 Task: Check the percentage active listings of double oven in the last 3 years.
Action: Mouse moved to (1169, 285)
Screenshot: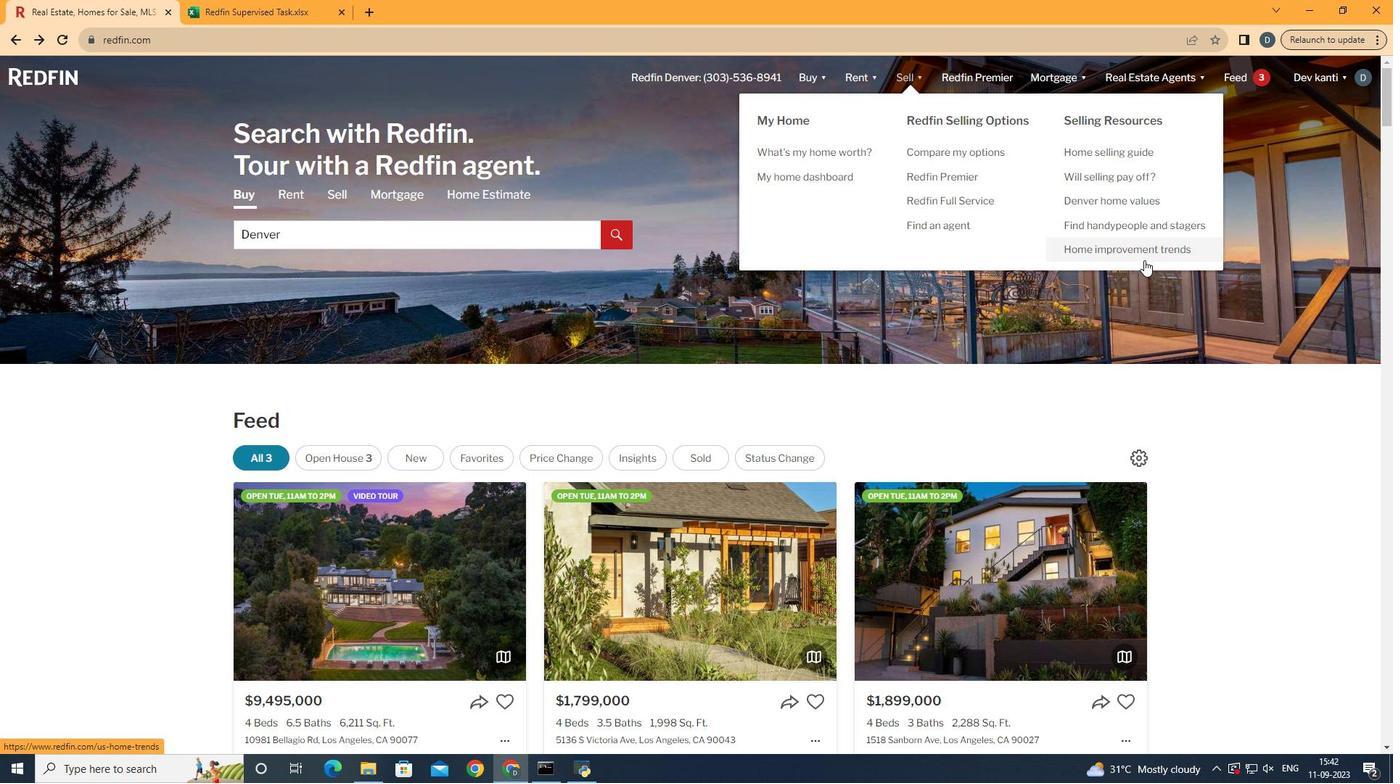 
Action: Mouse pressed left at (1169, 285)
Screenshot: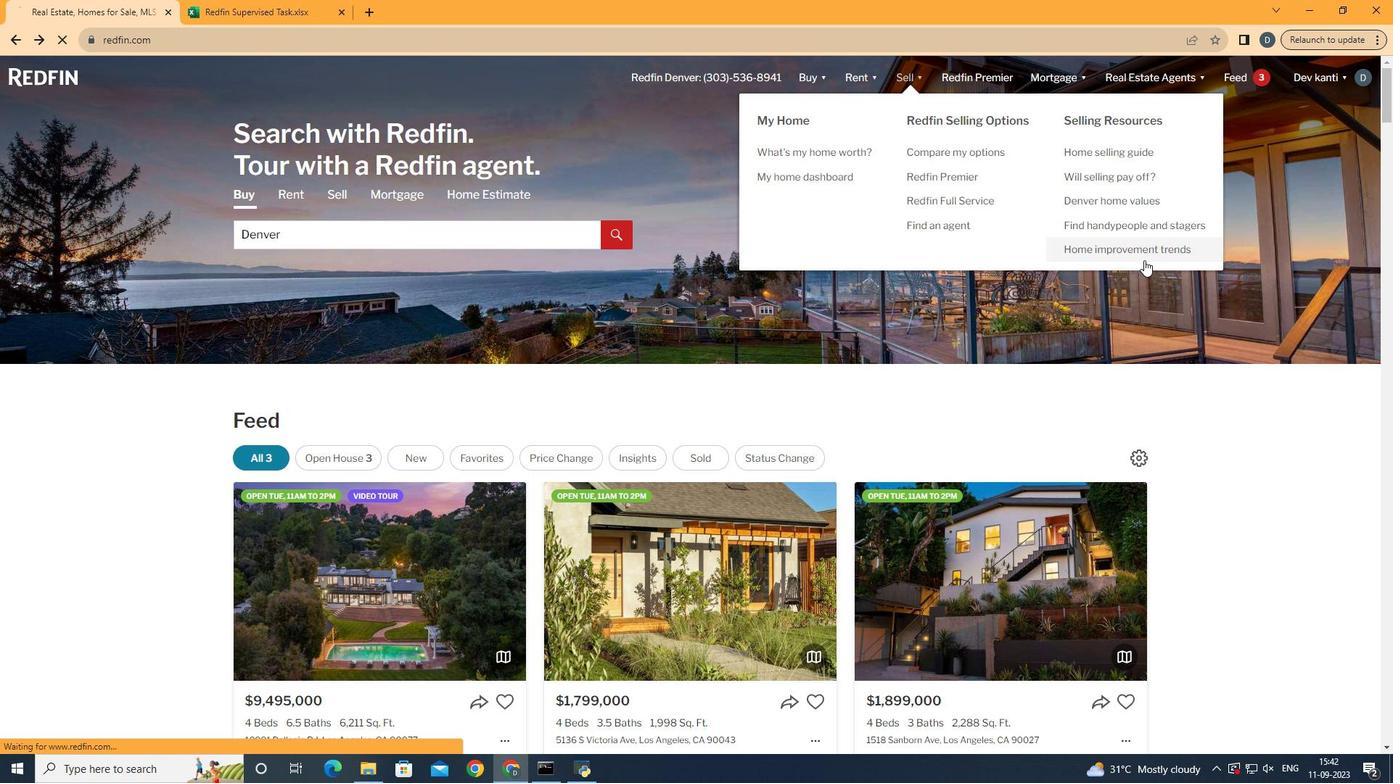 
Action: Mouse moved to (382, 300)
Screenshot: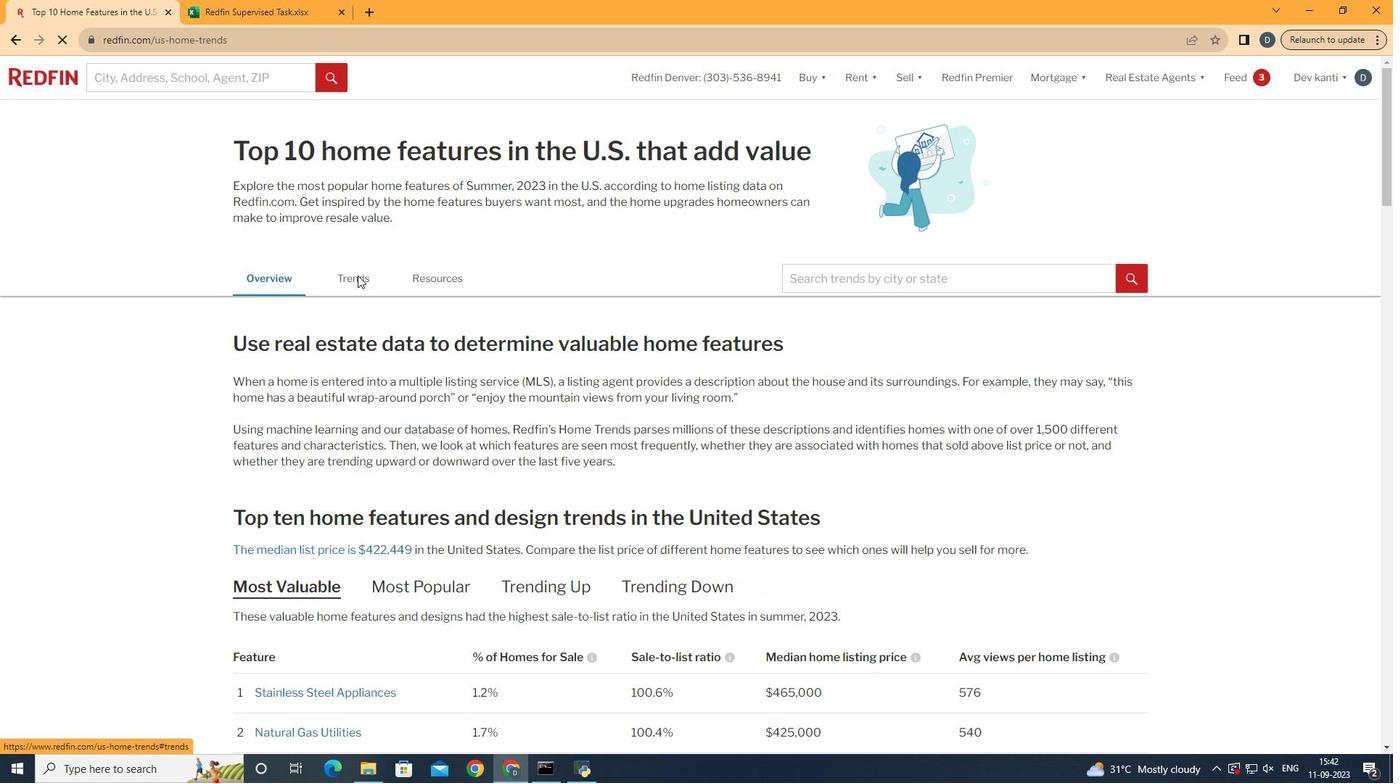 
Action: Mouse pressed left at (382, 300)
Screenshot: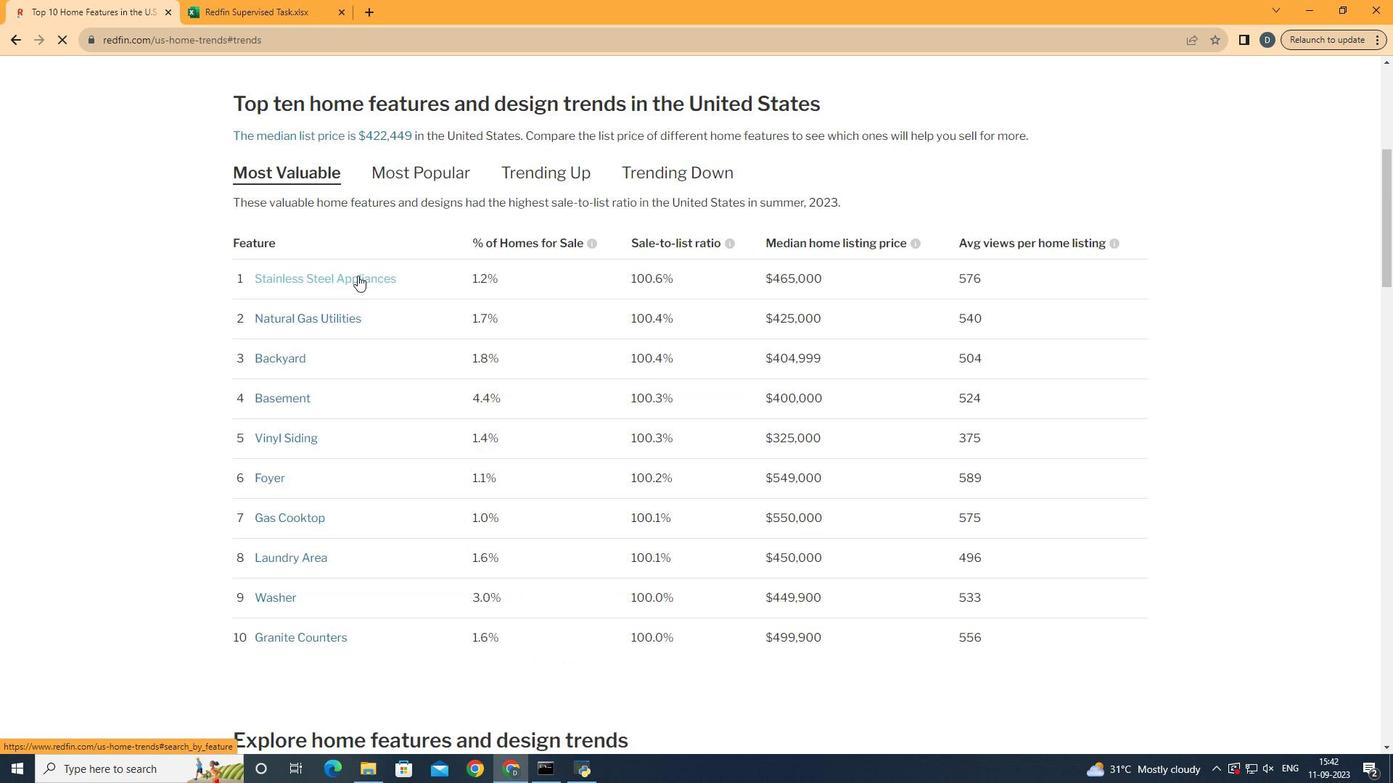 
Action: Mouse moved to (381, 302)
Screenshot: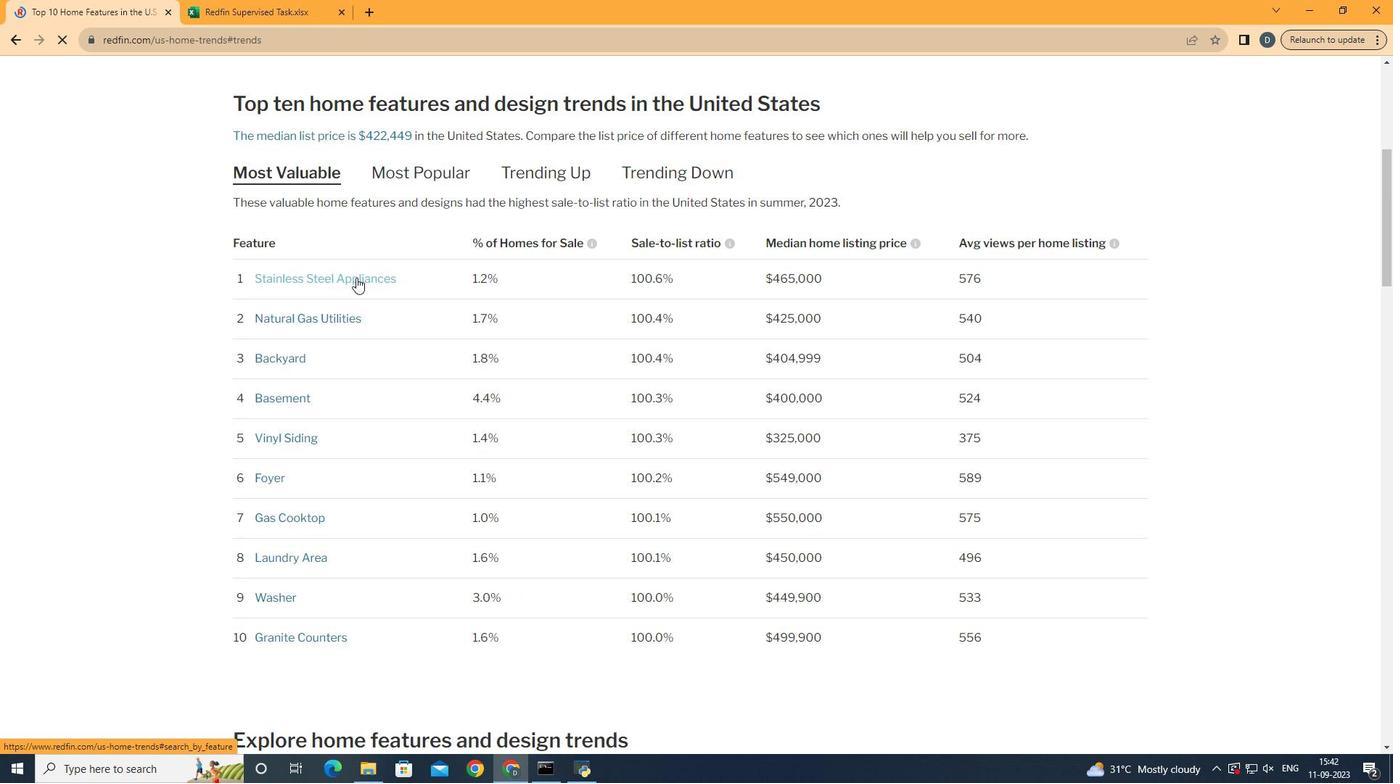 
Action: Mouse scrolled (381, 301) with delta (0, 0)
Screenshot: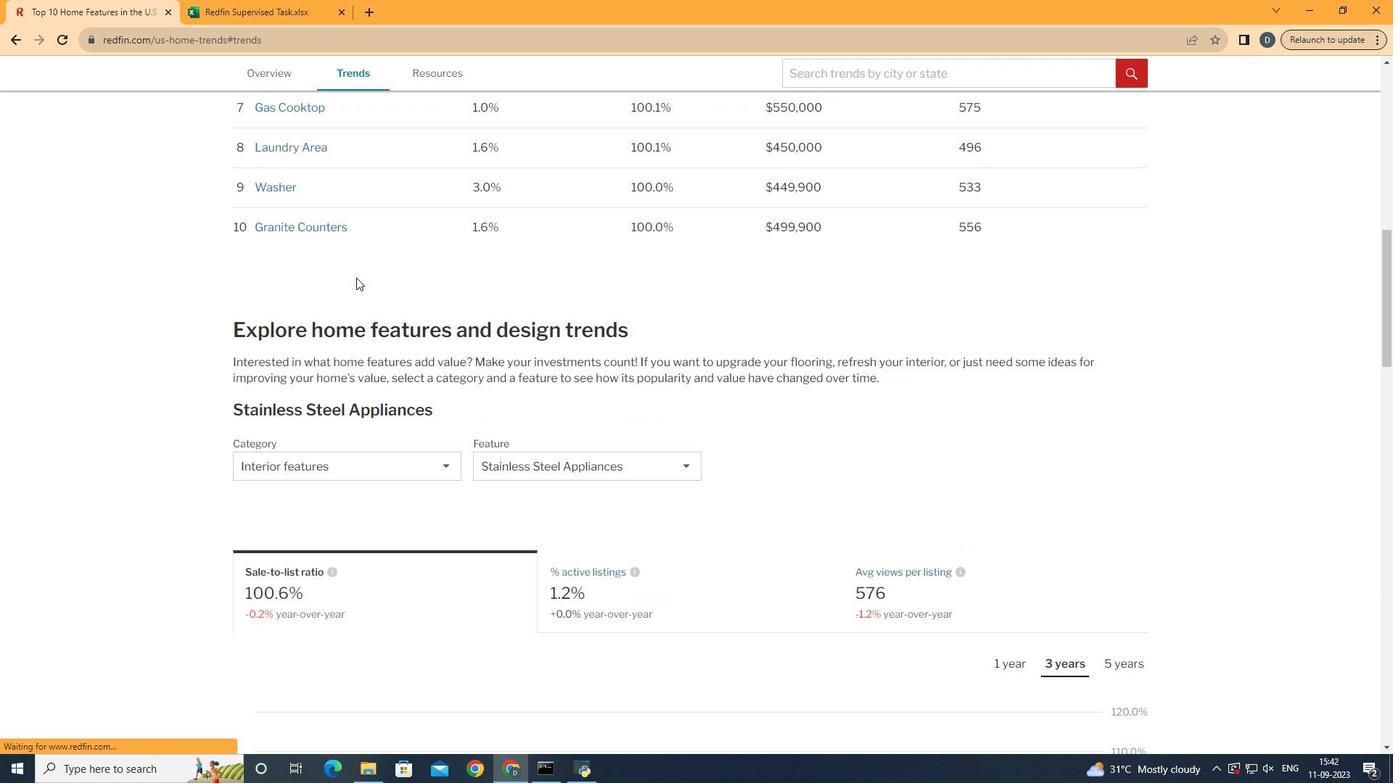 
Action: Mouse scrolled (381, 301) with delta (0, 0)
Screenshot: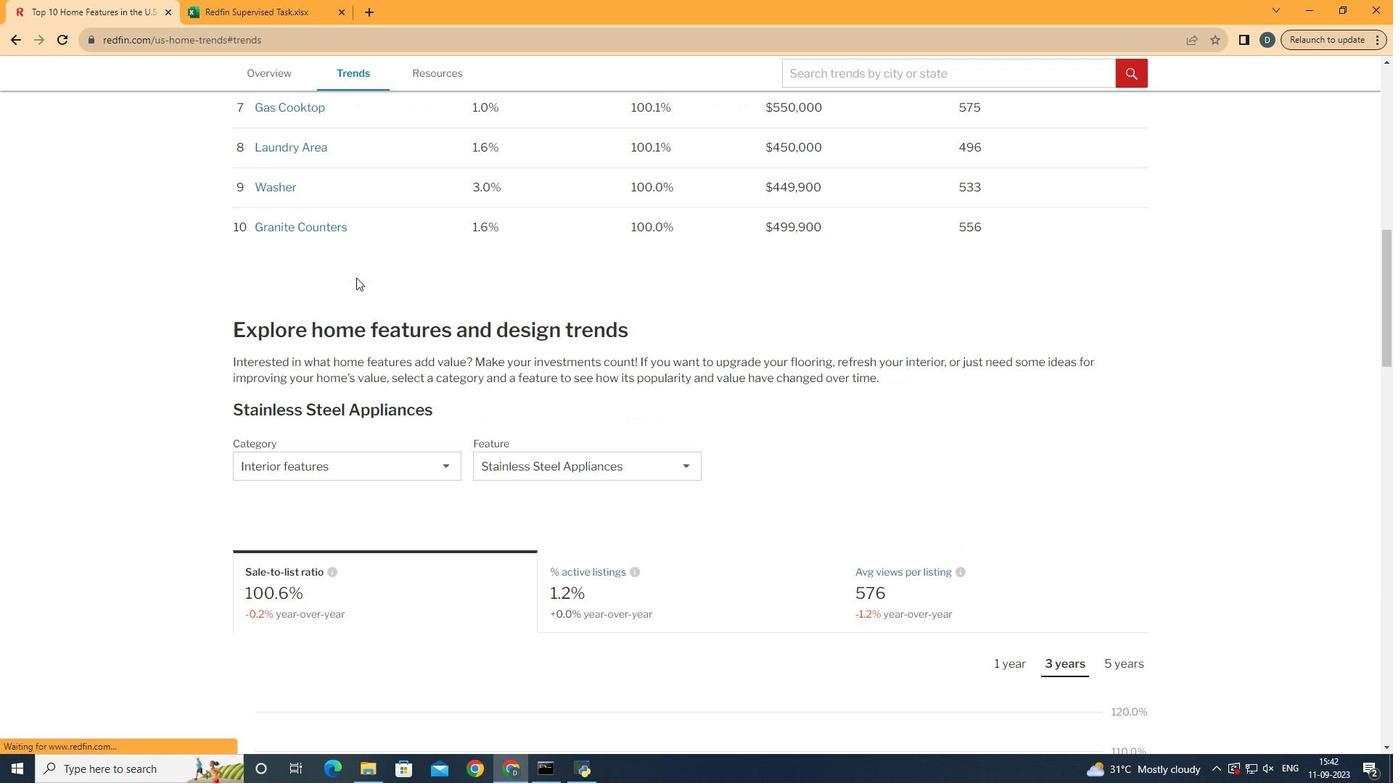 
Action: Mouse scrolled (381, 301) with delta (0, 0)
Screenshot: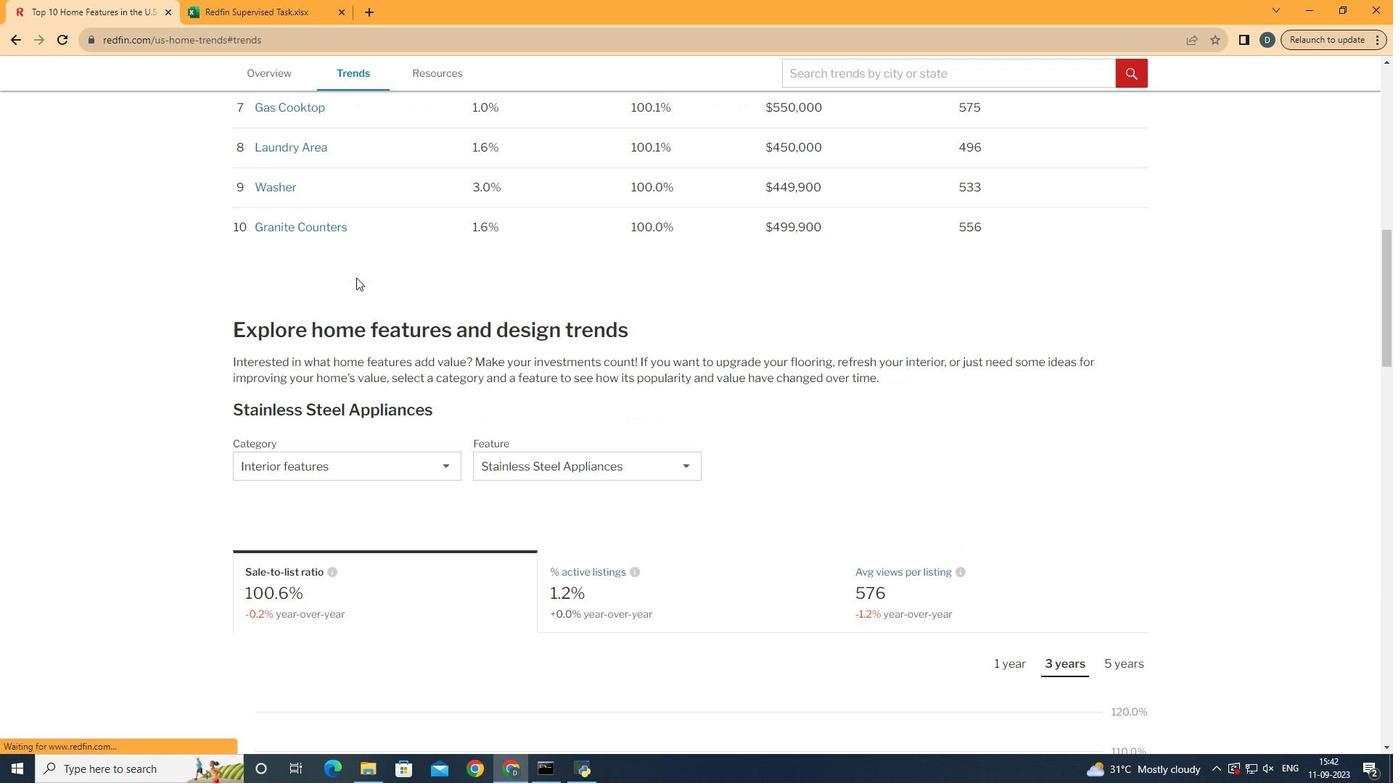 
Action: Mouse scrolled (381, 301) with delta (0, 0)
Screenshot: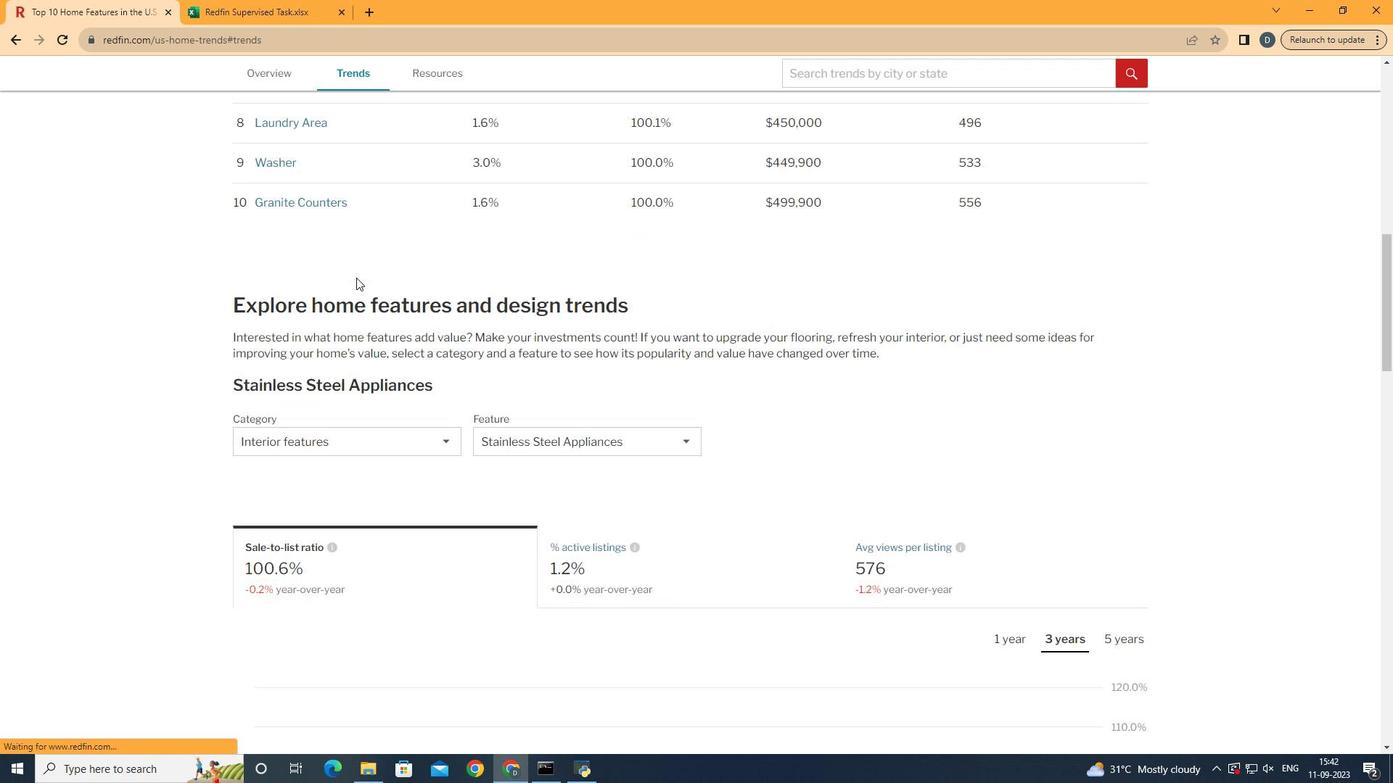 
Action: Mouse scrolled (381, 301) with delta (0, 0)
Screenshot: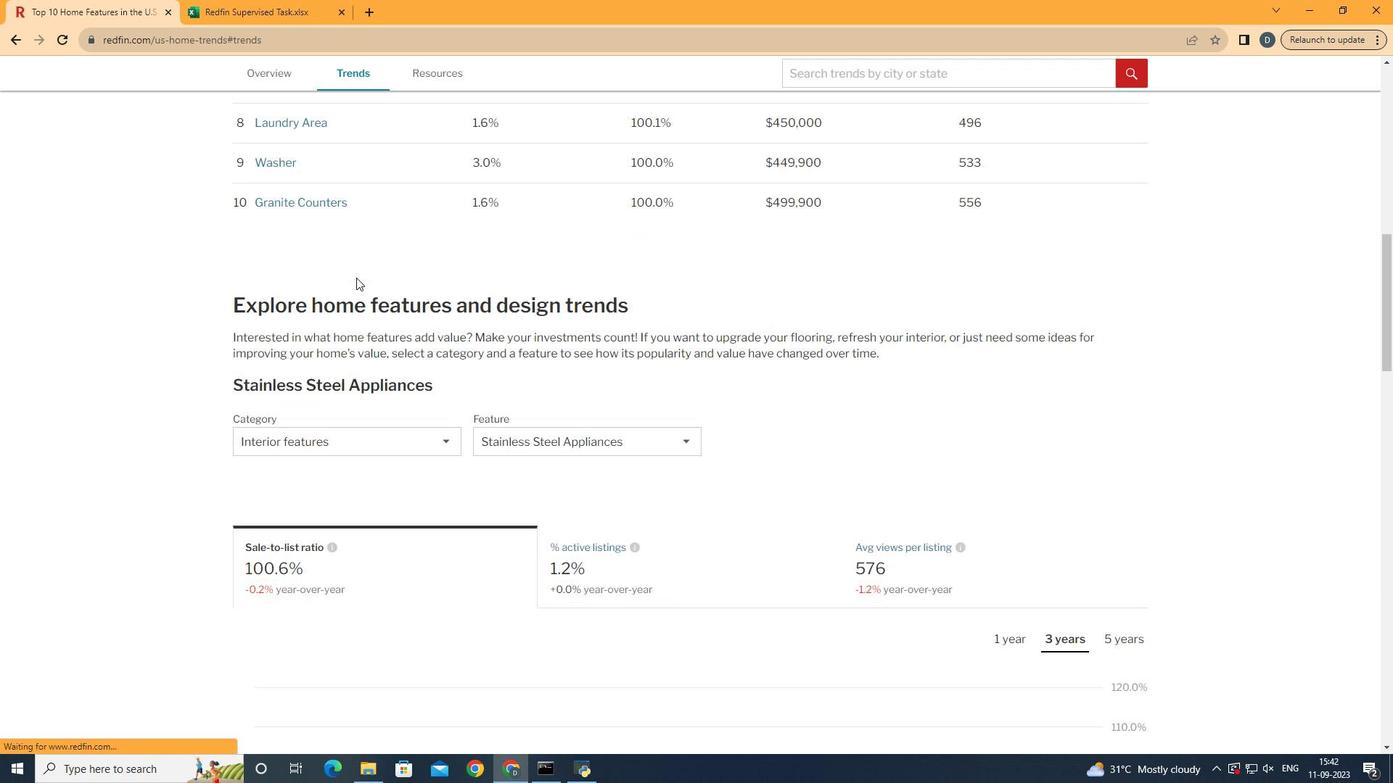 
Action: Mouse scrolled (381, 301) with delta (0, 0)
Screenshot: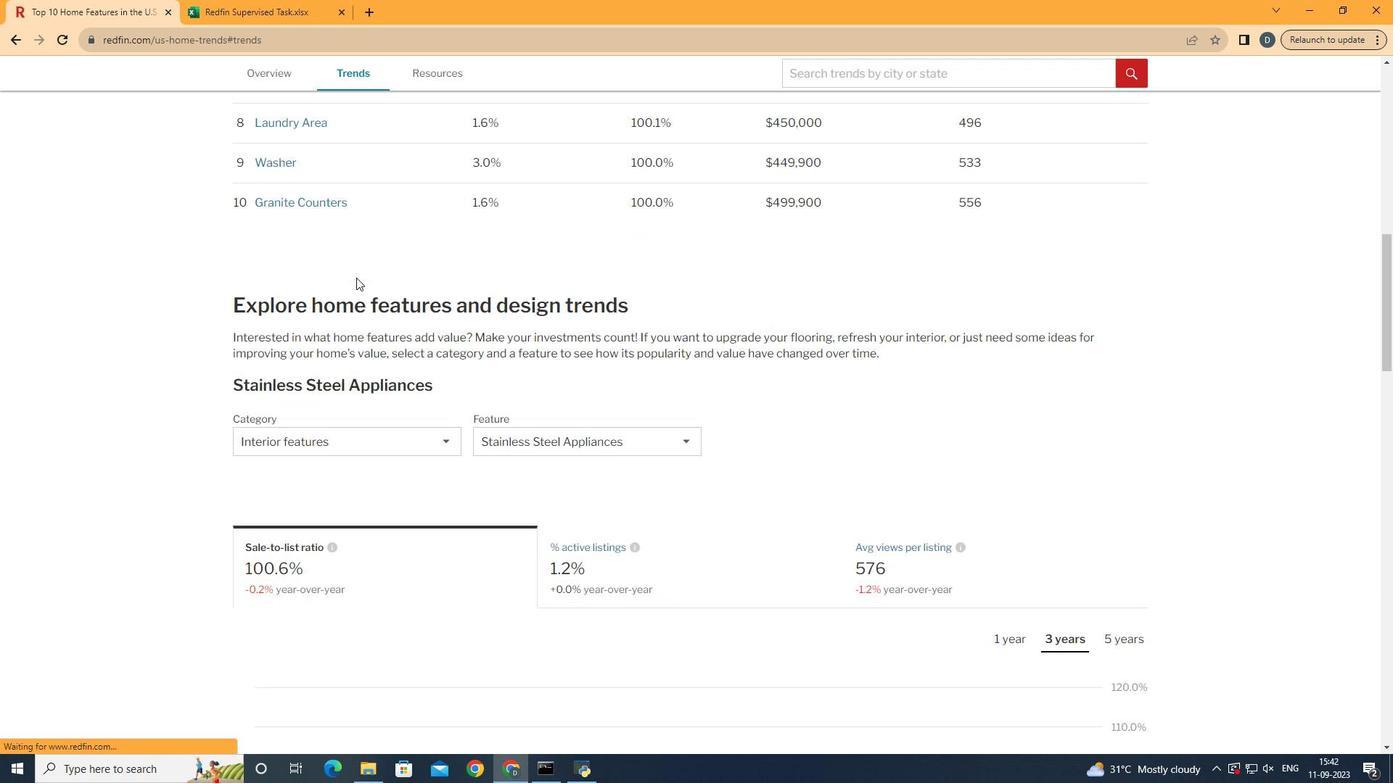 
Action: Mouse scrolled (381, 301) with delta (0, 0)
Screenshot: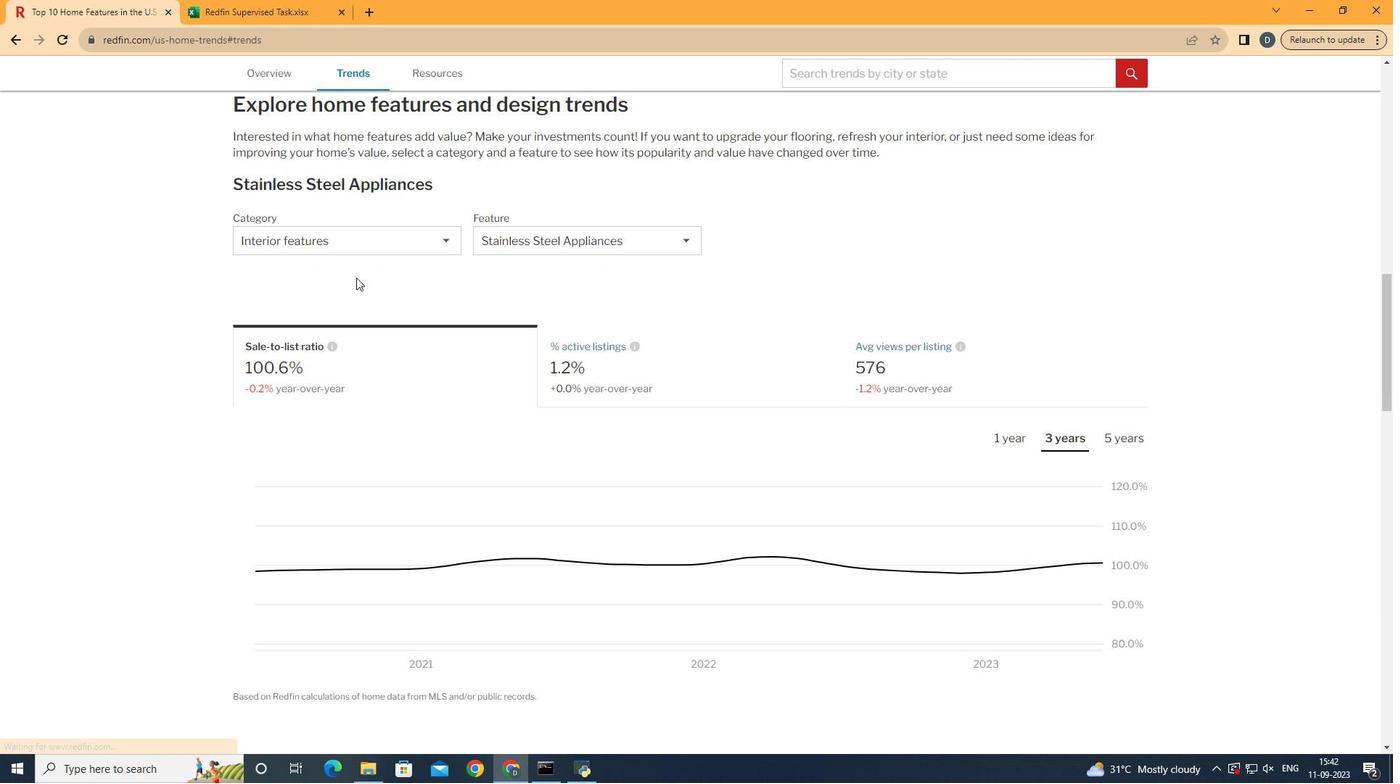 
Action: Mouse scrolled (381, 301) with delta (0, 0)
Screenshot: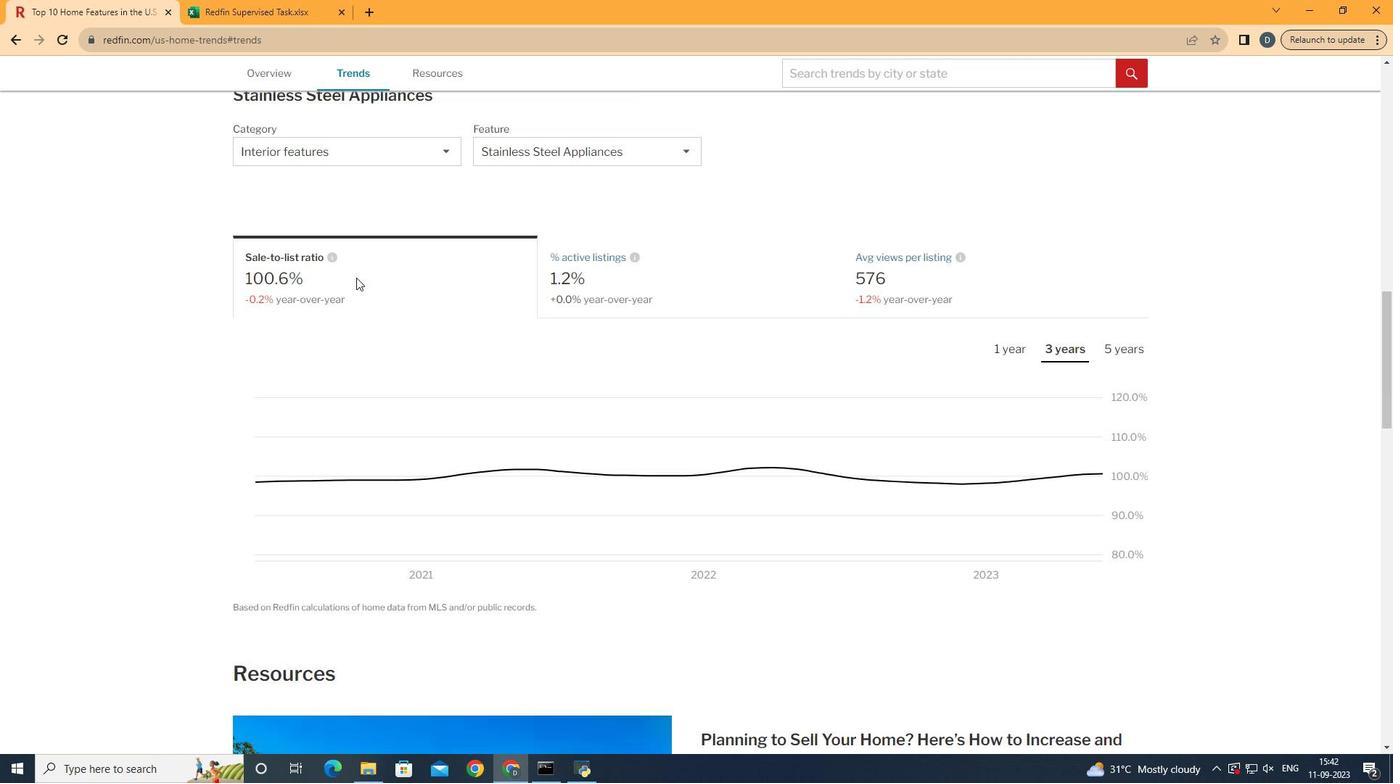 
Action: Mouse scrolled (381, 301) with delta (0, 0)
Screenshot: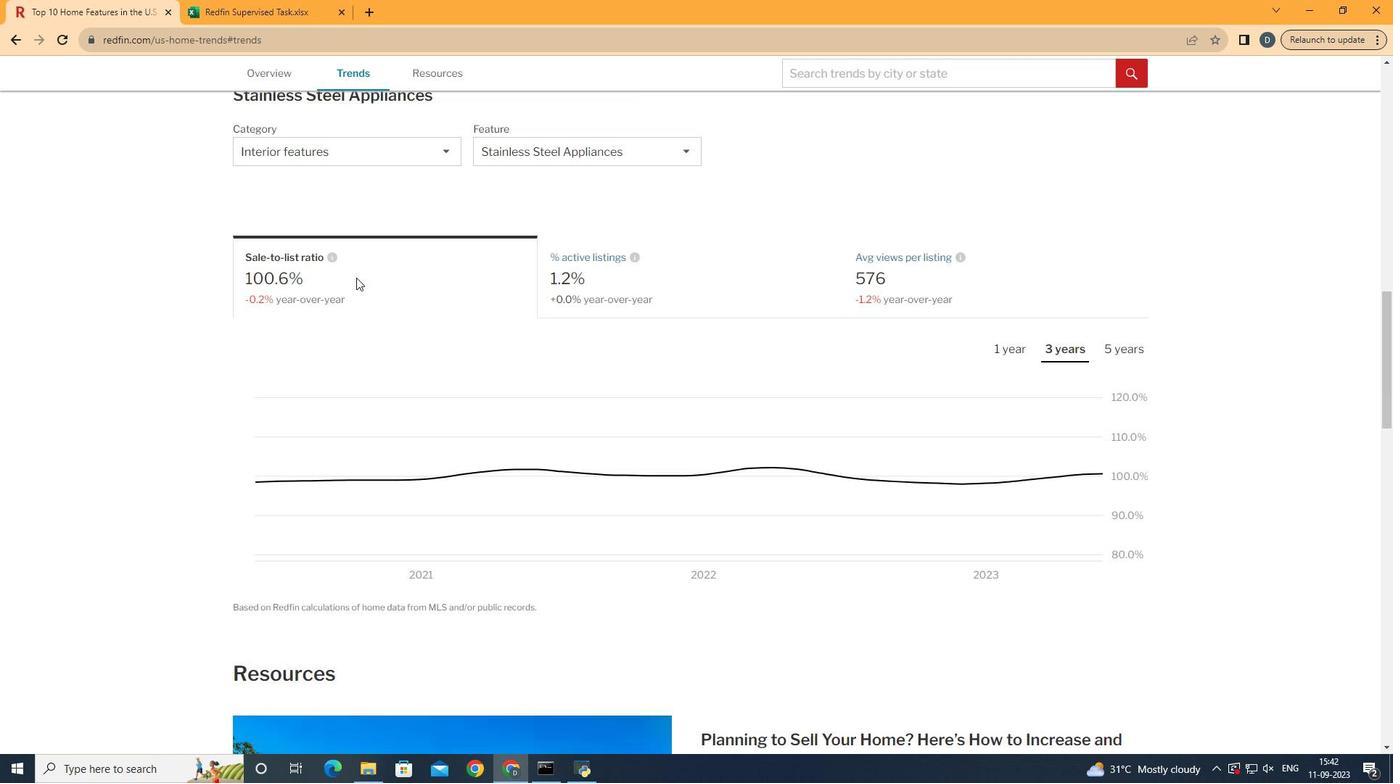 
Action: Mouse scrolled (381, 301) with delta (0, 0)
Screenshot: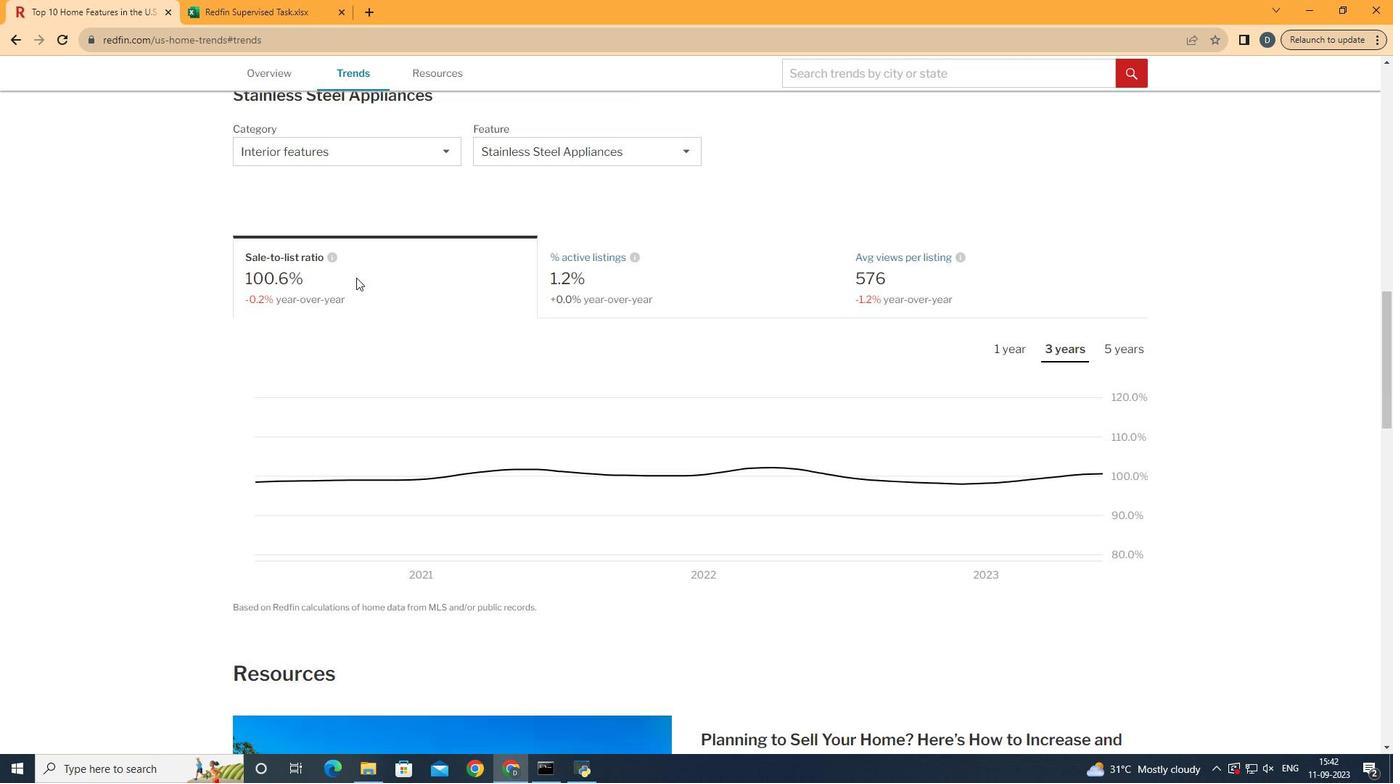 
Action: Mouse moved to (427, 169)
Screenshot: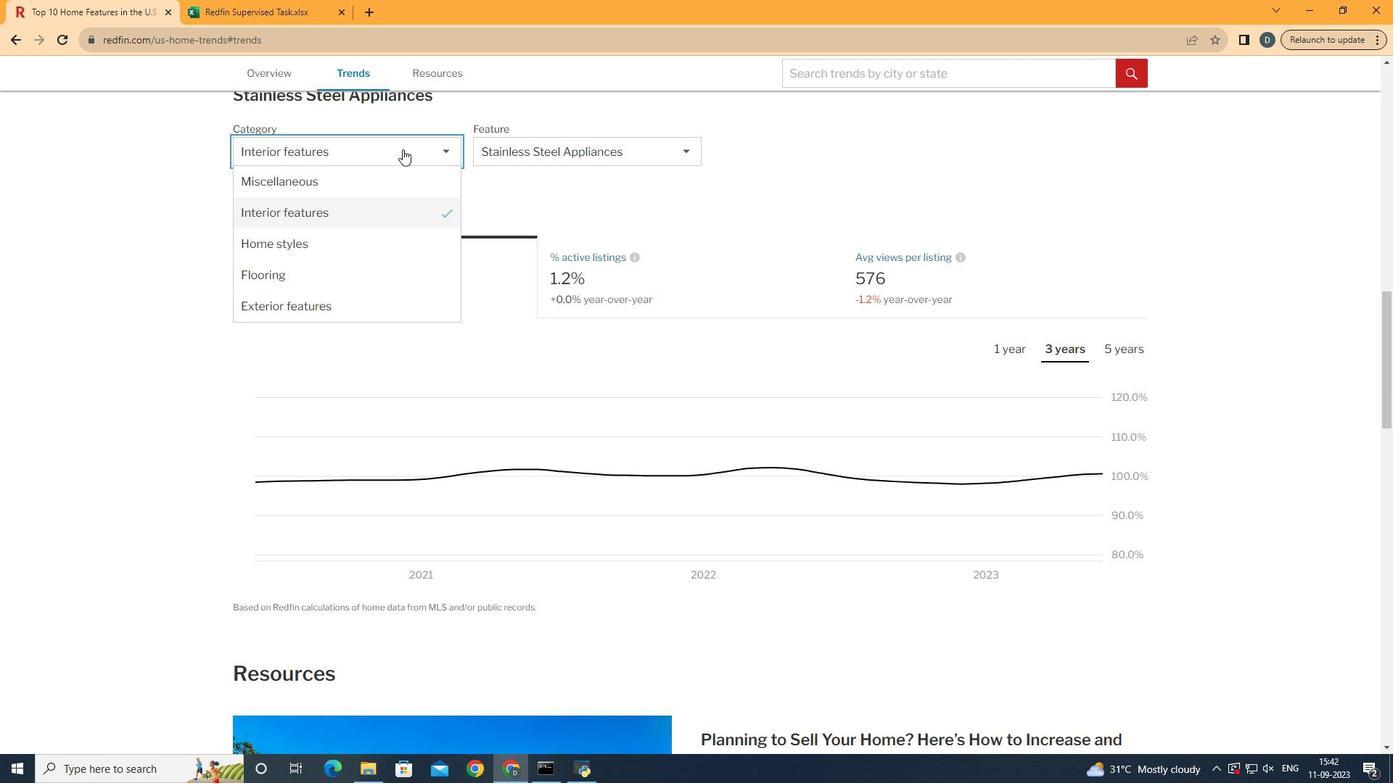 
Action: Mouse pressed left at (427, 169)
Screenshot: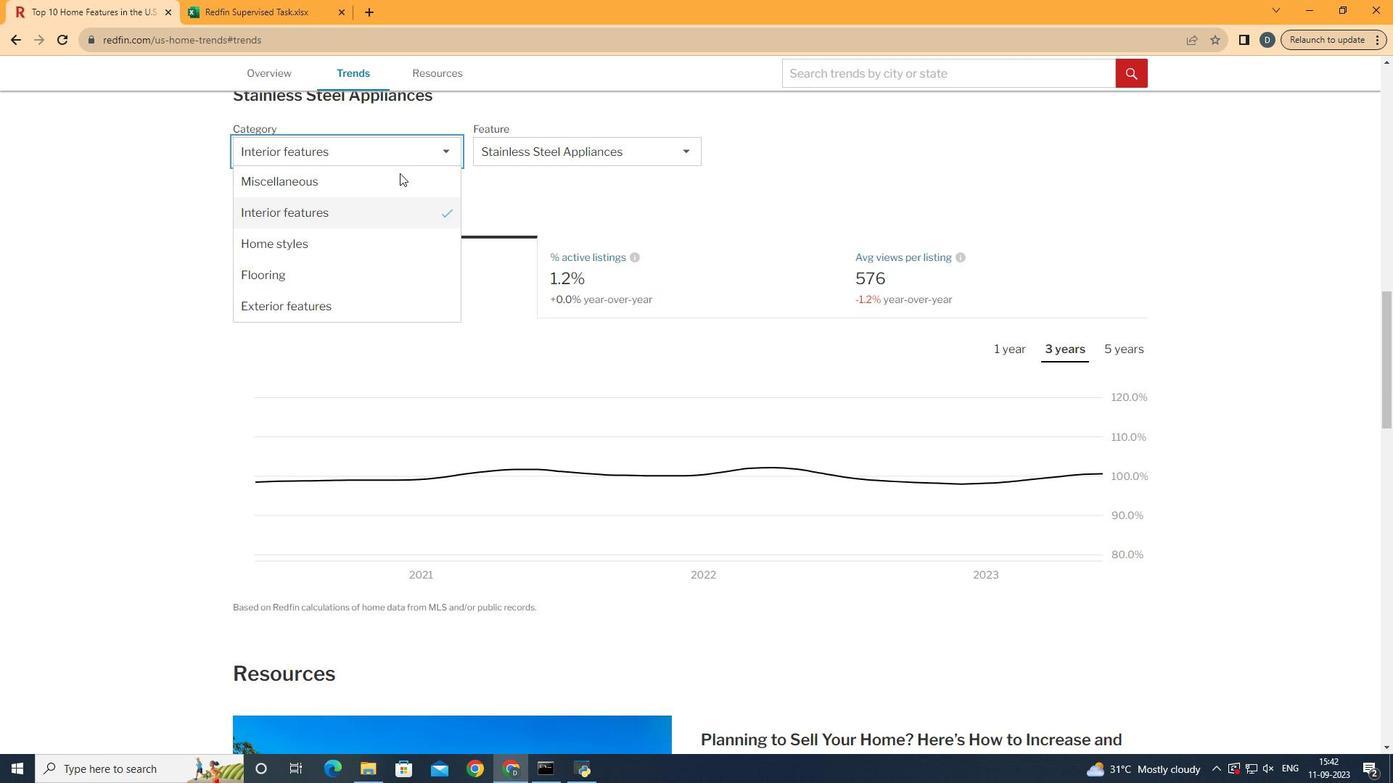 
Action: Mouse moved to (414, 235)
Screenshot: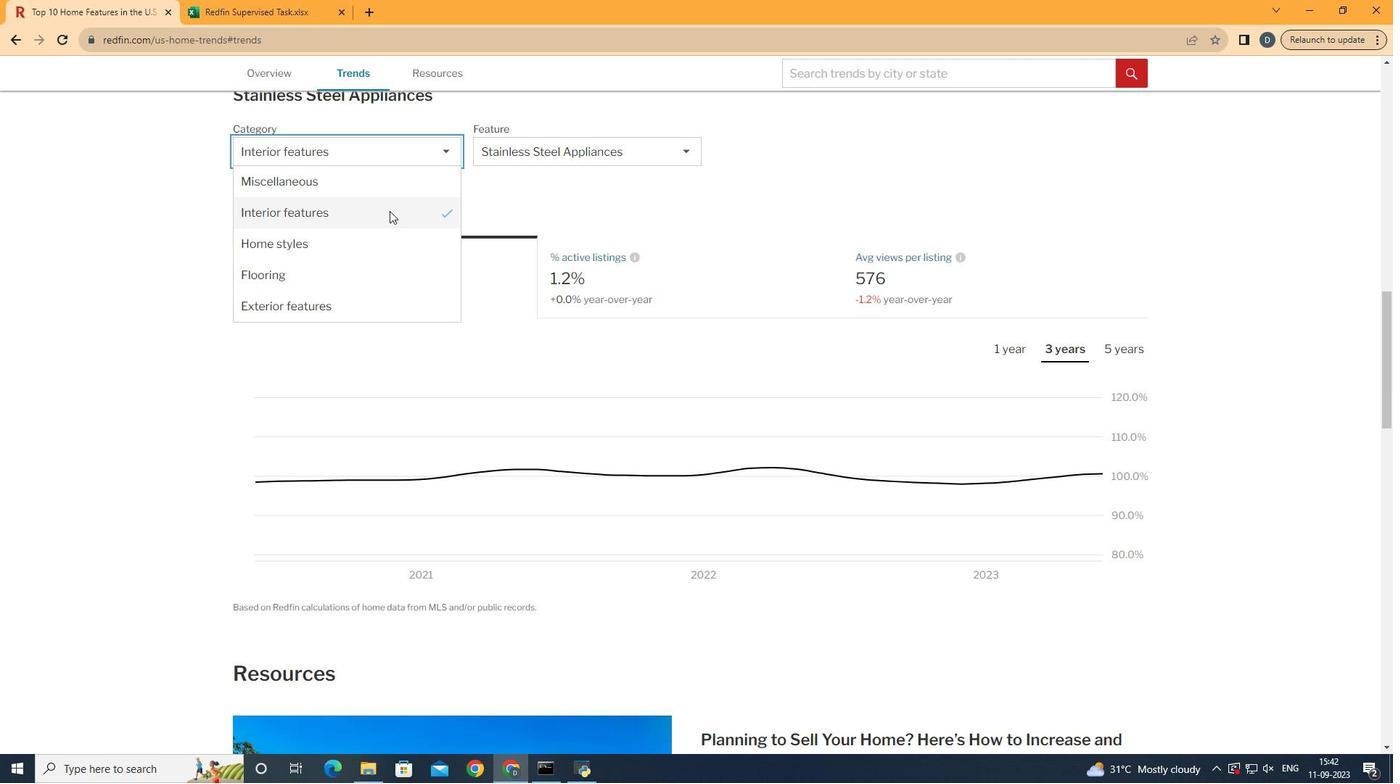 
Action: Mouse pressed left at (414, 235)
Screenshot: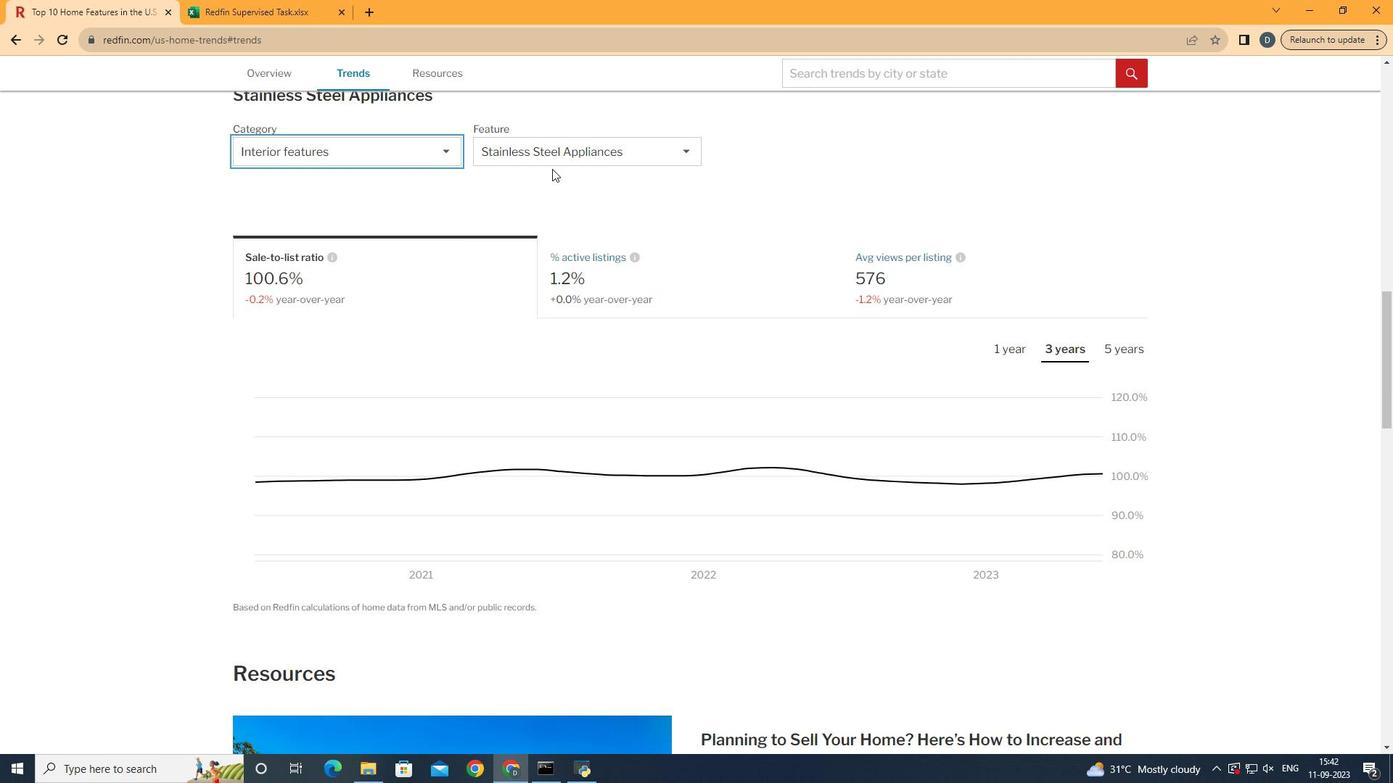 
Action: Mouse moved to (638, 182)
Screenshot: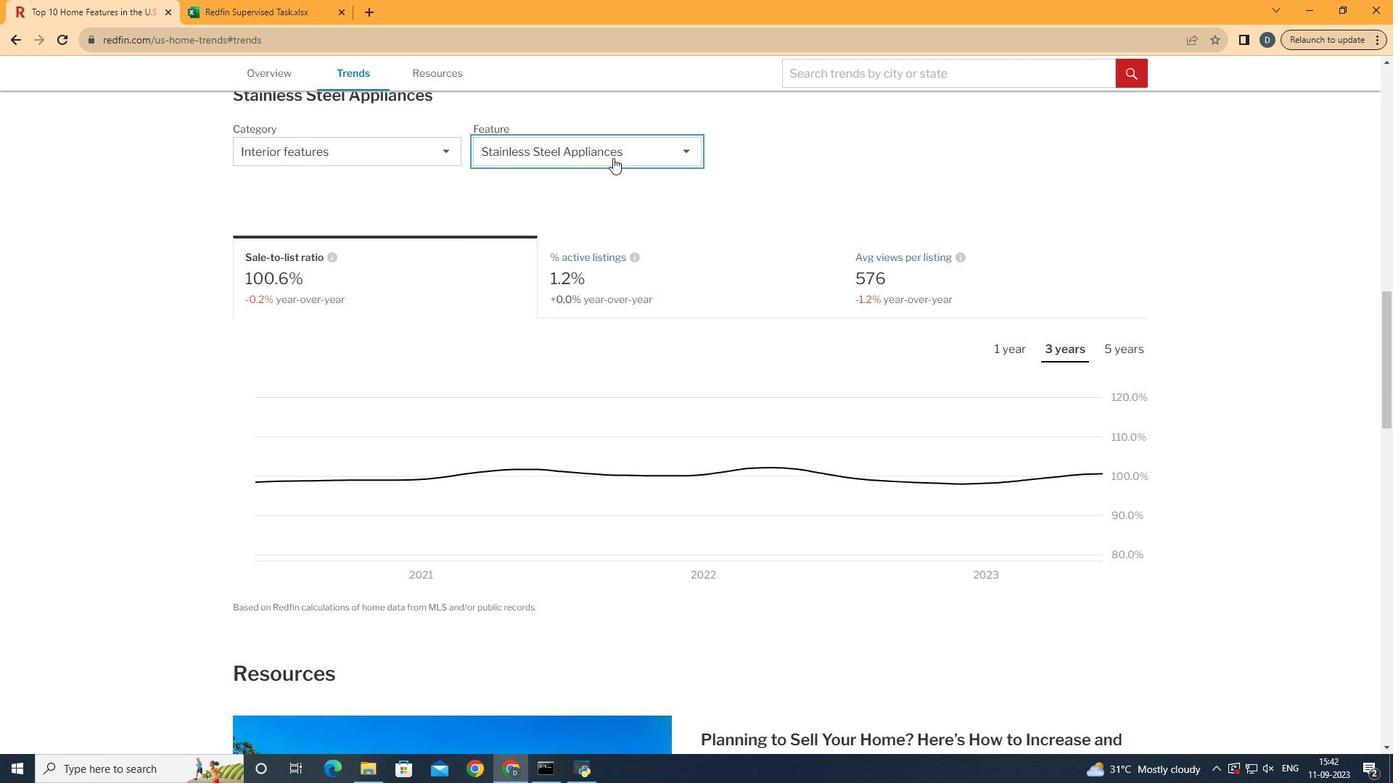 
Action: Mouse pressed left at (638, 182)
Screenshot: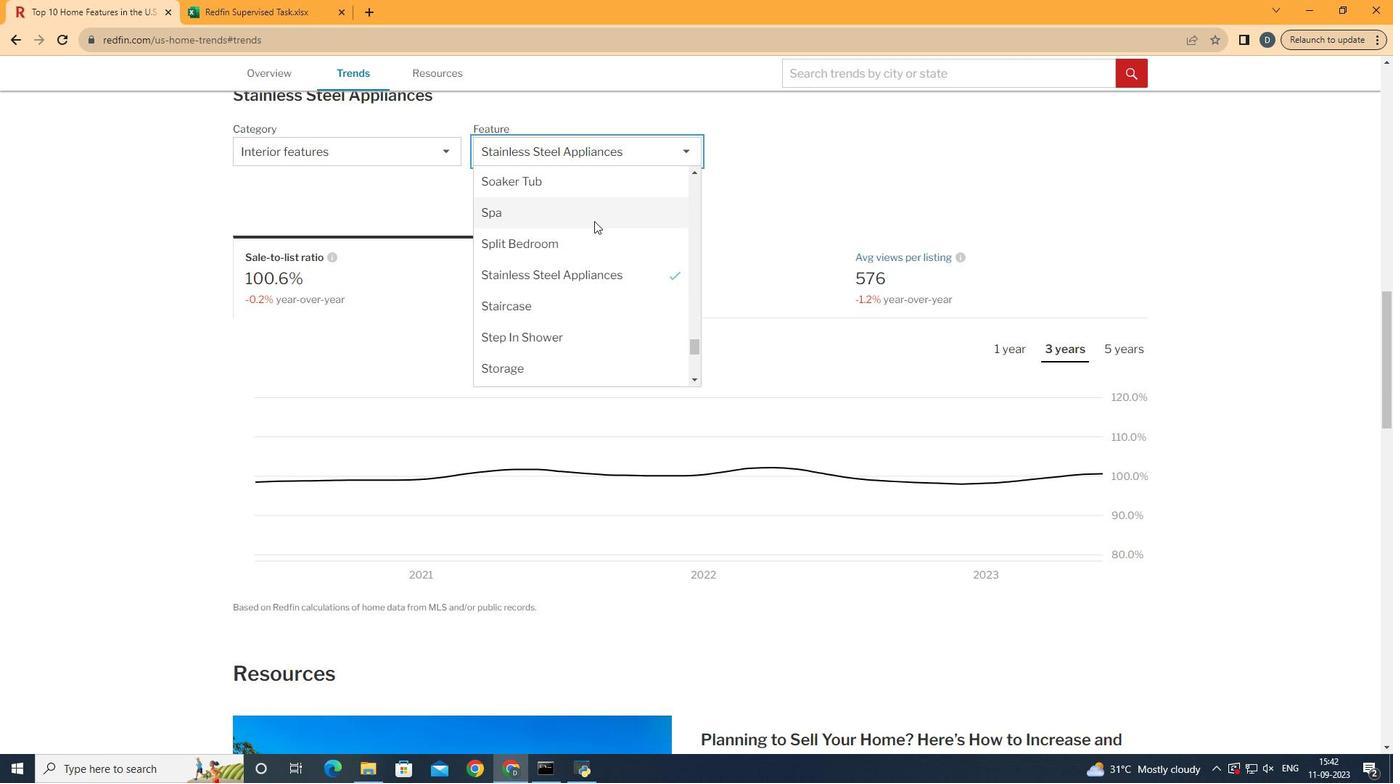 
Action: Mouse moved to (604, 304)
Screenshot: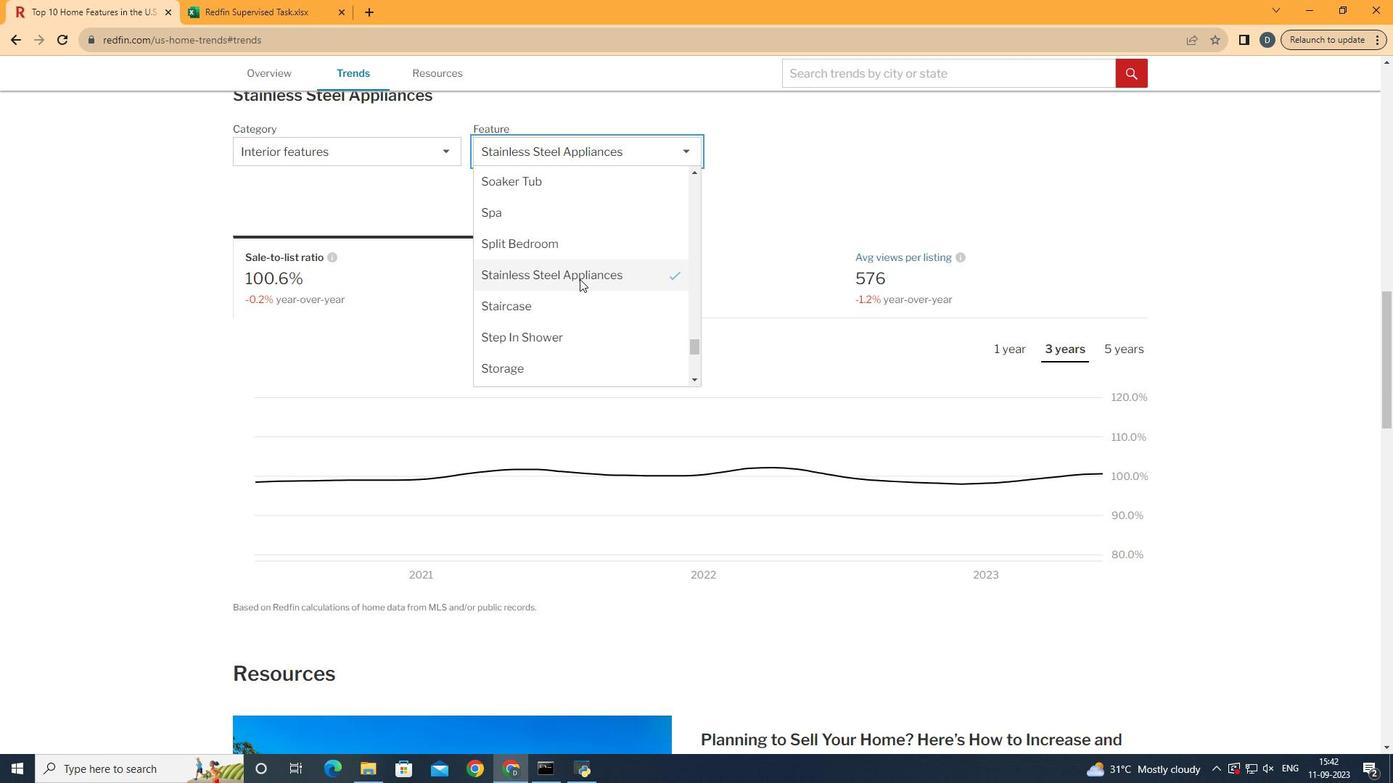 
Action: Mouse scrolled (604, 304) with delta (0, 0)
Screenshot: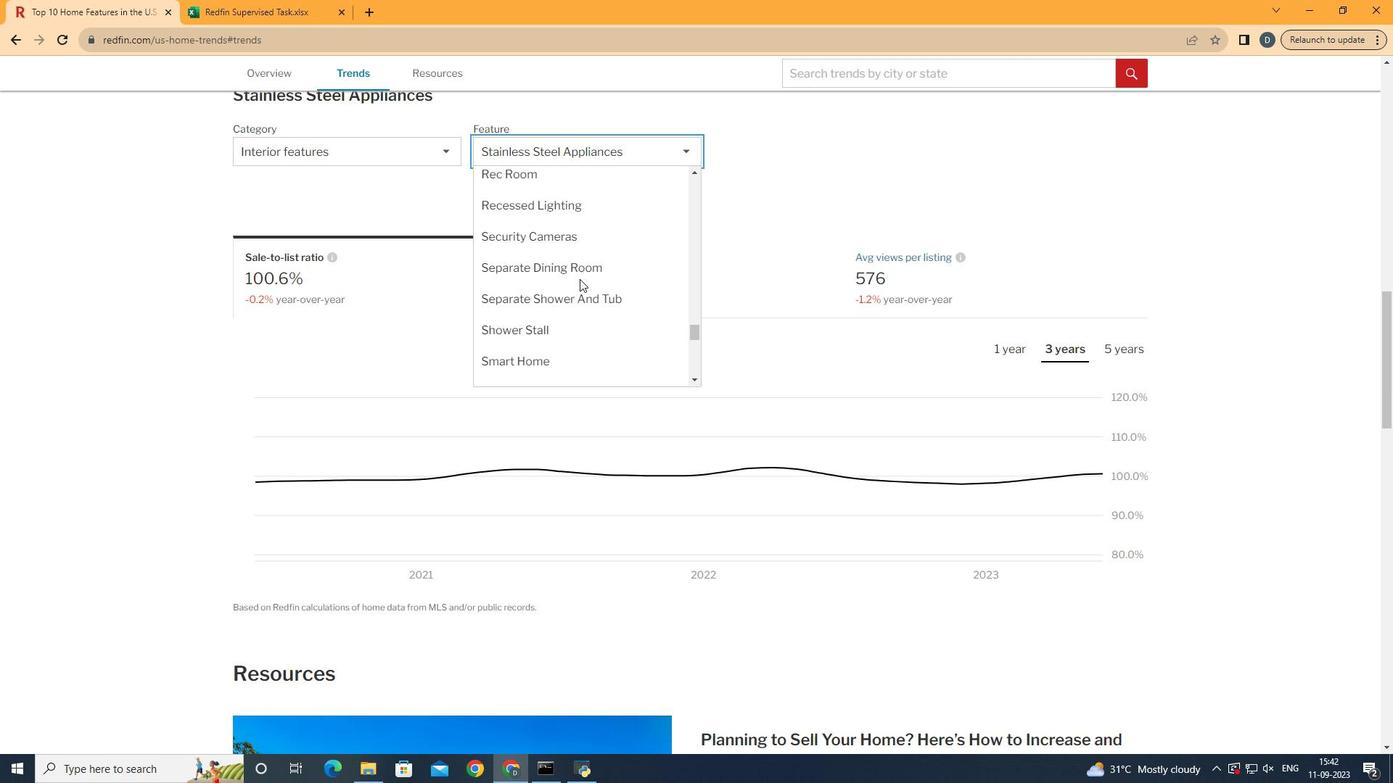 
Action: Mouse scrolled (604, 304) with delta (0, 0)
Screenshot: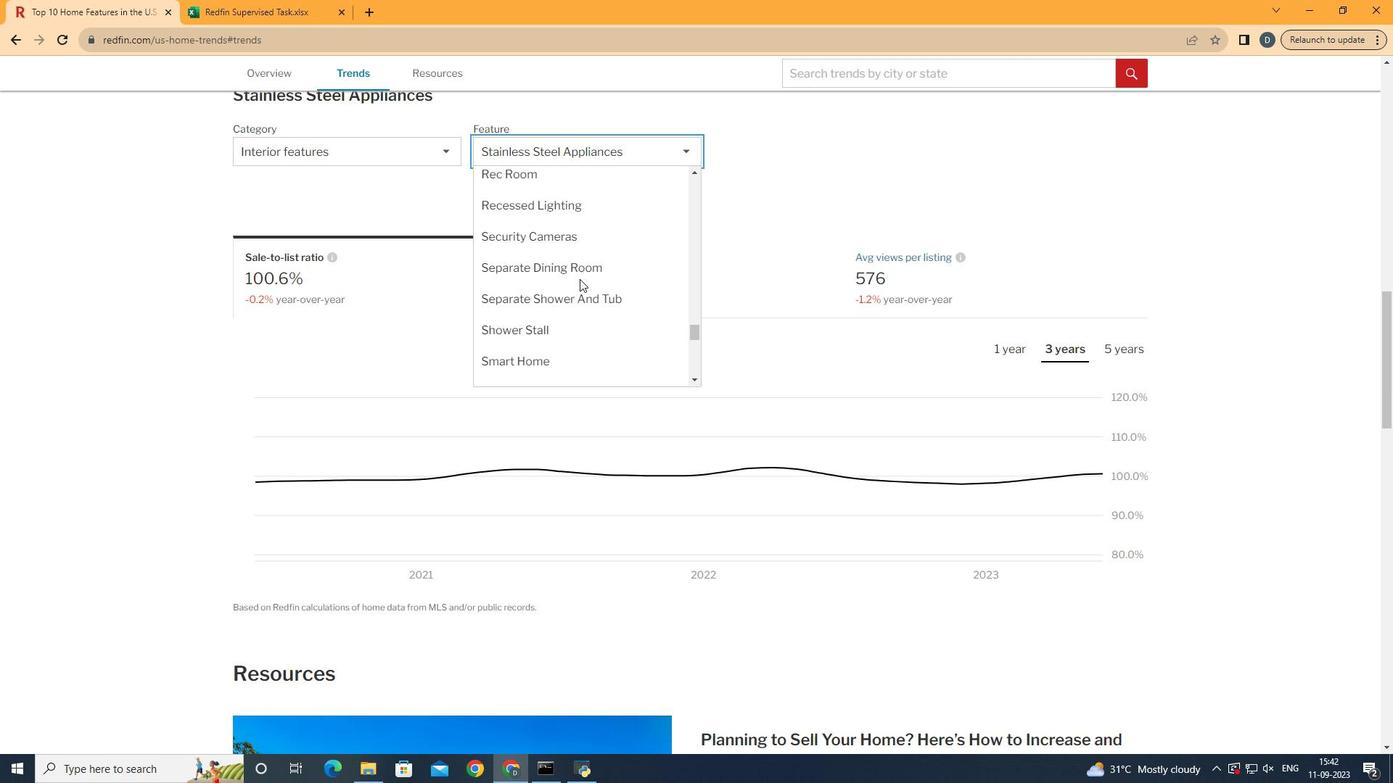 
Action: Mouse scrolled (604, 304) with delta (0, 0)
Screenshot: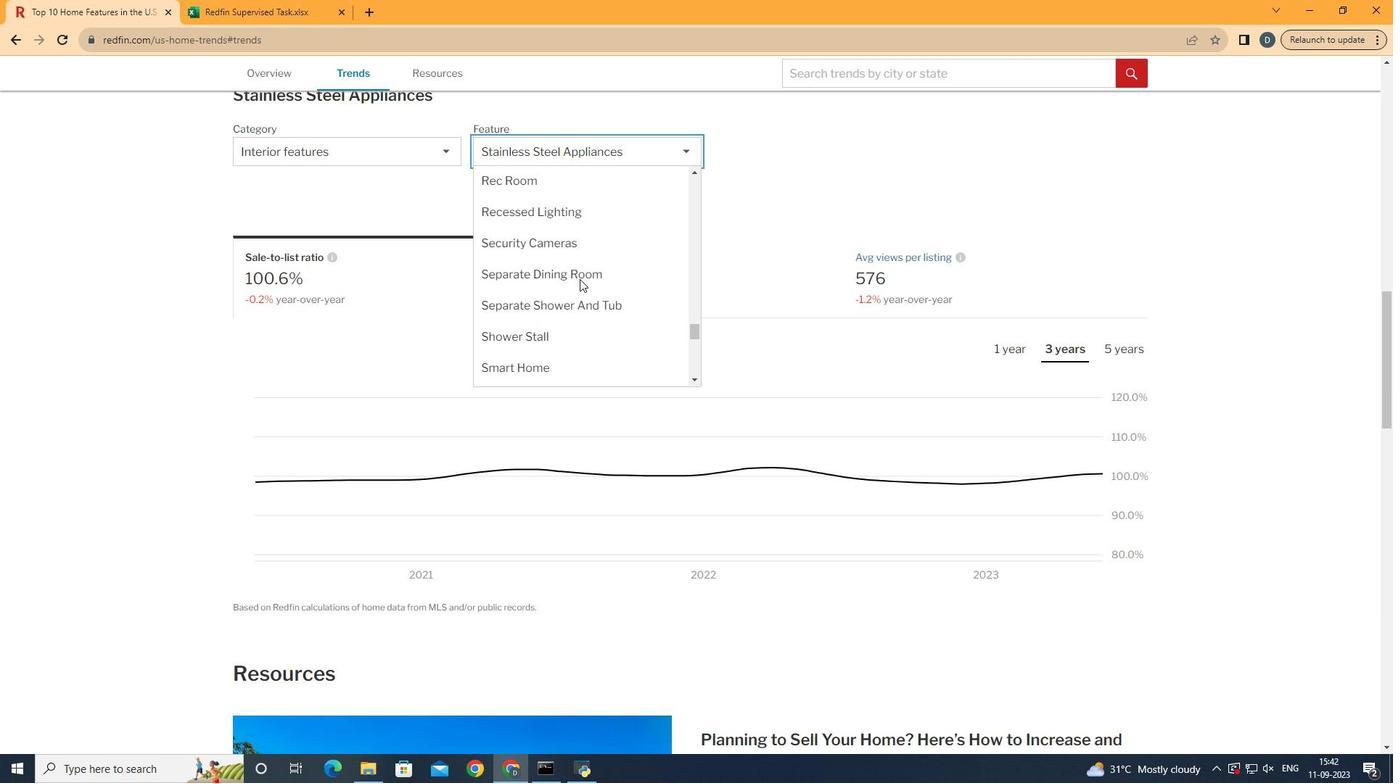 
Action: Mouse scrolled (604, 304) with delta (0, 0)
Screenshot: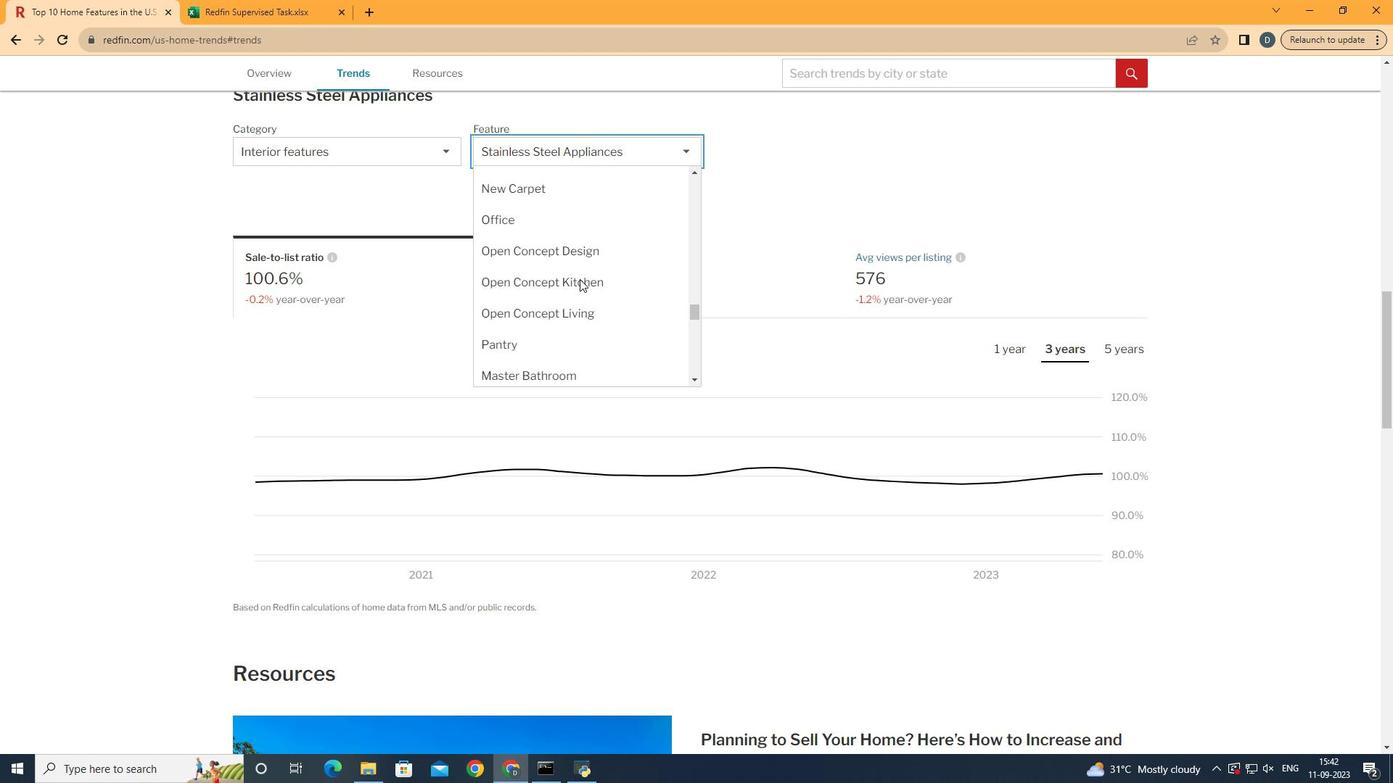 
Action: Mouse scrolled (604, 304) with delta (0, 0)
Screenshot: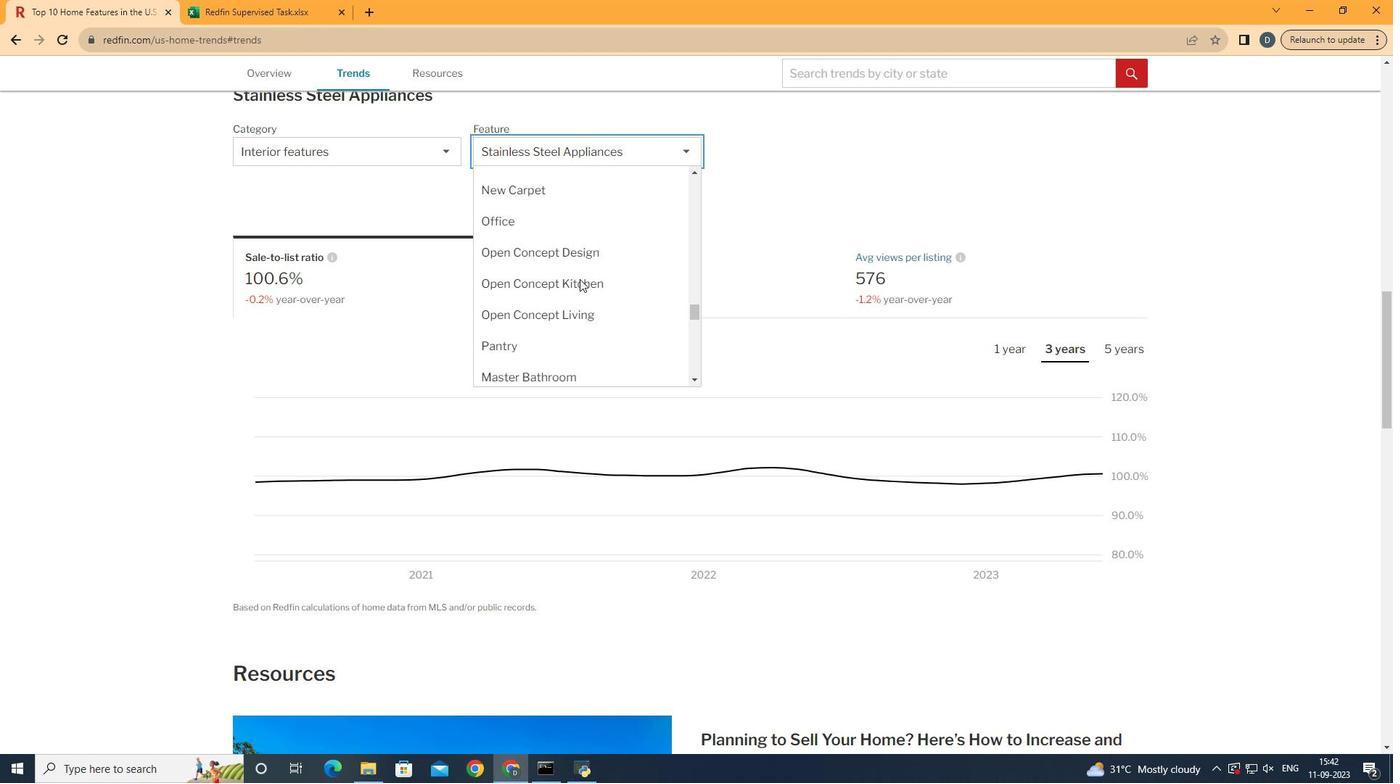 
Action: Mouse scrolled (604, 304) with delta (0, 0)
Screenshot: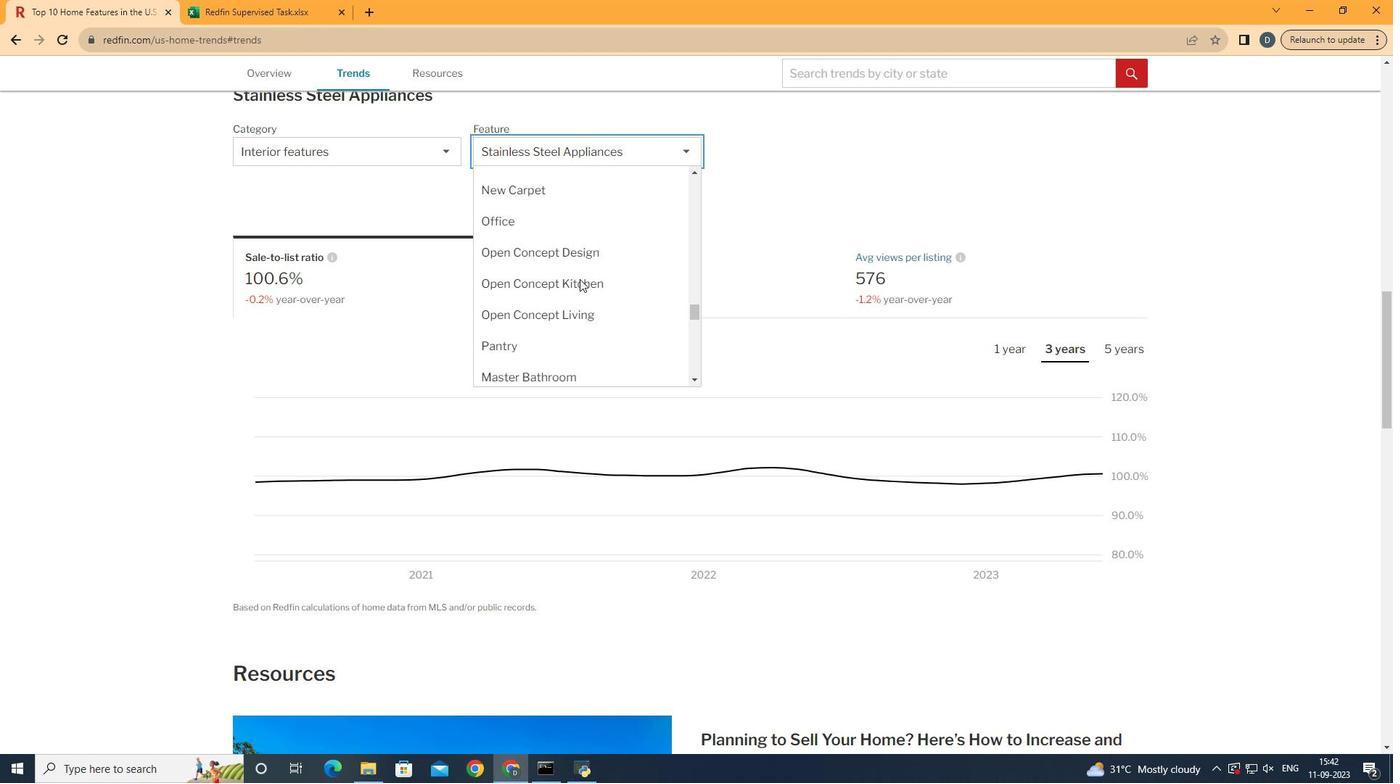 
Action: Mouse scrolled (604, 304) with delta (0, 0)
Screenshot: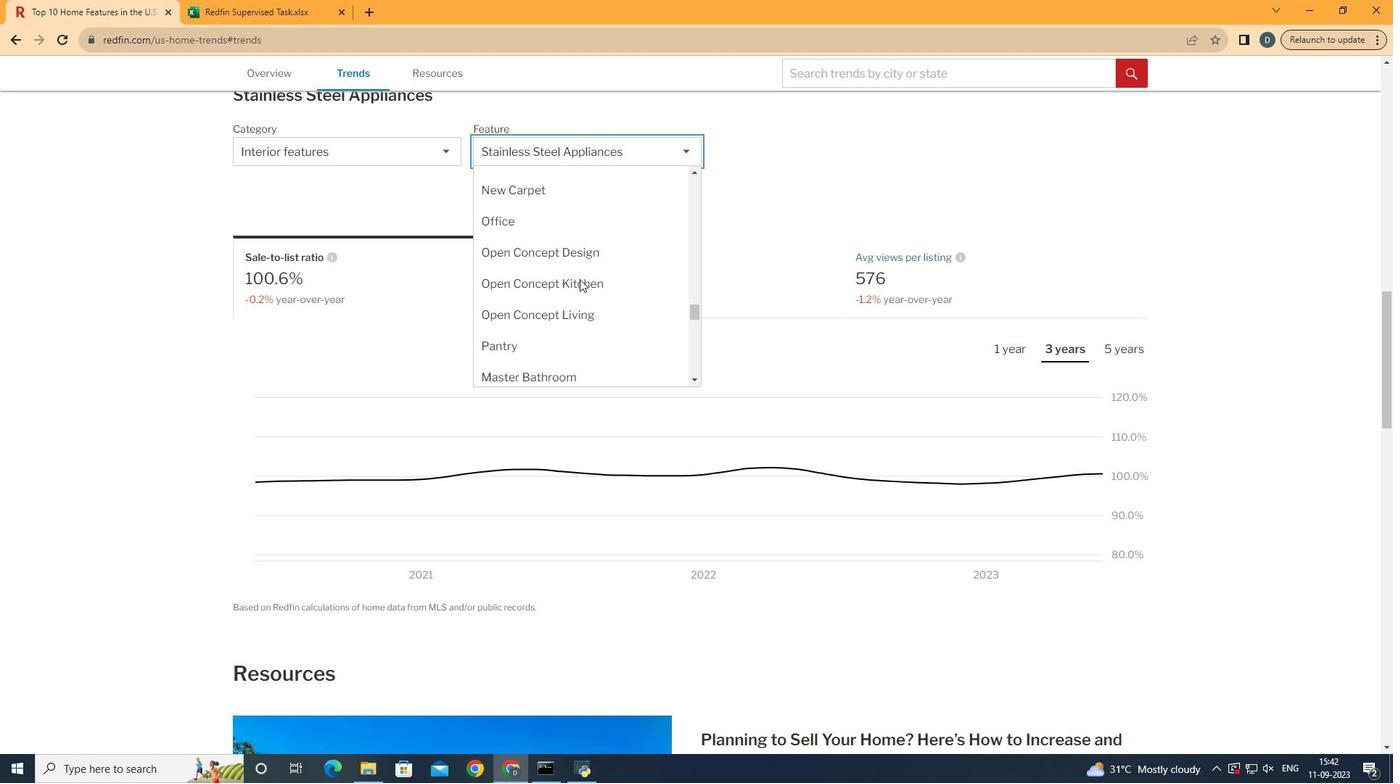 
Action: Mouse scrolled (604, 304) with delta (0, 0)
Screenshot: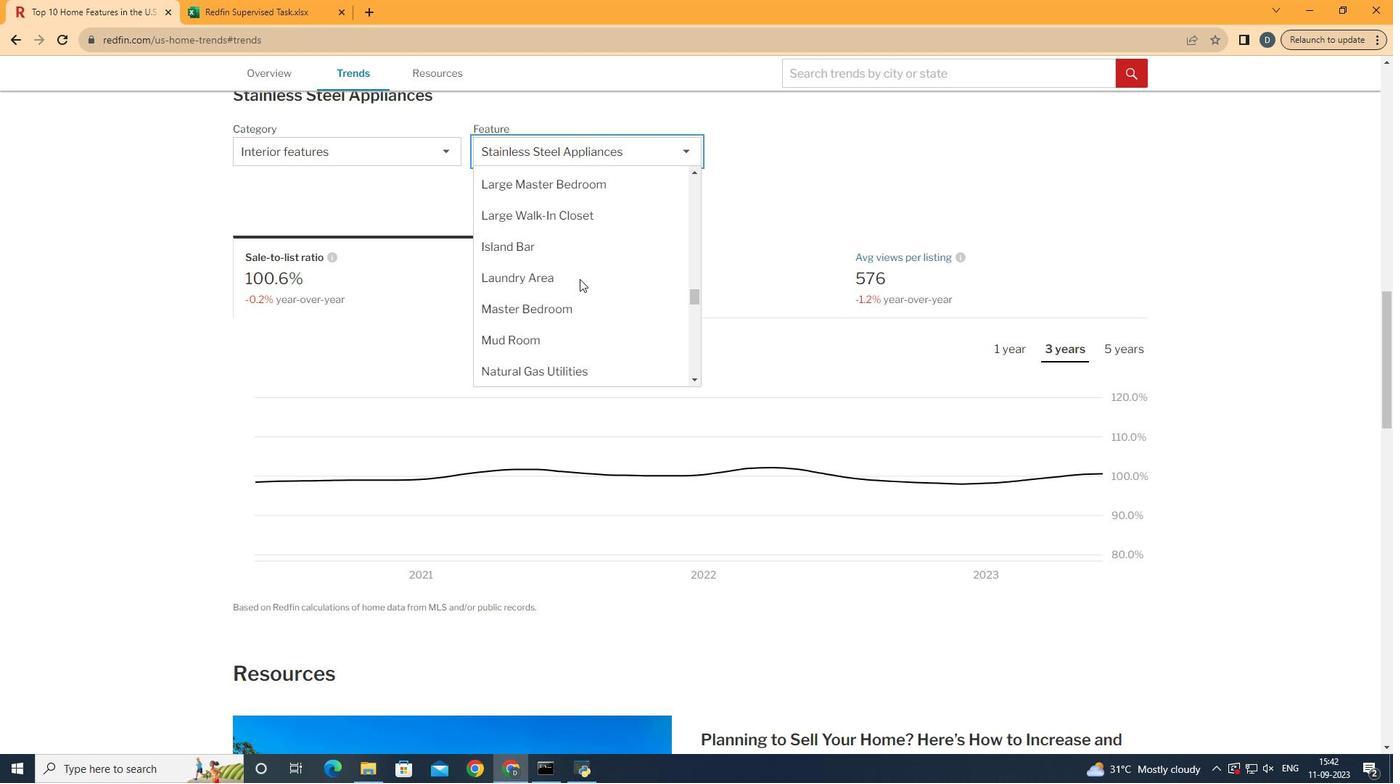 
Action: Mouse scrolled (604, 304) with delta (0, 0)
Screenshot: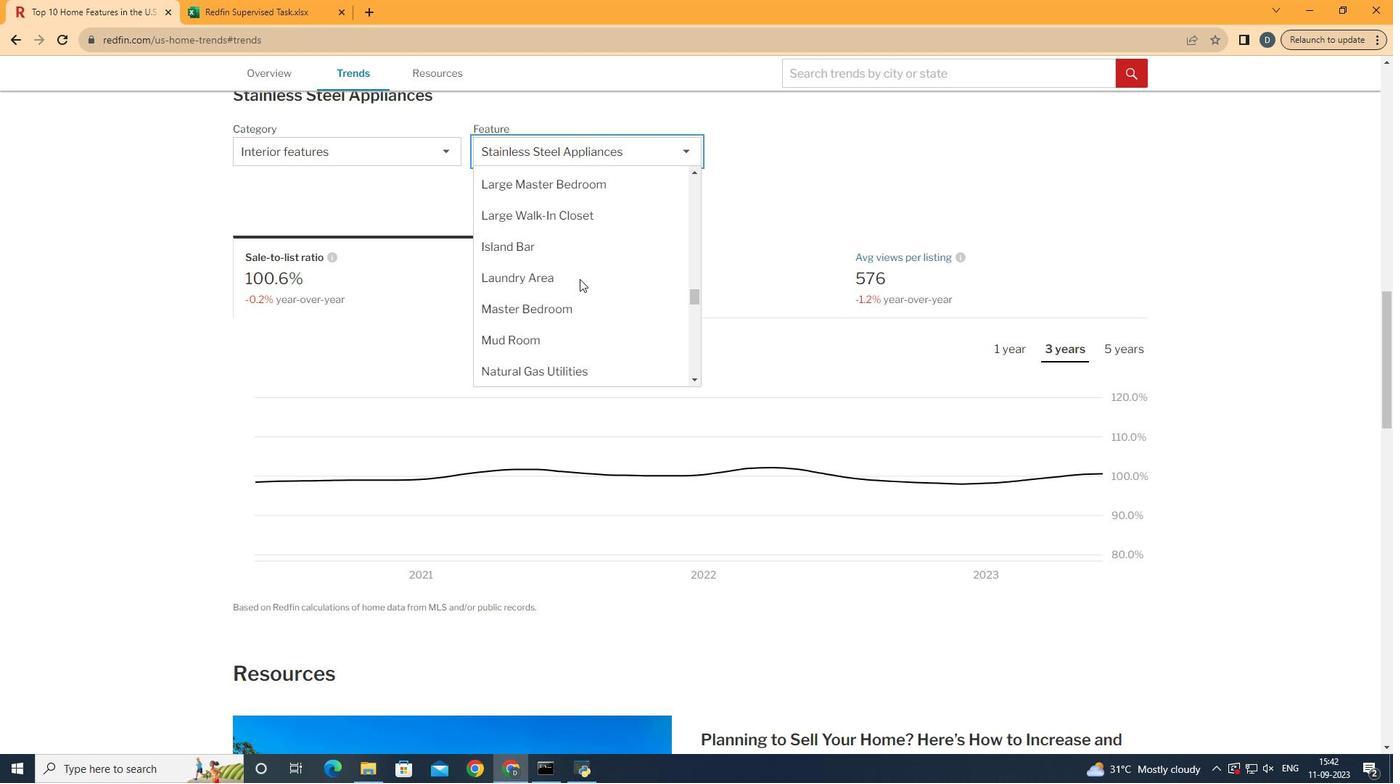 
Action: Mouse scrolled (604, 304) with delta (0, 0)
Screenshot: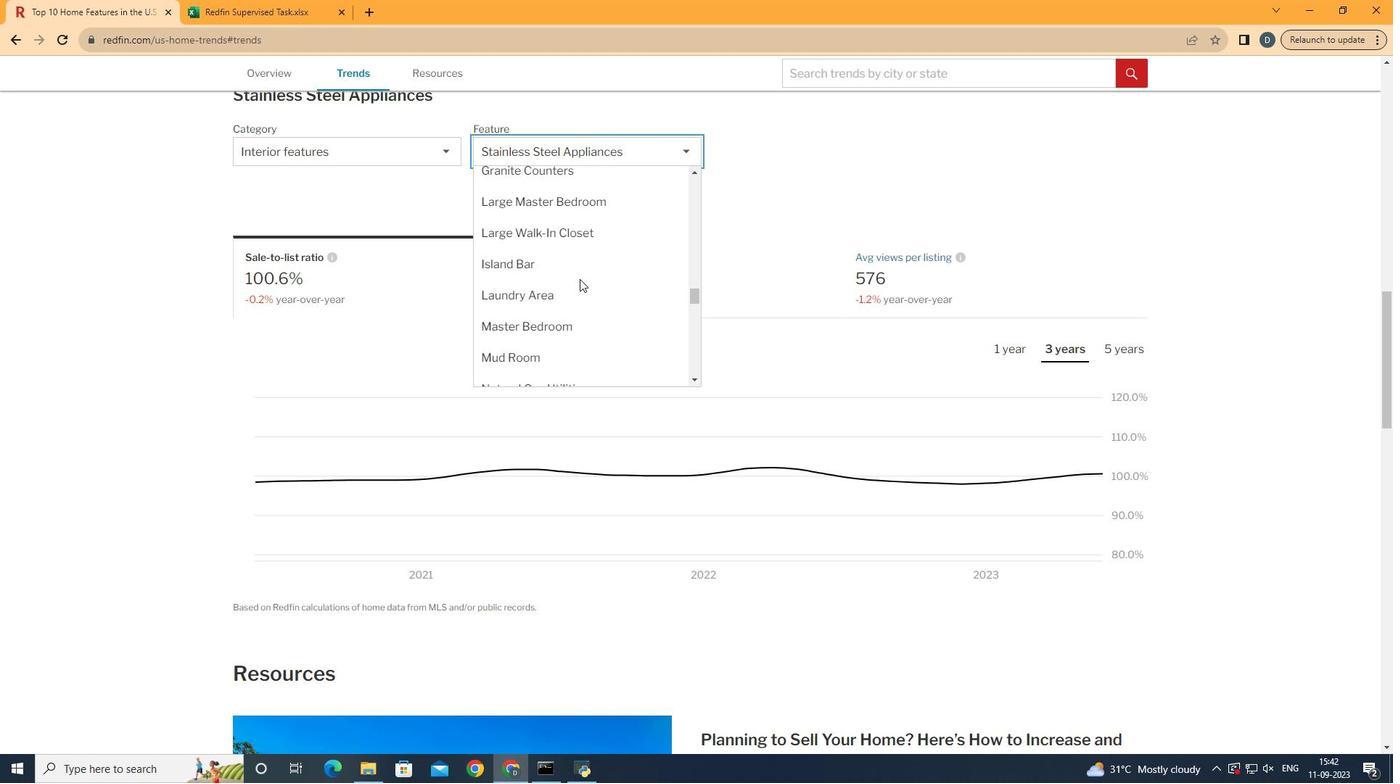 
Action: Mouse scrolled (604, 304) with delta (0, 0)
Screenshot: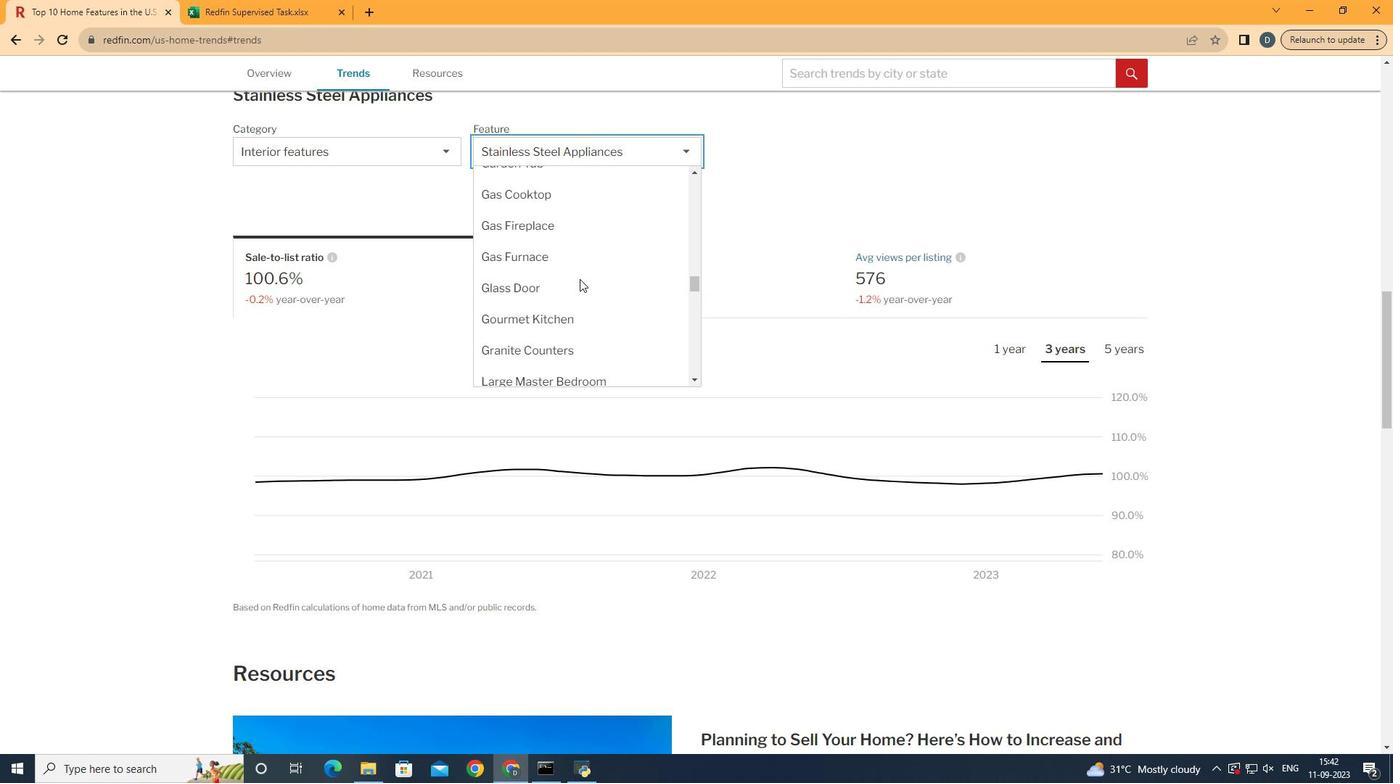 
Action: Mouse scrolled (604, 304) with delta (0, 0)
Screenshot: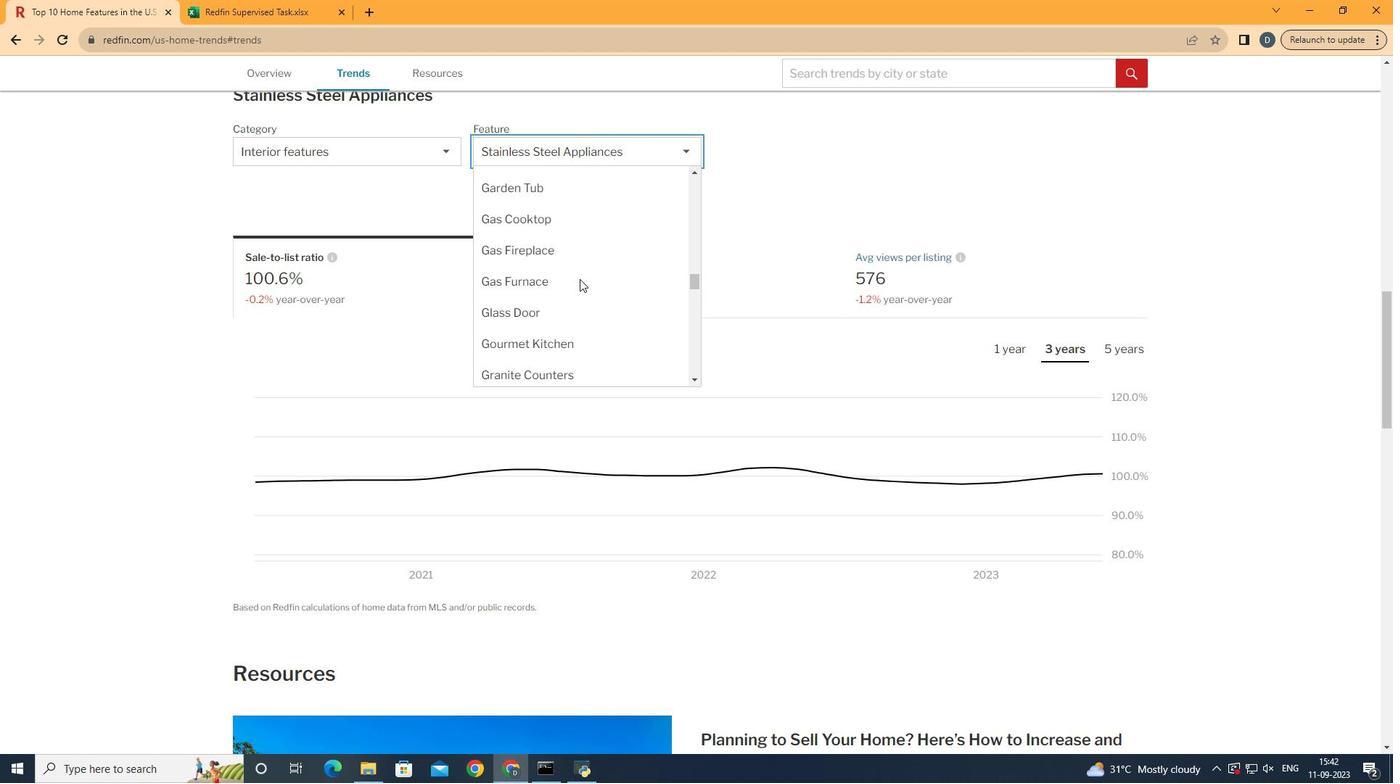 
Action: Mouse scrolled (604, 304) with delta (0, 0)
Screenshot: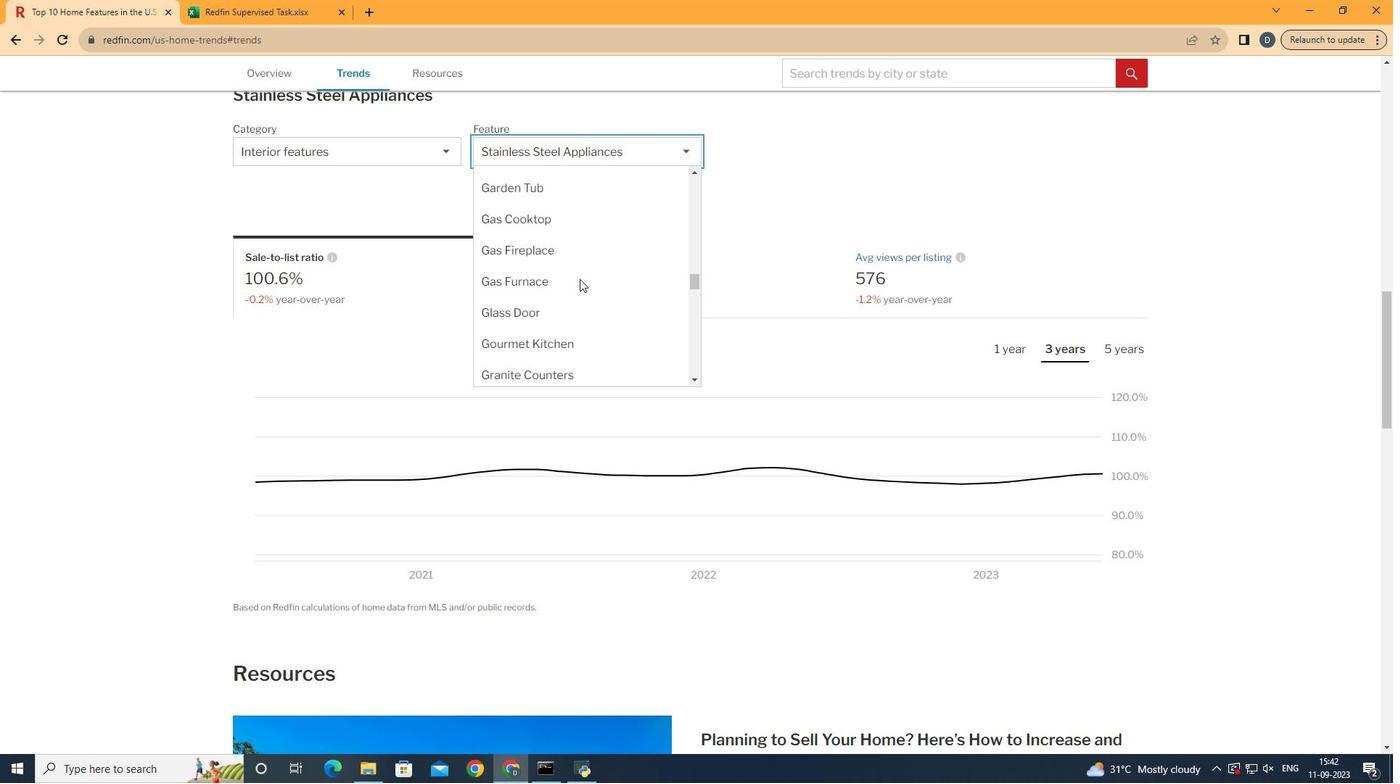 
Action: Mouse scrolled (604, 303) with delta (0, 0)
Screenshot: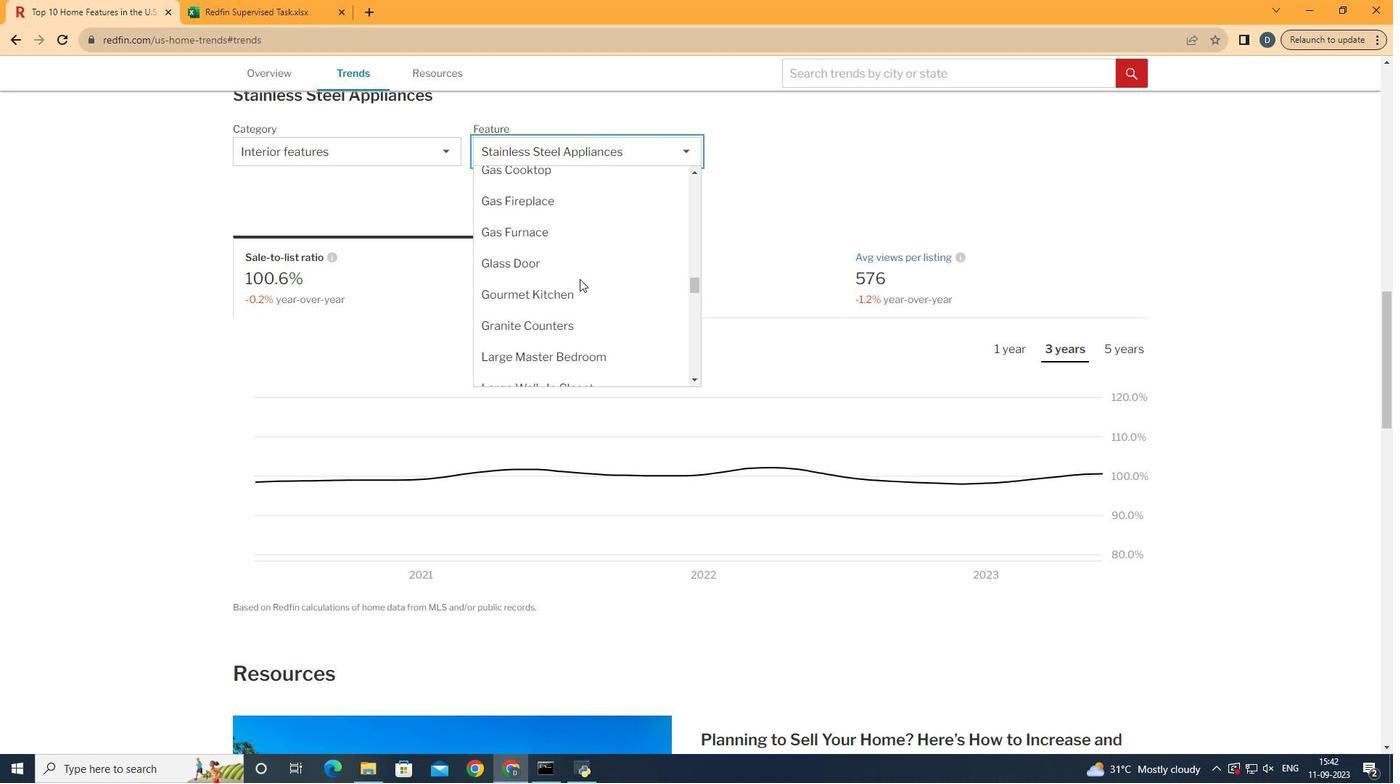 
Action: Mouse scrolled (604, 304) with delta (0, 0)
Screenshot: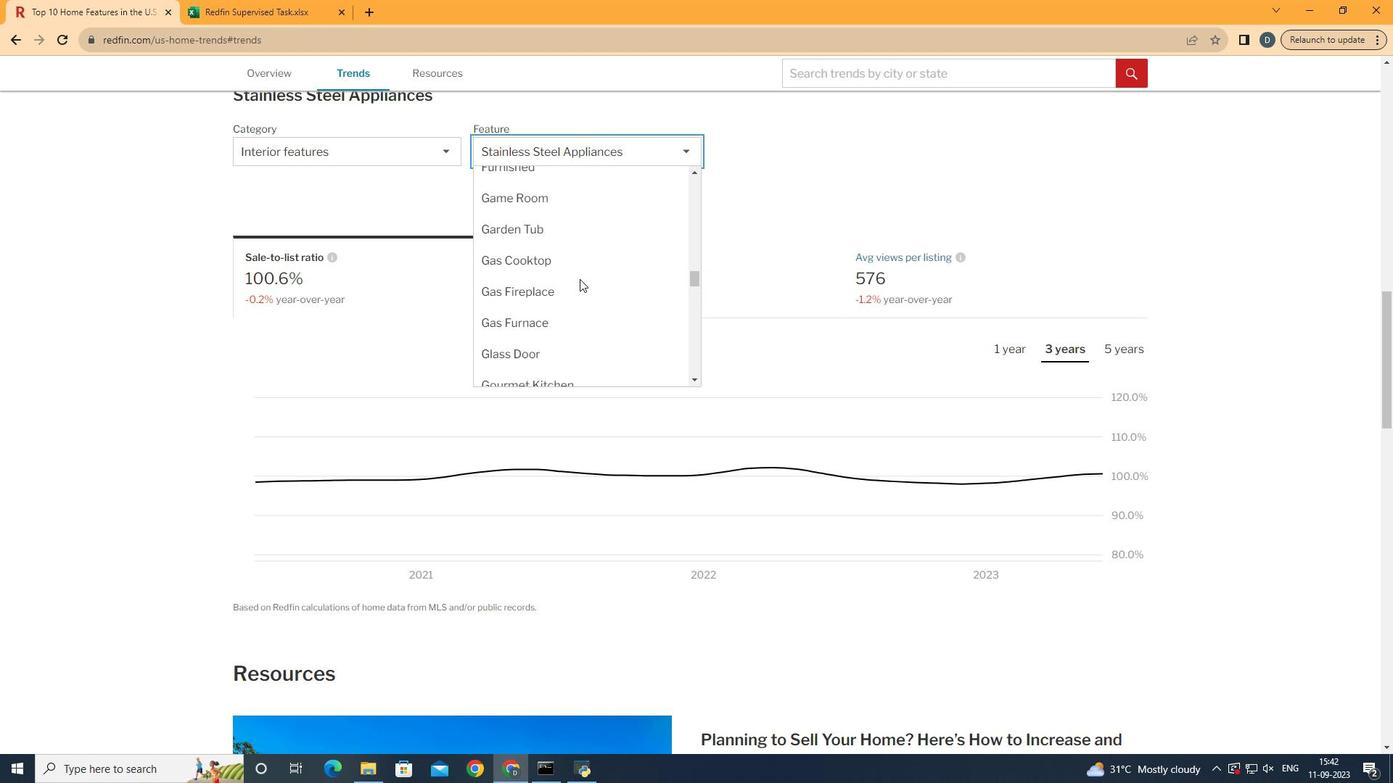
Action: Mouse scrolled (604, 304) with delta (0, 0)
Screenshot: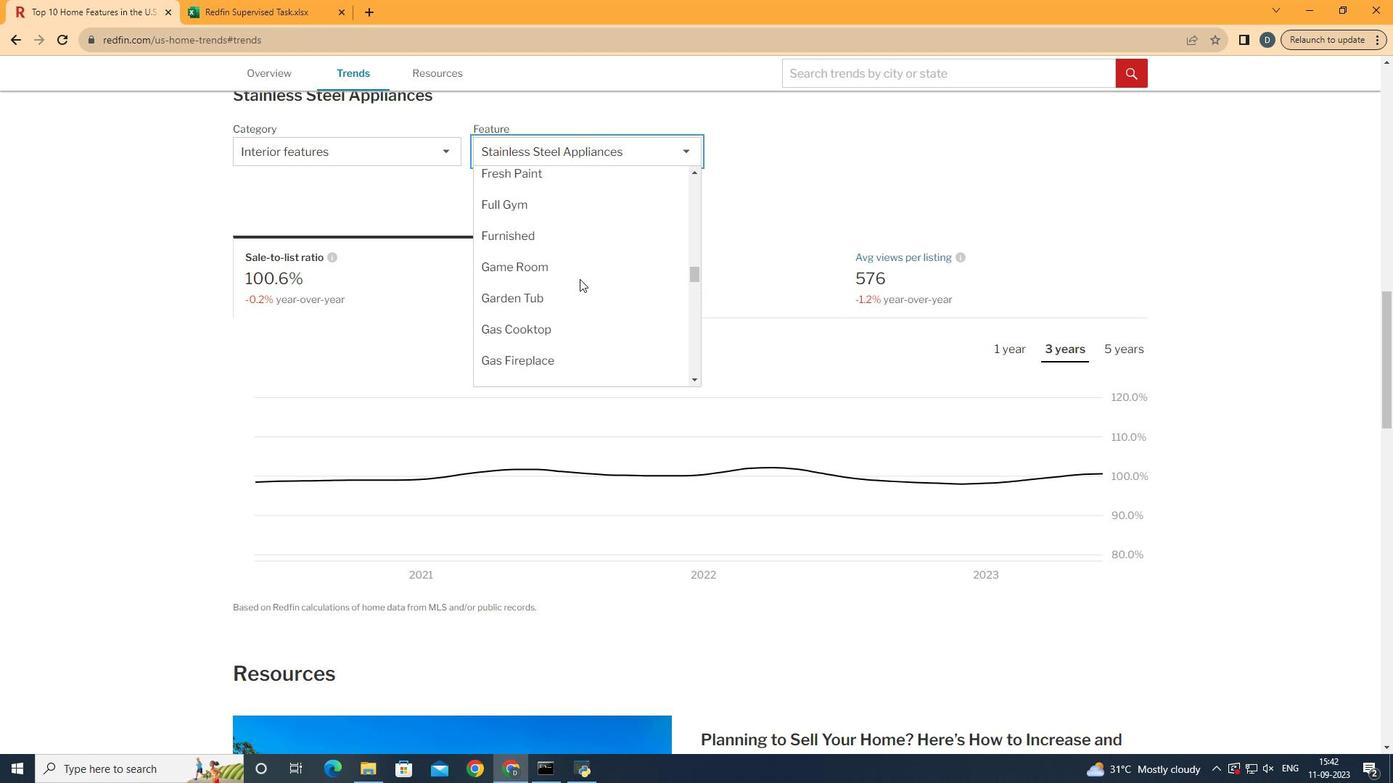 
Action: Mouse moved to (604, 304)
Screenshot: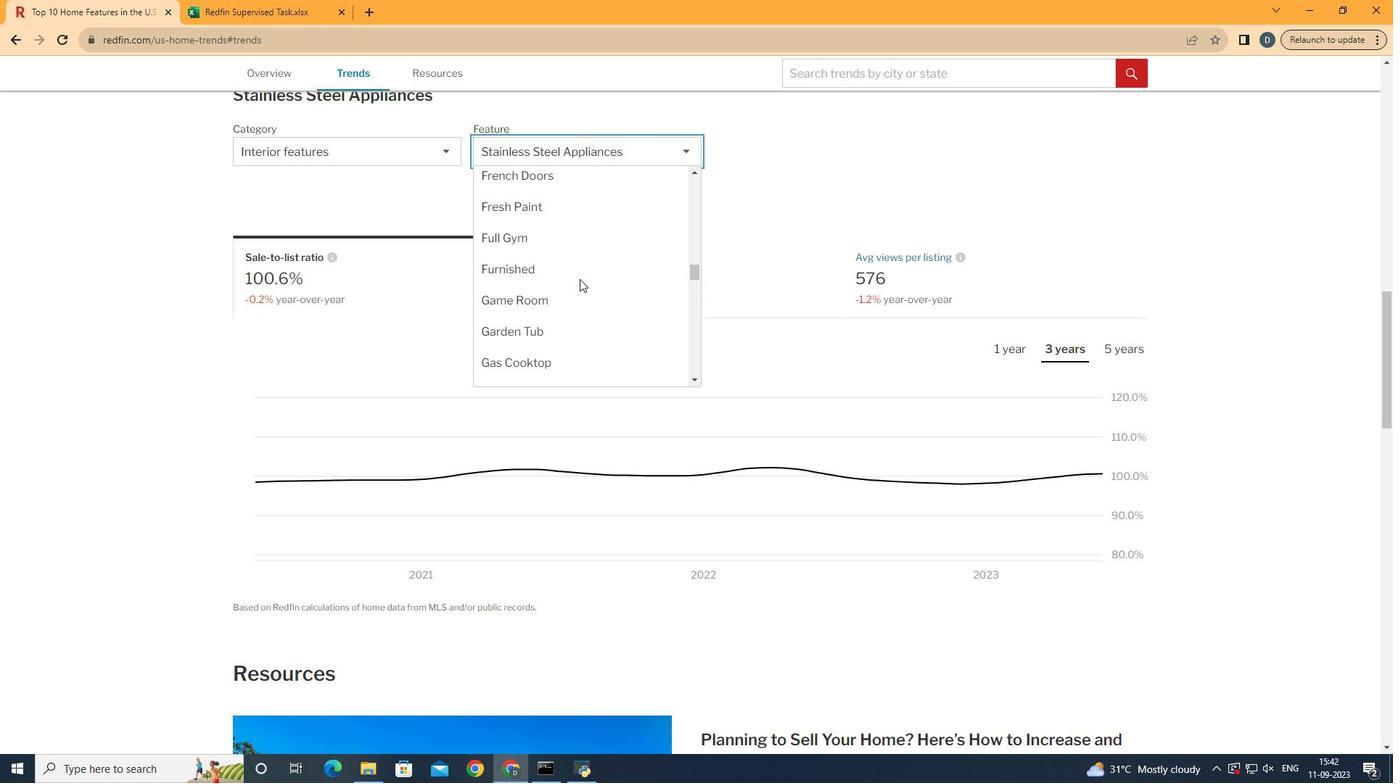 
Action: Mouse scrolled (604, 304) with delta (0, 0)
Screenshot: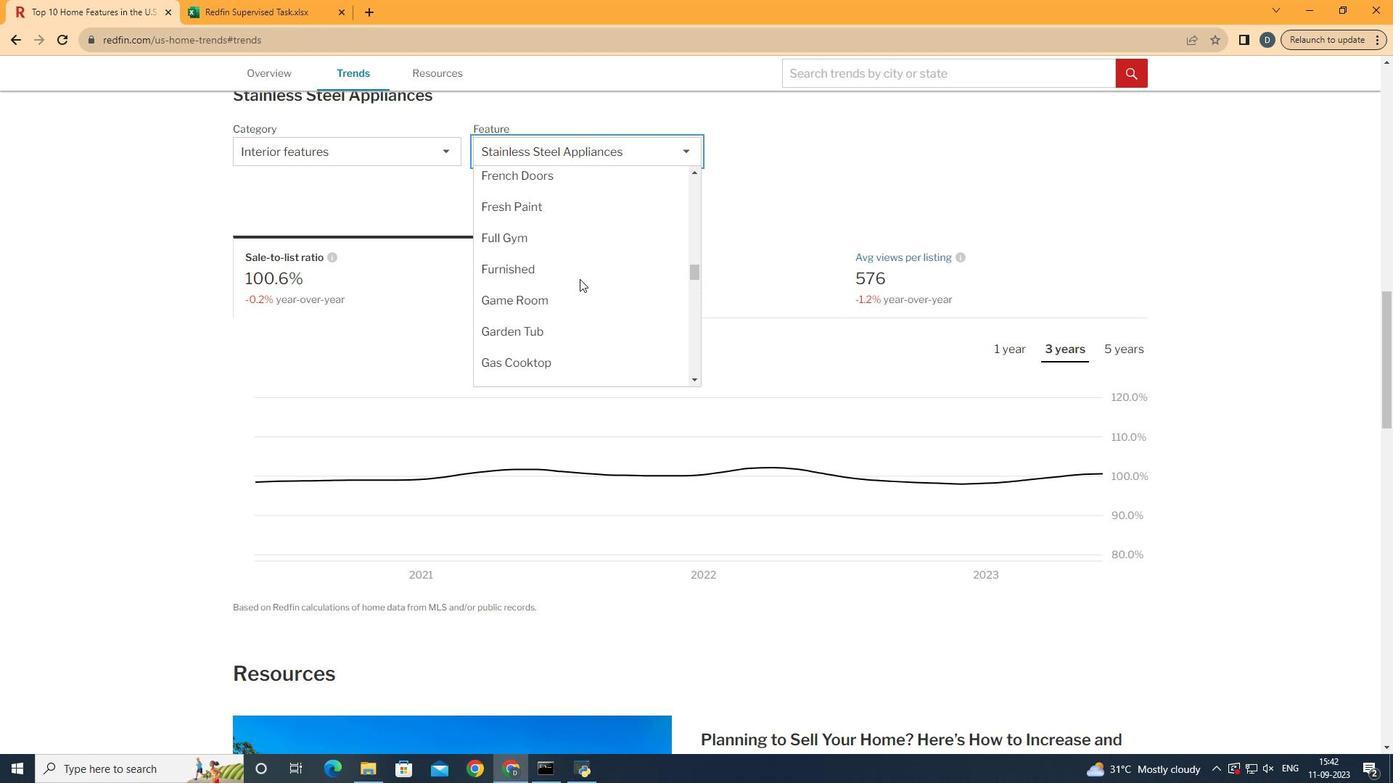 
Action: Mouse scrolled (604, 304) with delta (0, 0)
Screenshot: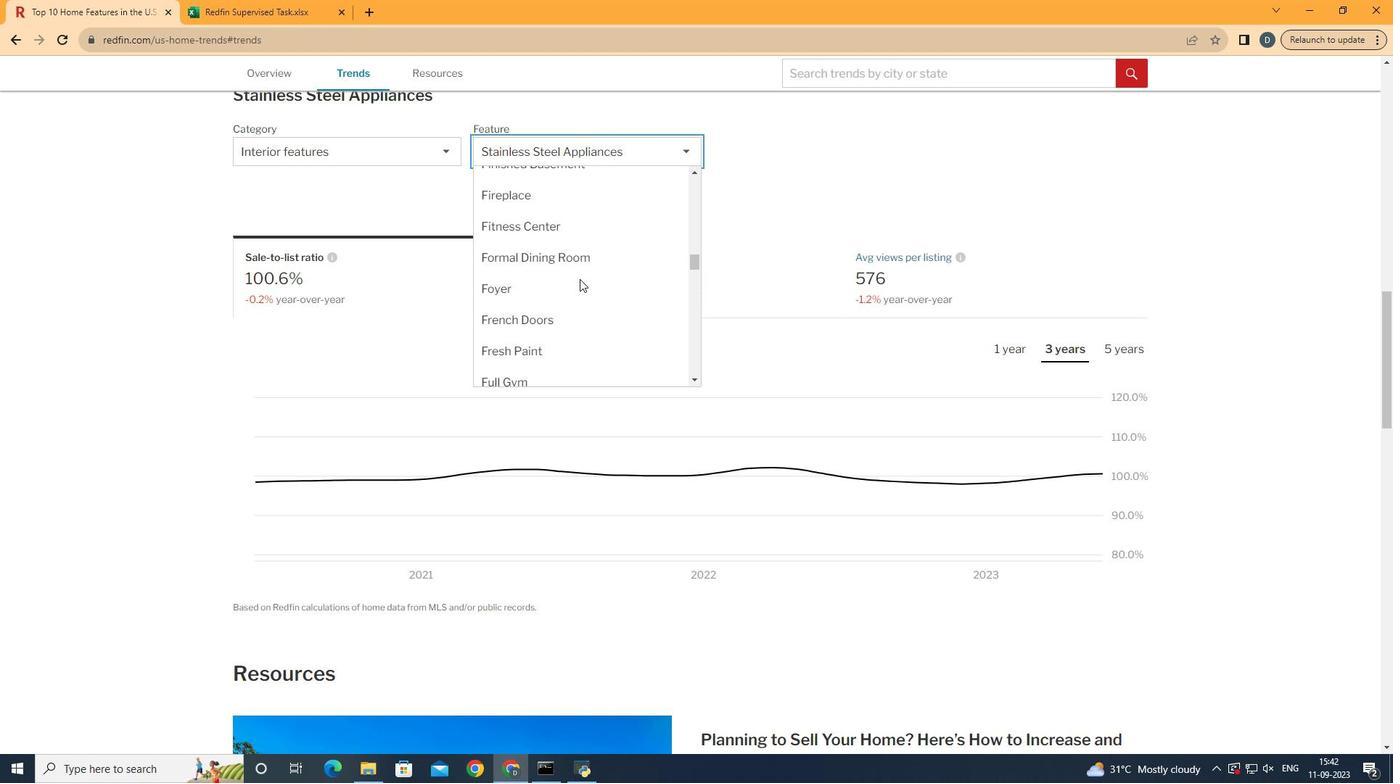 
Action: Mouse scrolled (604, 304) with delta (0, 0)
Screenshot: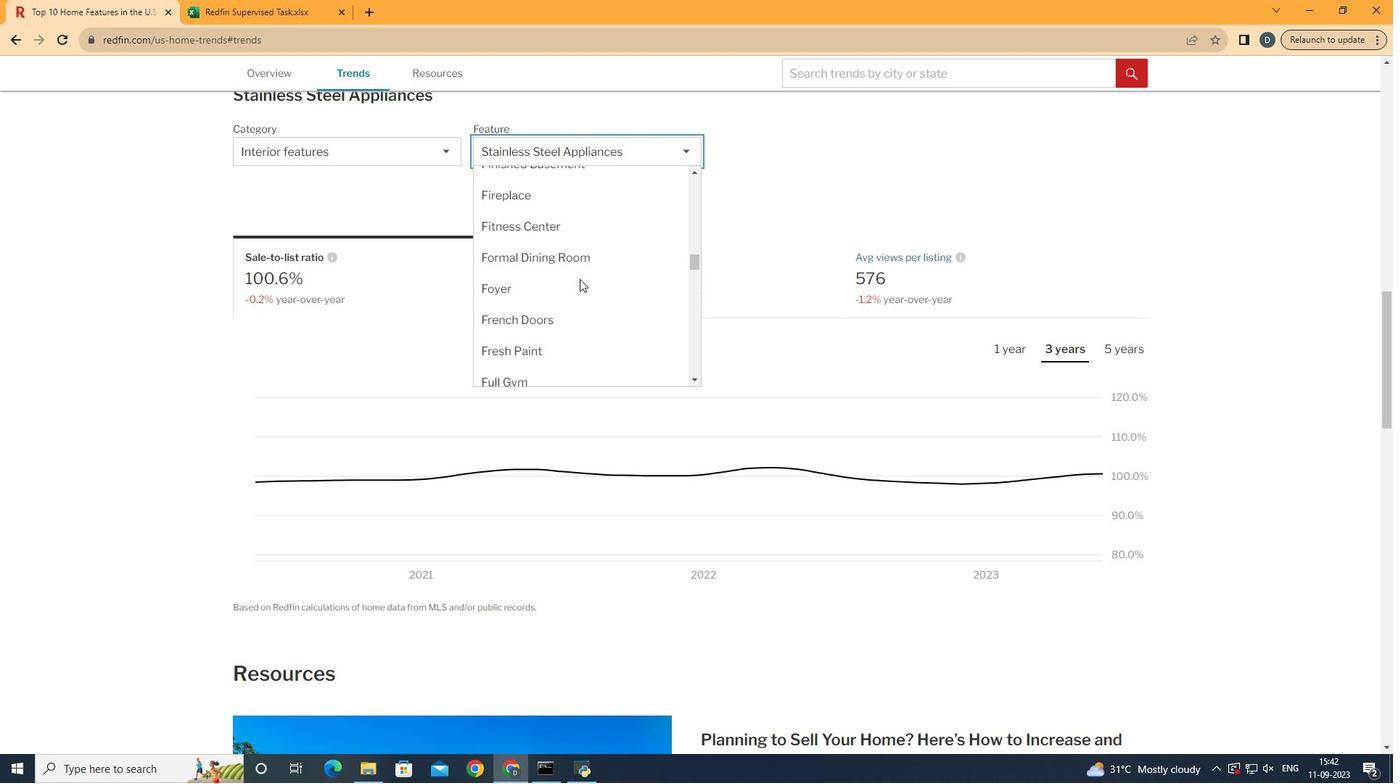 
Action: Mouse scrolled (604, 304) with delta (0, 0)
Screenshot: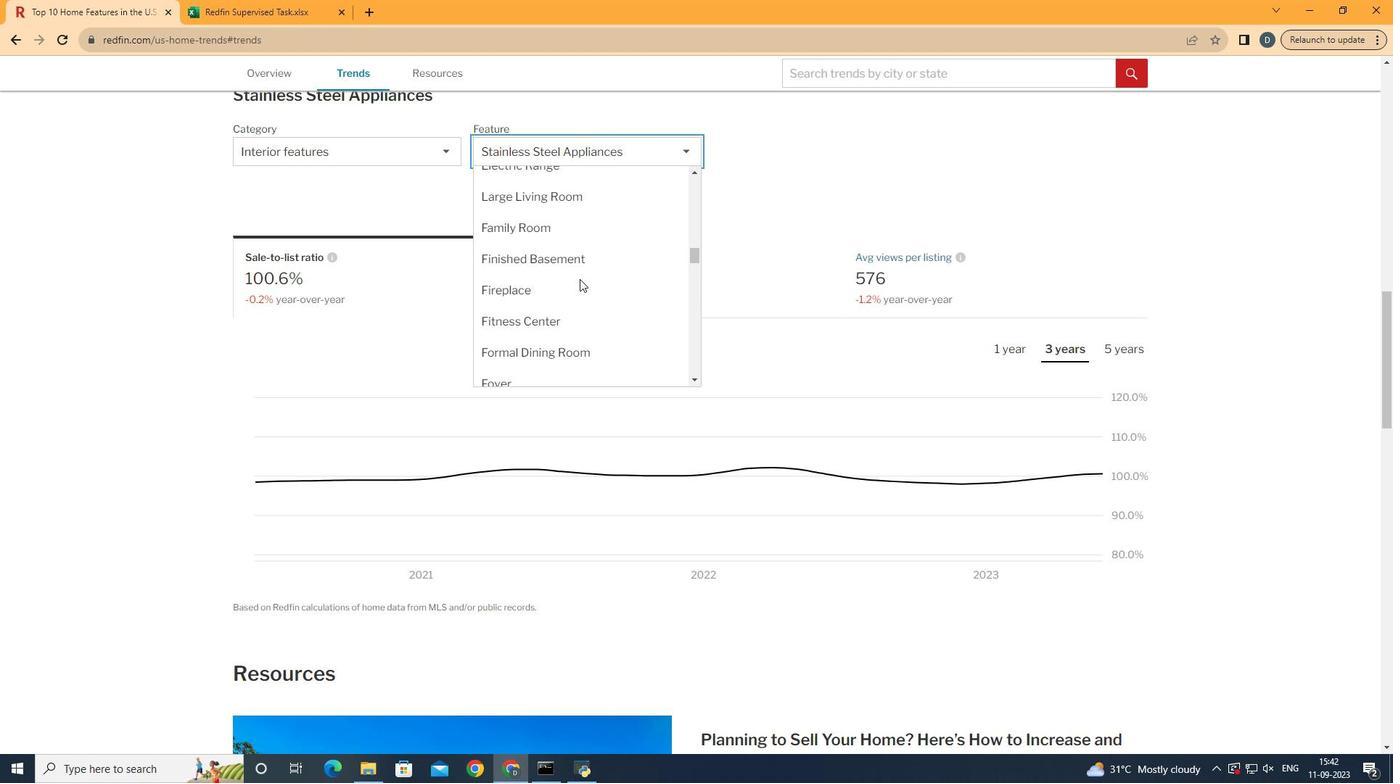 
Action: Mouse scrolled (604, 304) with delta (0, 0)
Screenshot: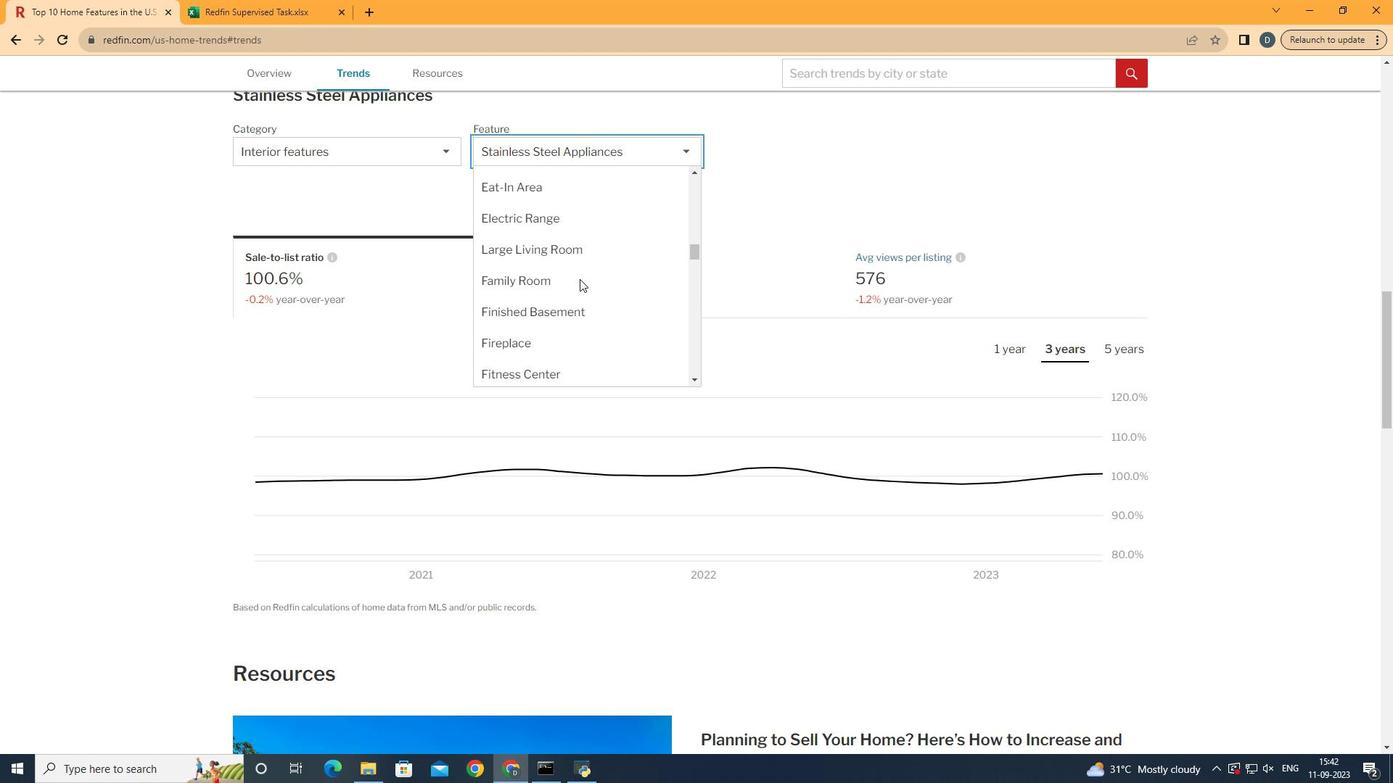 
Action: Mouse scrolled (604, 304) with delta (0, 0)
Screenshot: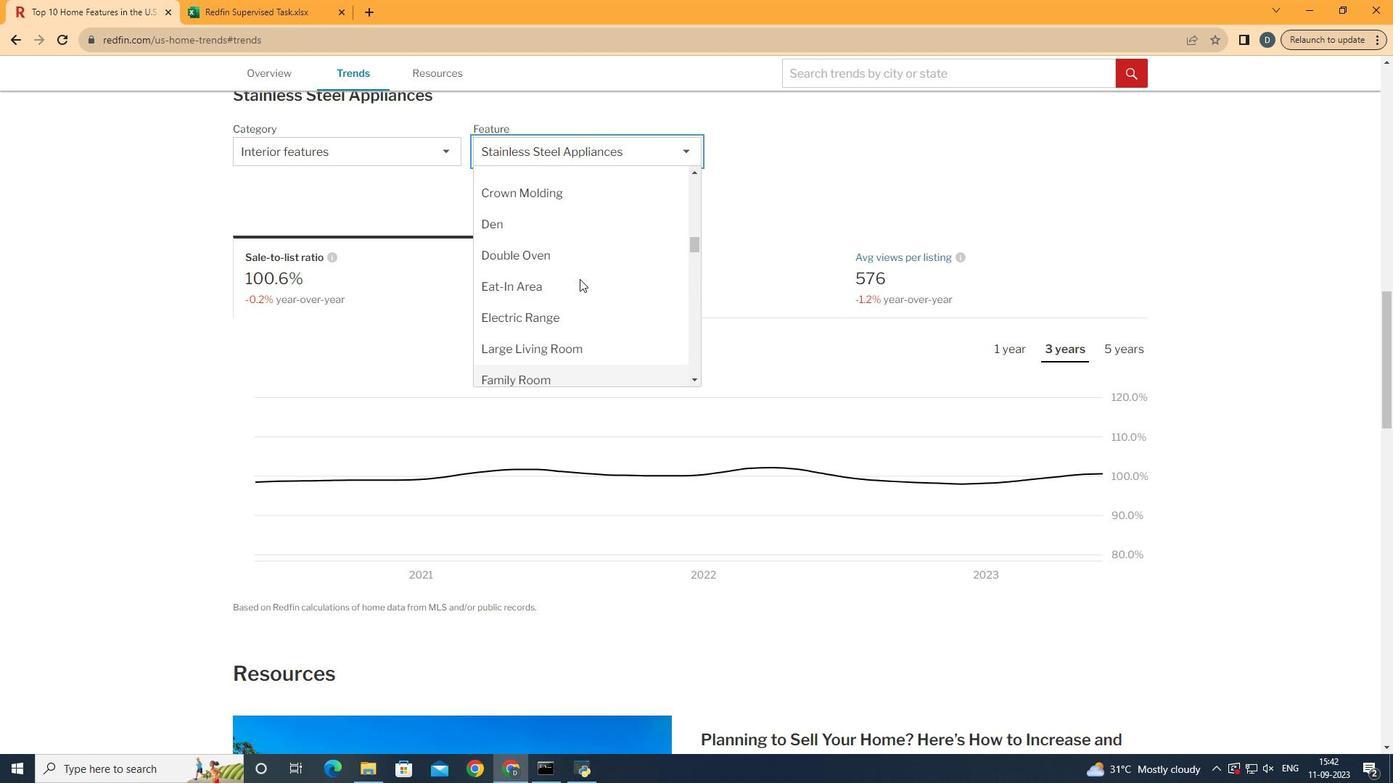 
Action: Mouse scrolled (604, 304) with delta (0, 0)
Screenshot: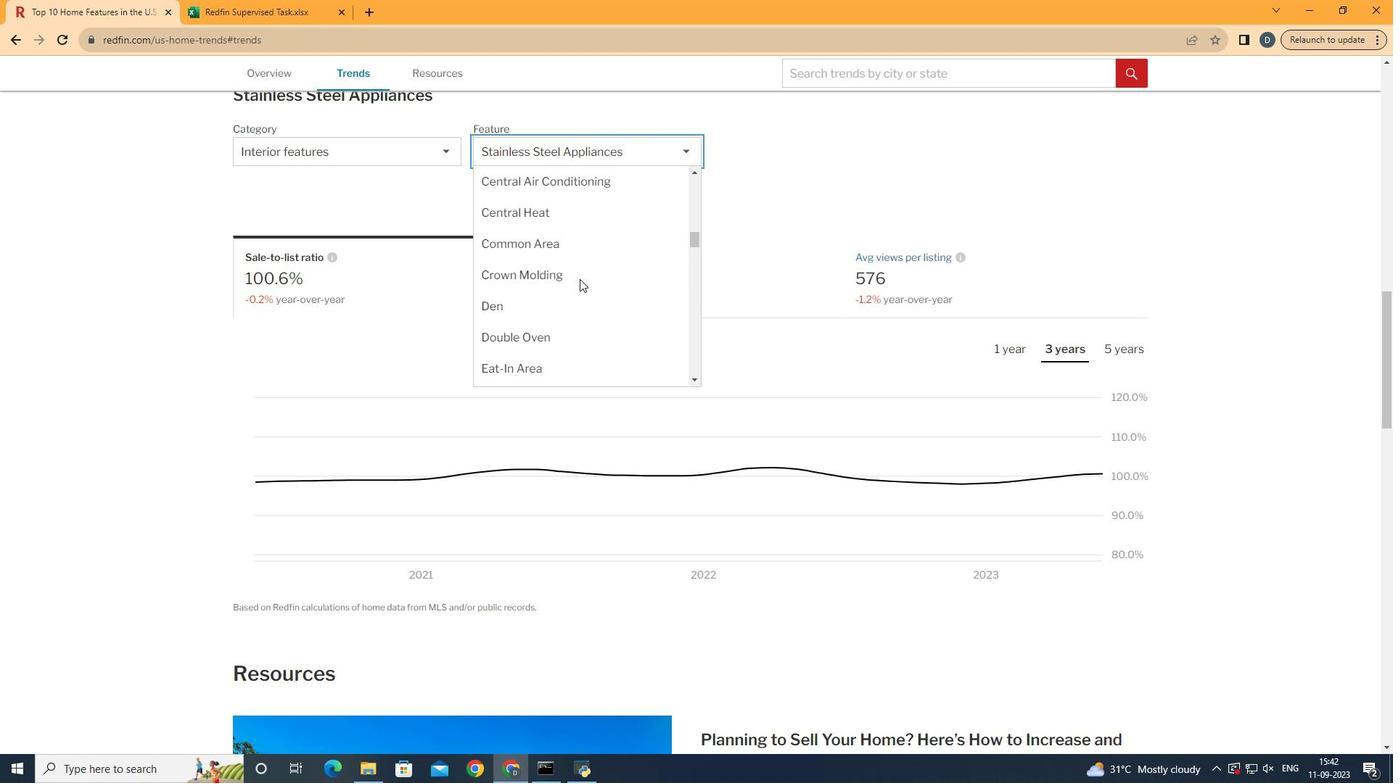 
Action: Mouse scrolled (604, 304) with delta (0, 0)
Screenshot: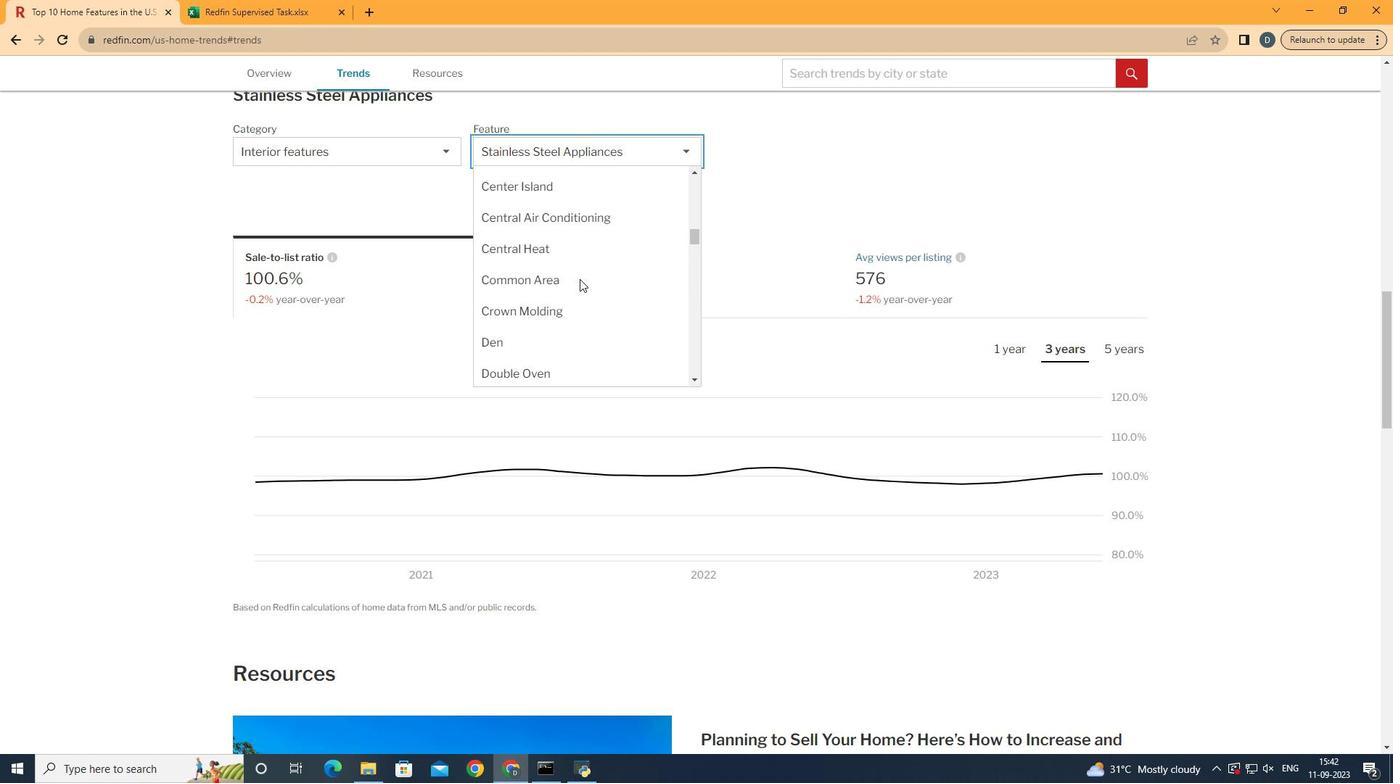
Action: Mouse moved to (597, 309)
Screenshot: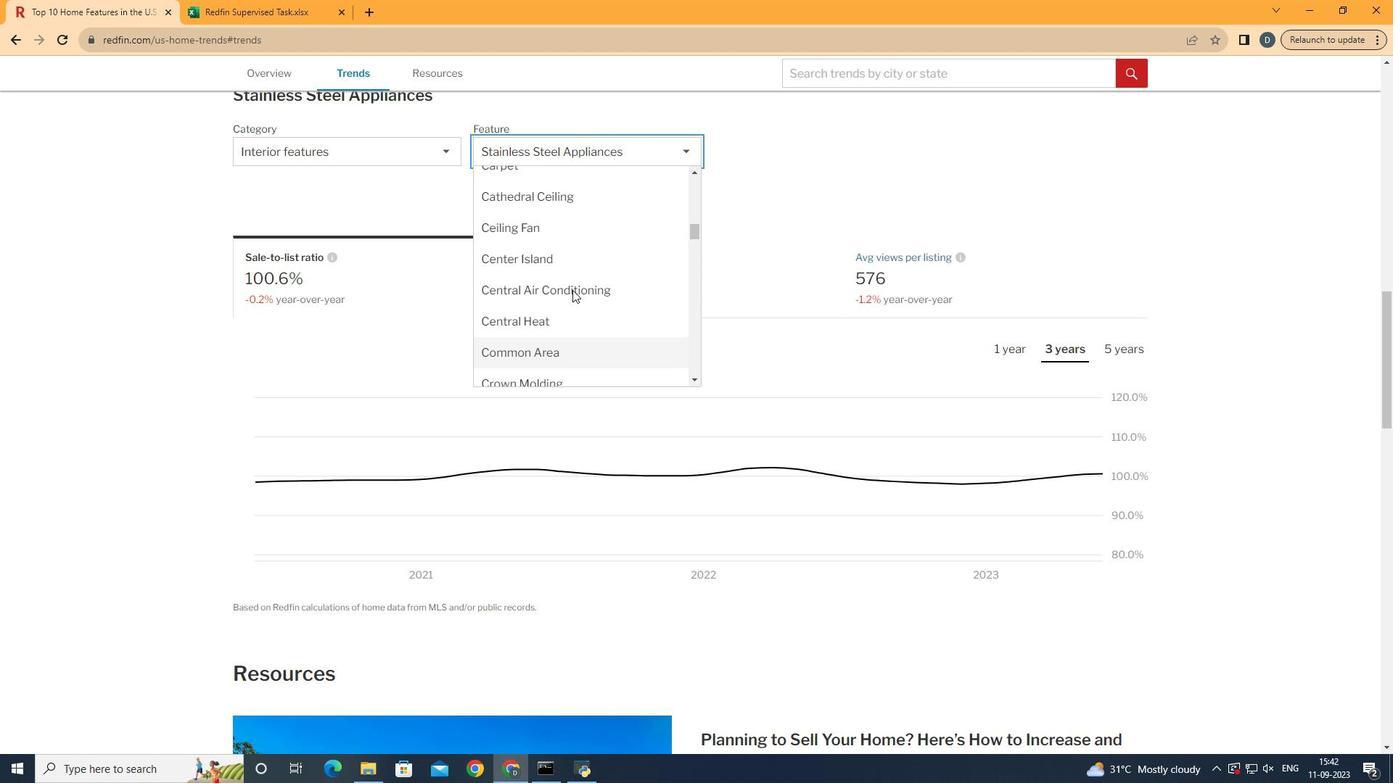 
Action: Mouse scrolled (597, 310) with delta (0, 0)
Screenshot: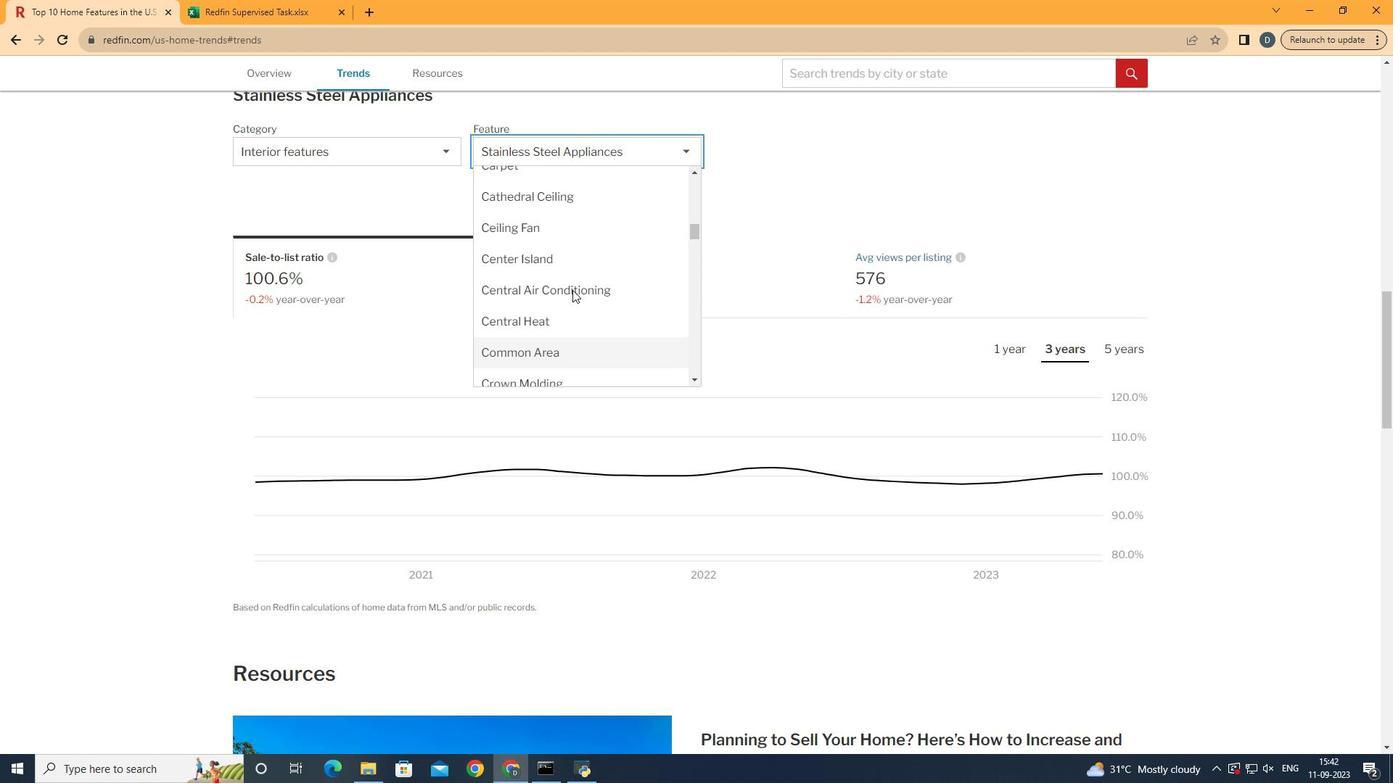 
Action: Mouse moved to (598, 325)
Screenshot: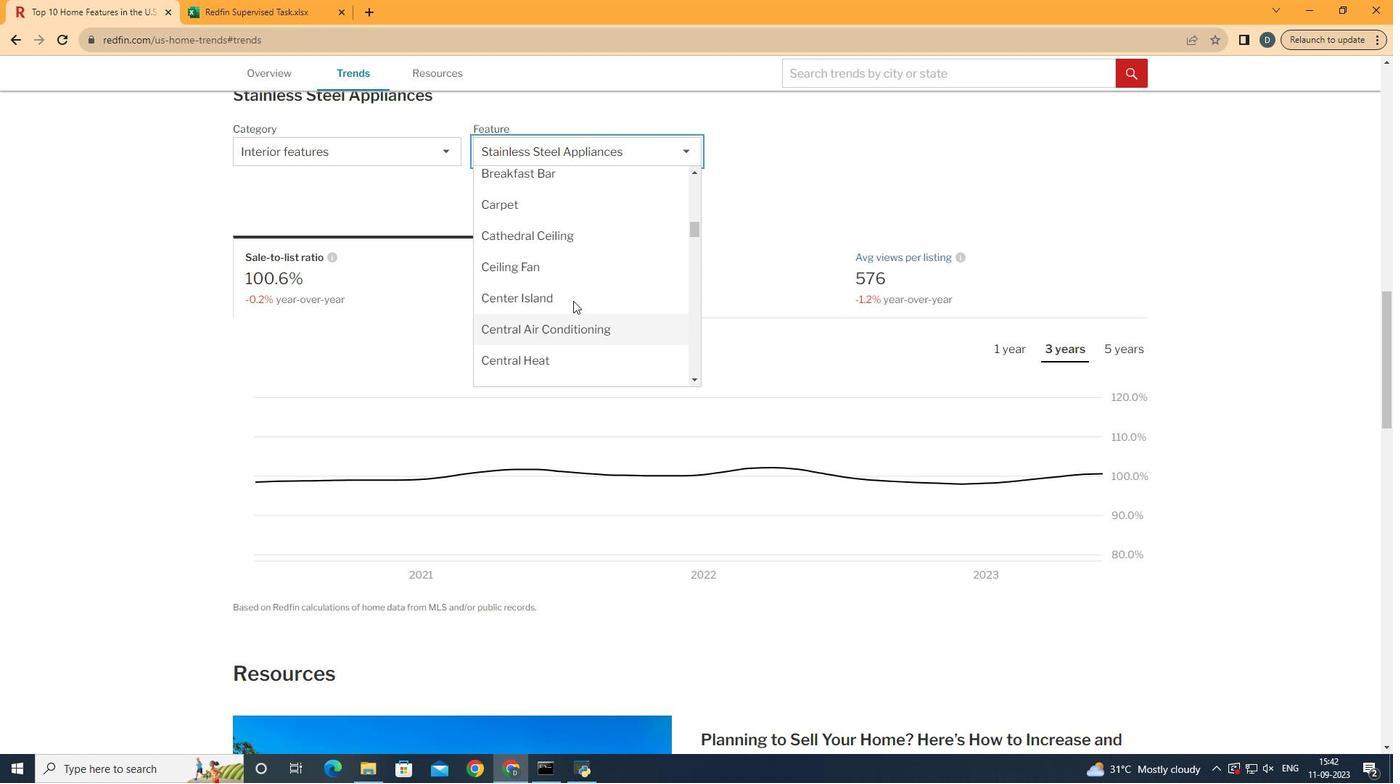 
Action: Mouse scrolled (598, 326) with delta (0, 0)
Screenshot: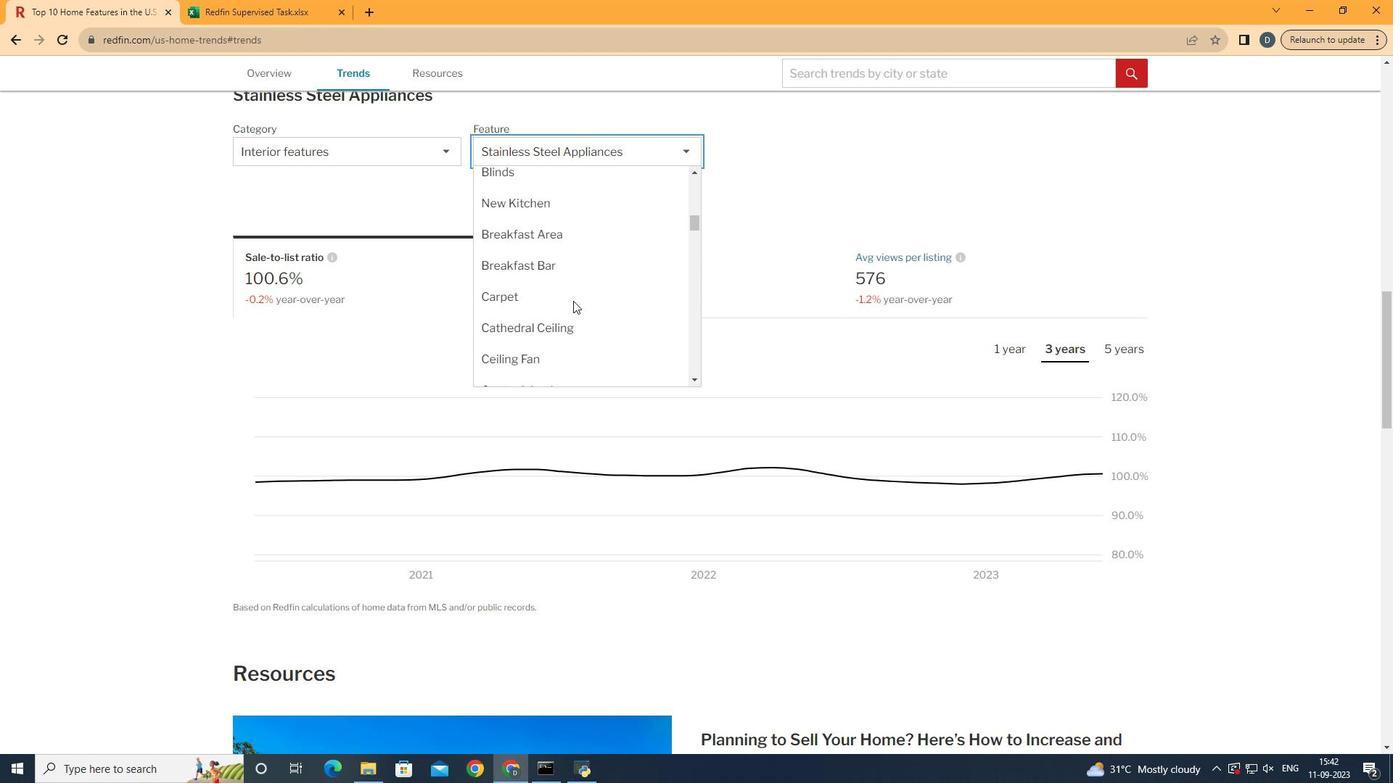 
Action: Mouse scrolled (598, 326) with delta (0, 0)
Screenshot: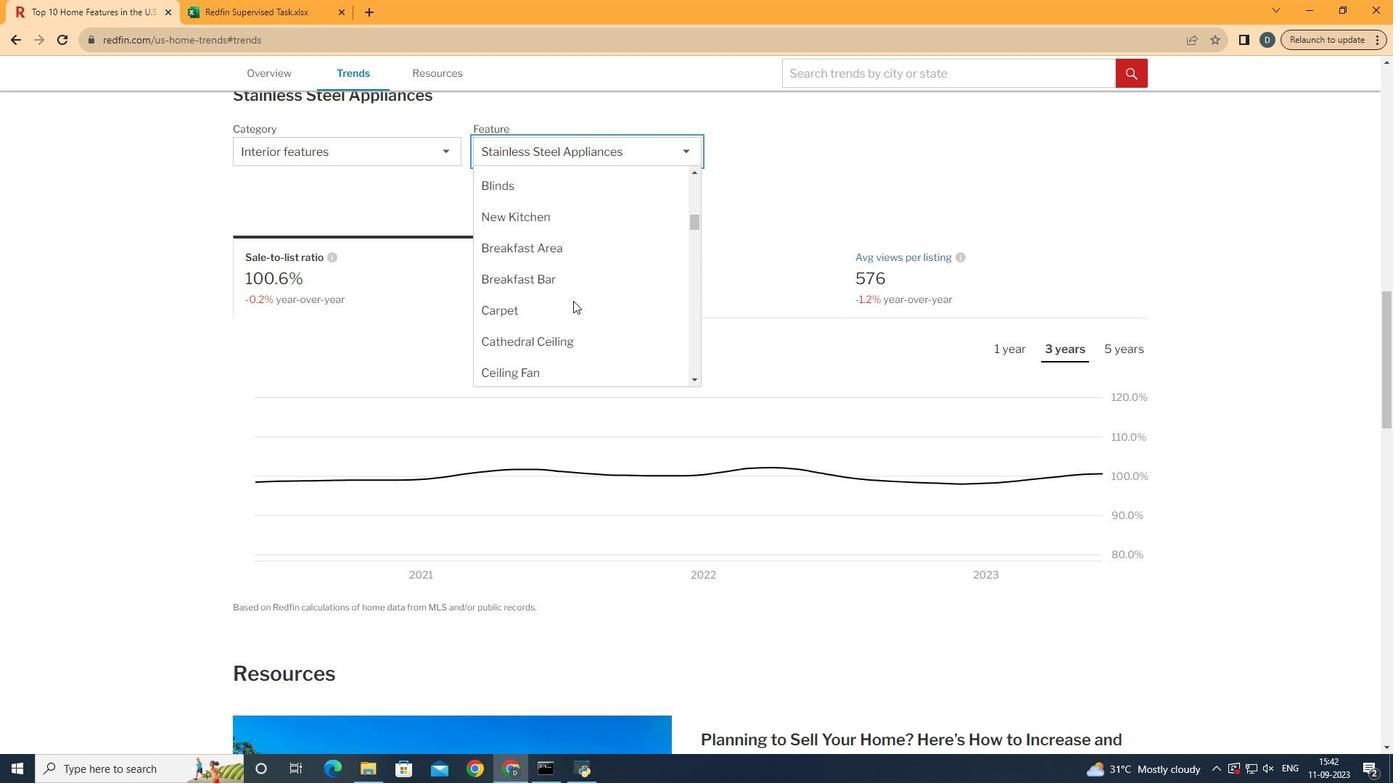 
Action: Mouse moved to (598, 325)
Screenshot: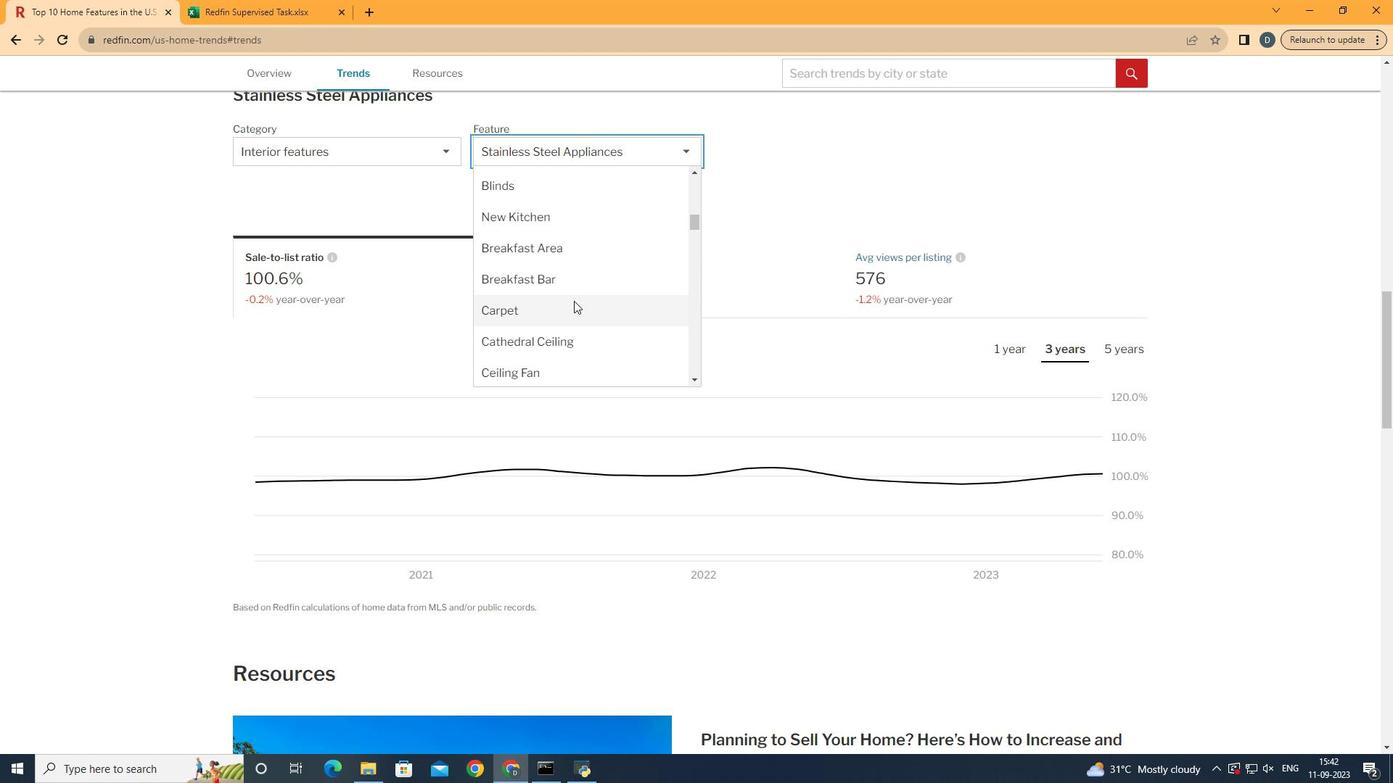 
Action: Mouse scrolled (598, 325) with delta (0, 0)
Screenshot: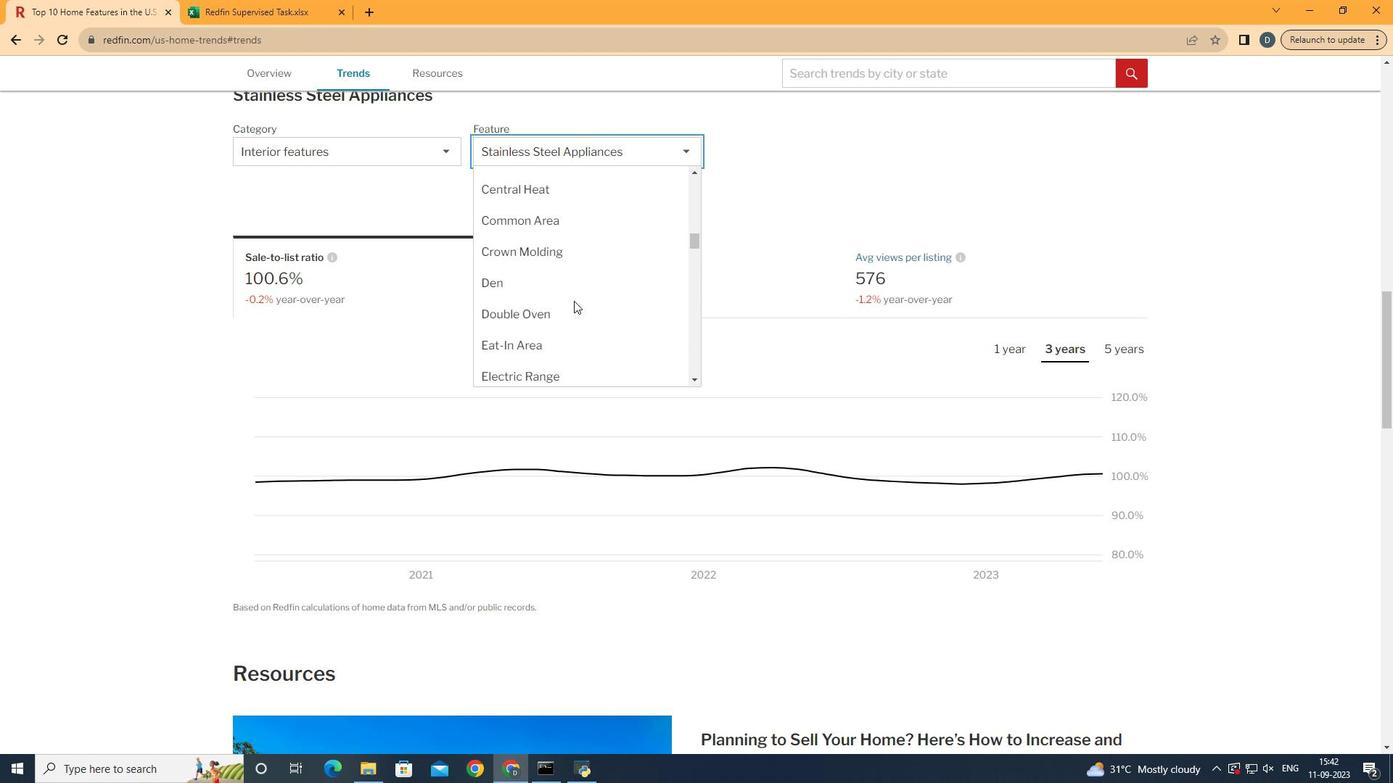 
Action: Mouse scrolled (598, 325) with delta (0, 0)
Screenshot: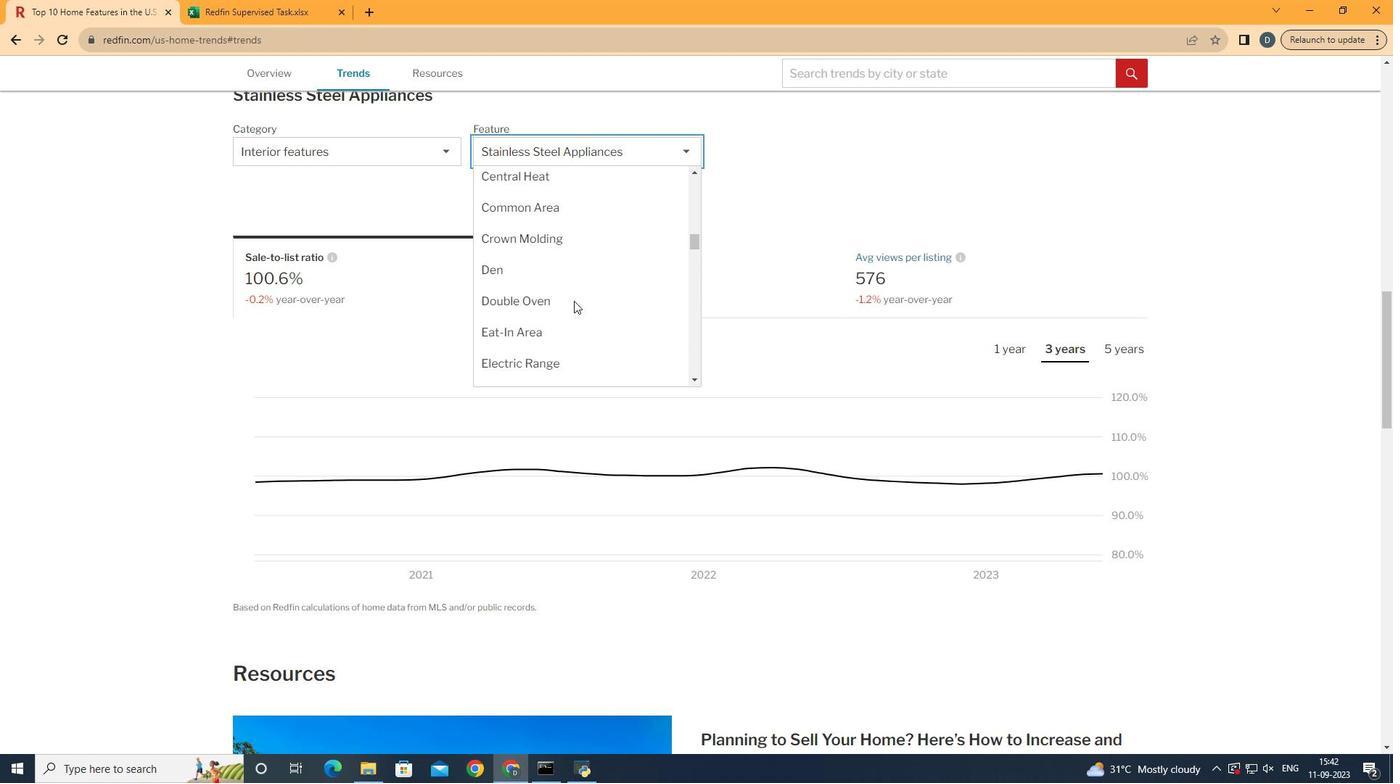 
Action: Mouse scrolled (598, 325) with delta (0, 0)
Screenshot: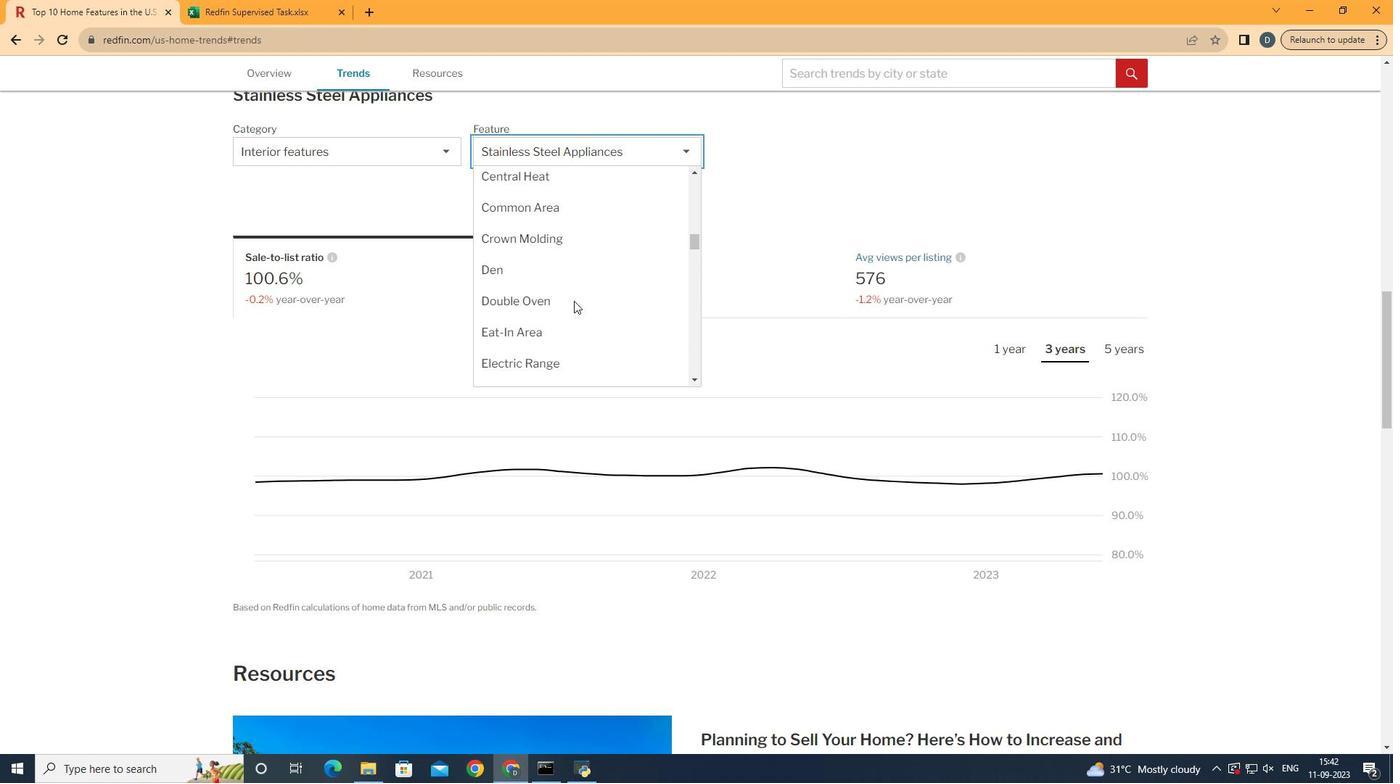 
Action: Mouse scrolled (598, 325) with delta (0, 0)
Screenshot: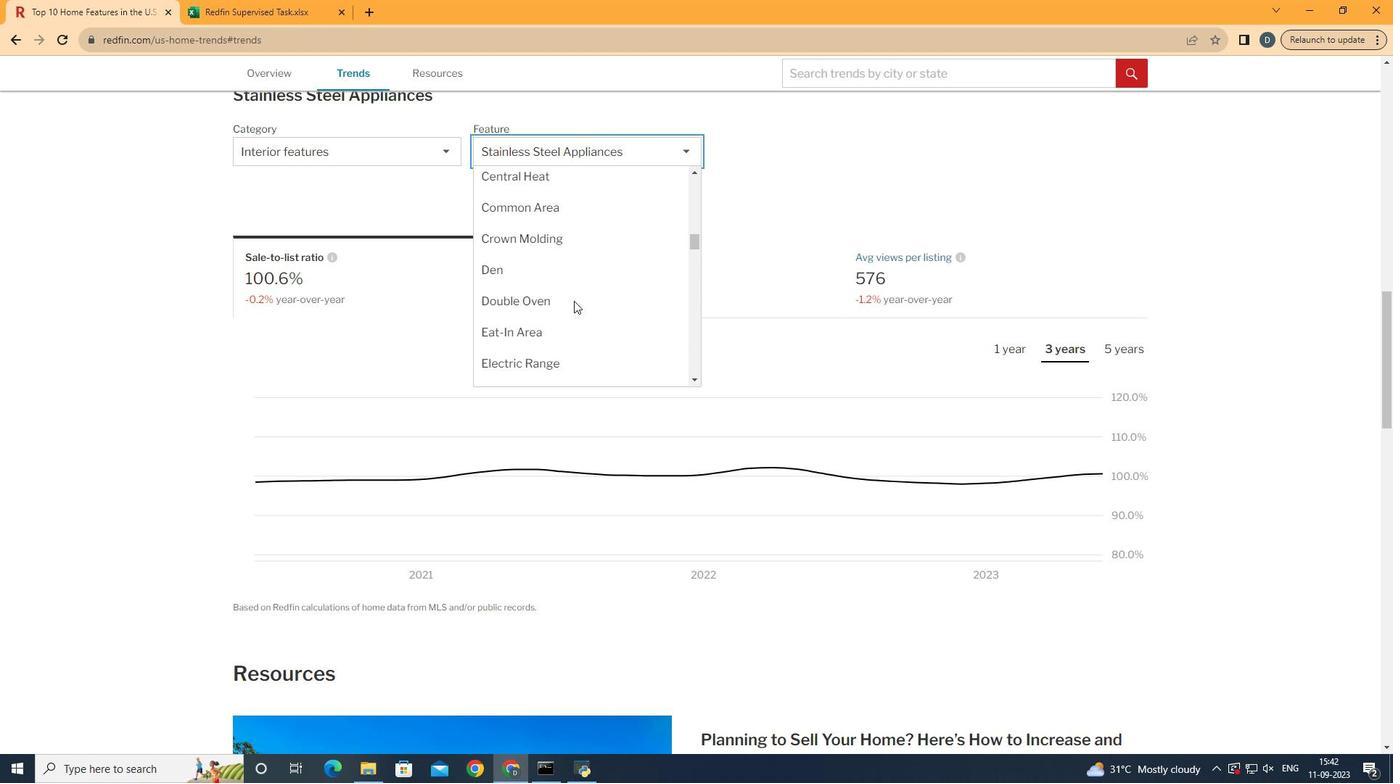 
Action: Mouse scrolled (598, 325) with delta (0, 0)
Screenshot: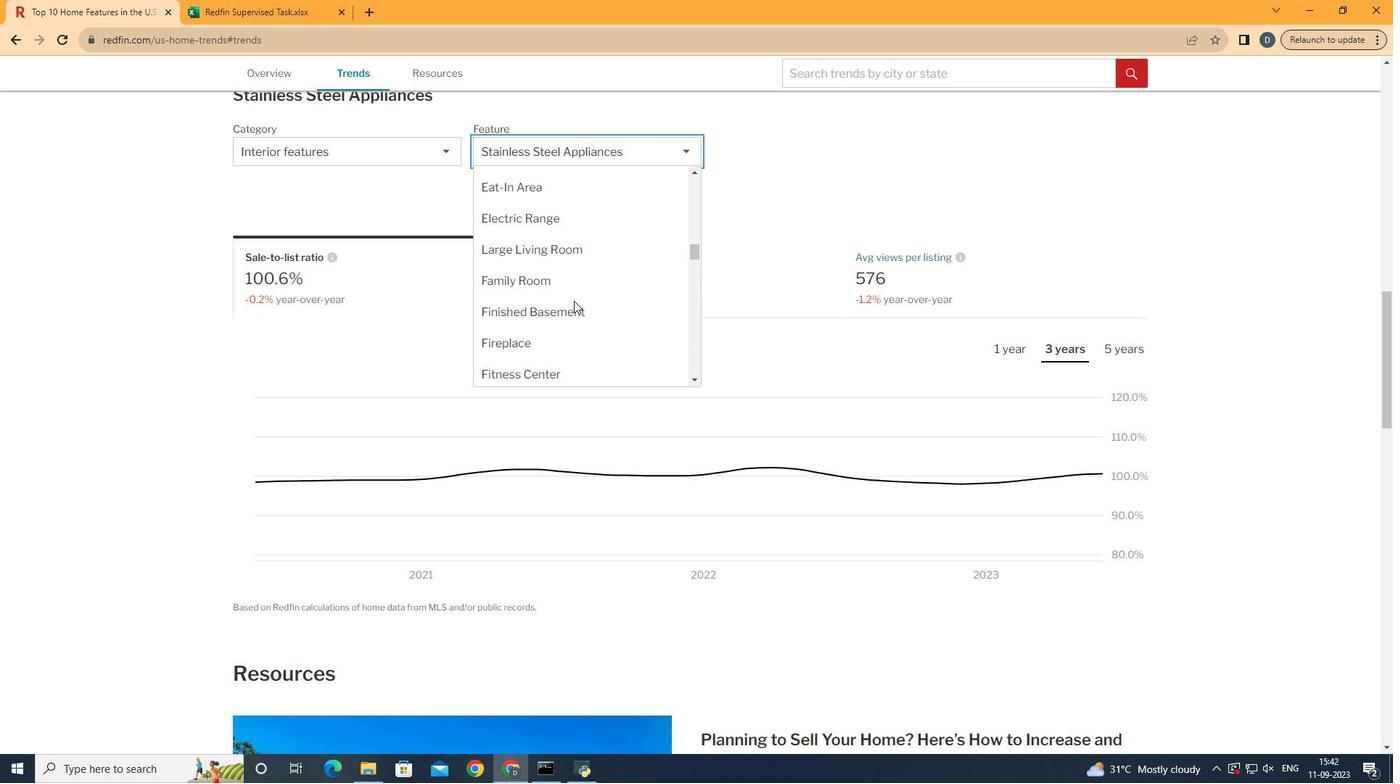 
Action: Mouse scrolled (598, 325) with delta (0, 0)
Screenshot: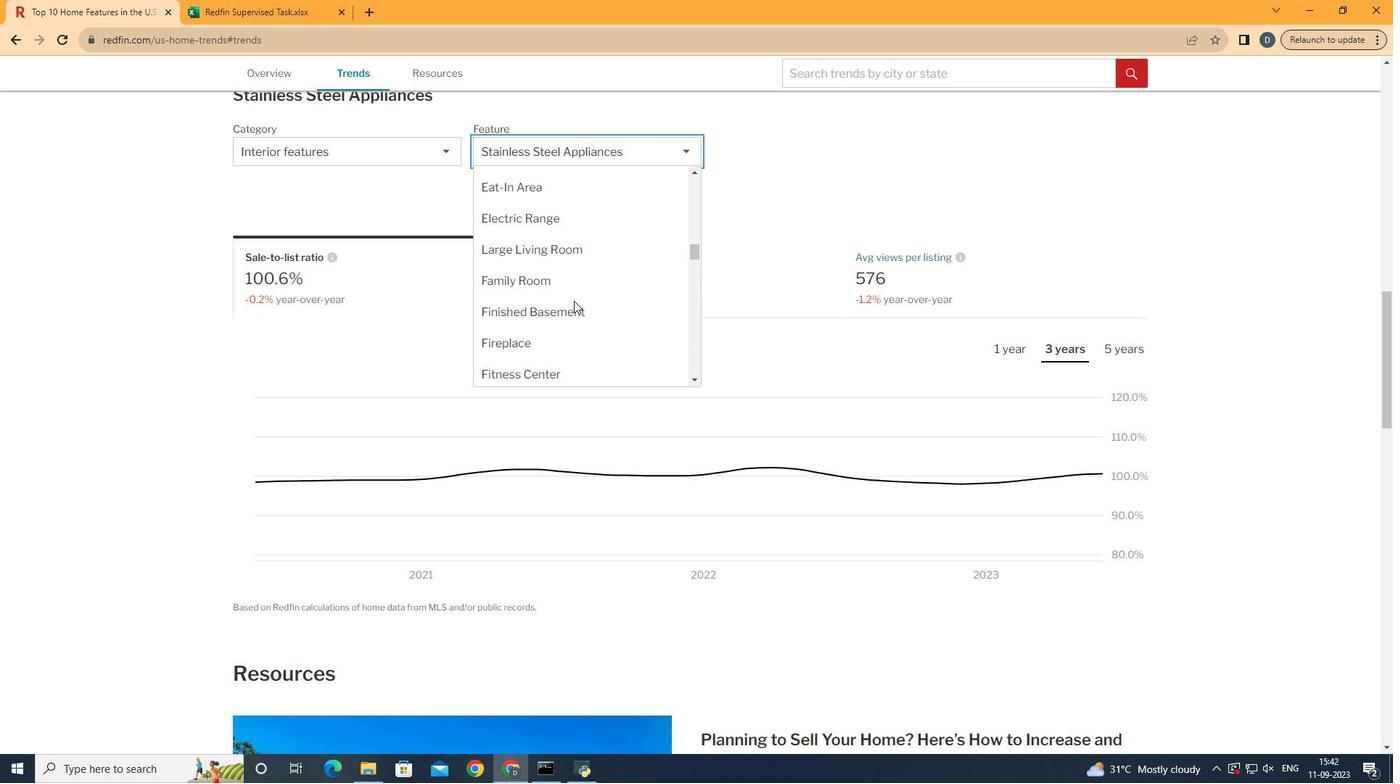 
Action: Mouse moved to (595, 273)
Screenshot: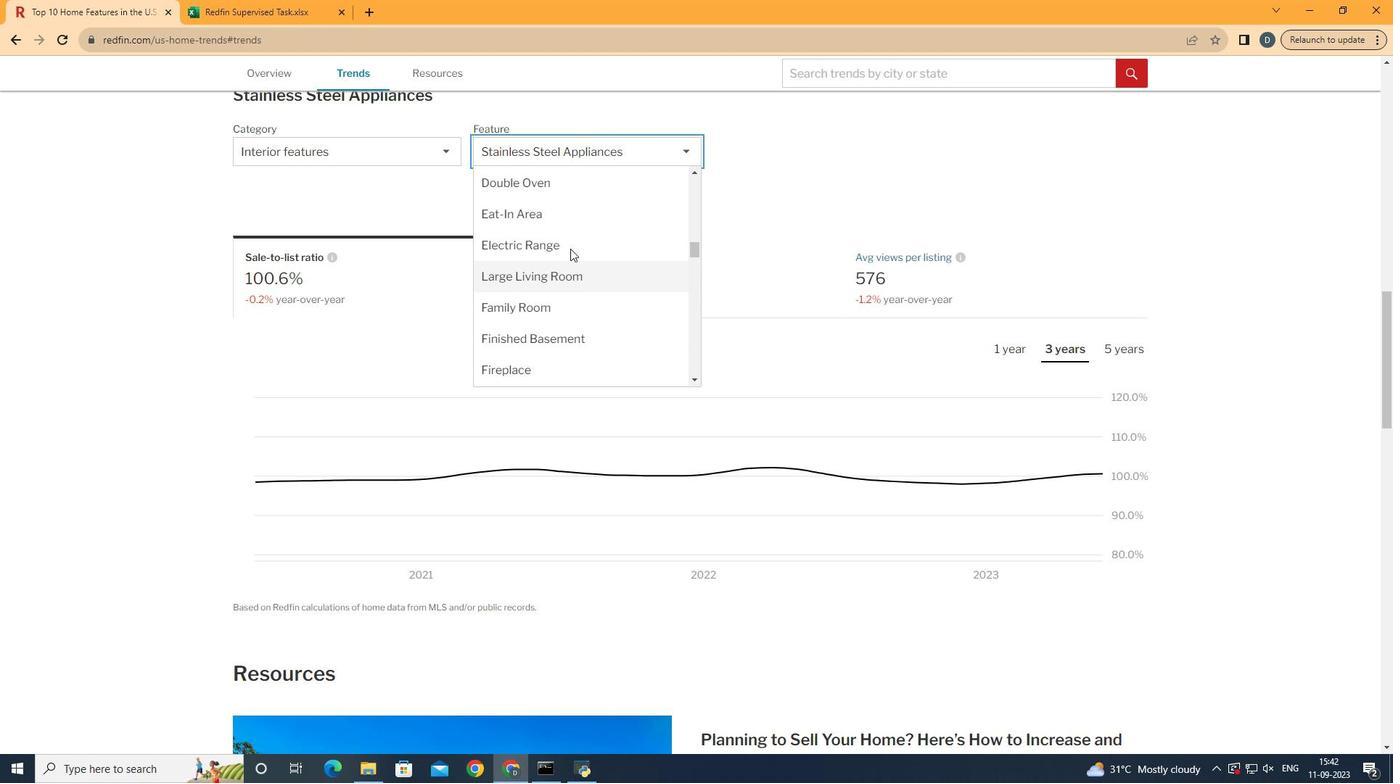 
Action: Mouse scrolled (595, 274) with delta (0, 0)
Screenshot: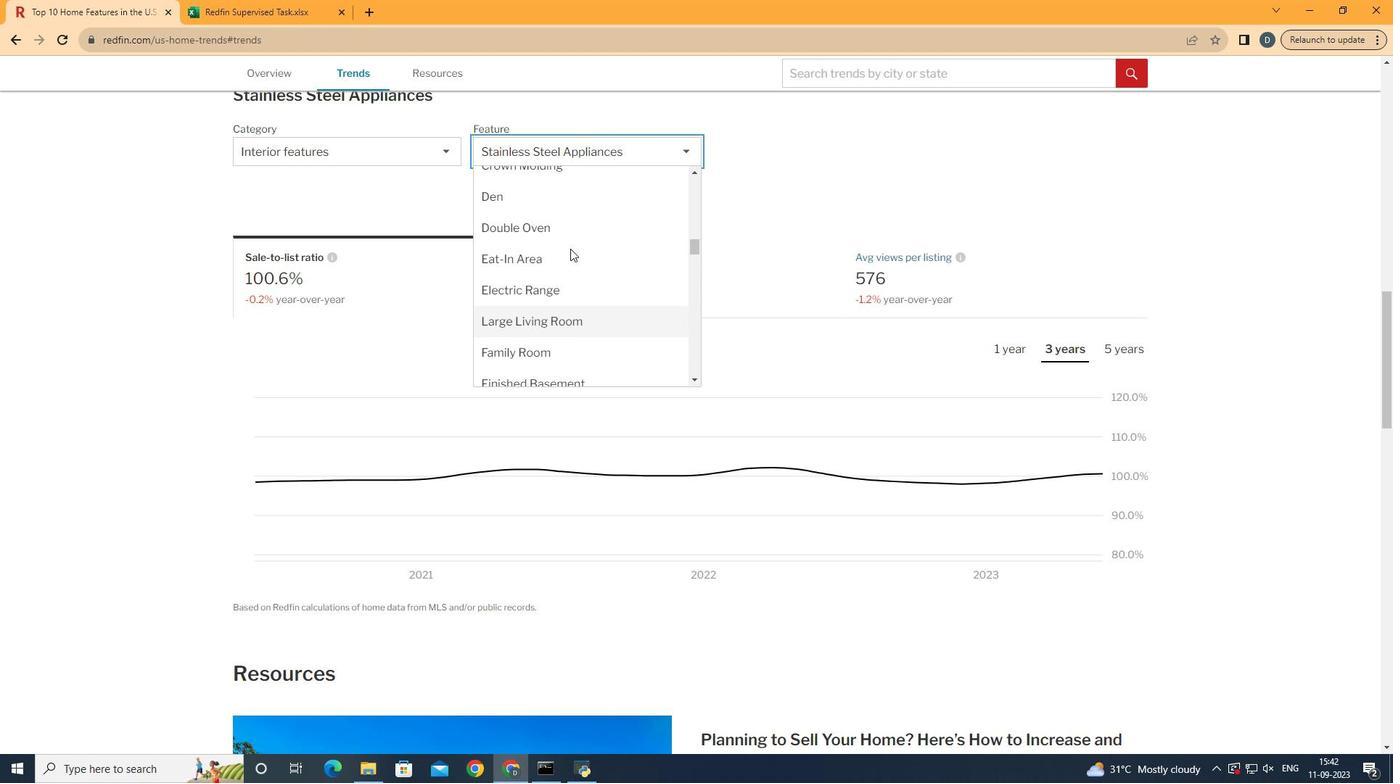 
Action: Mouse moved to (596, 250)
Screenshot: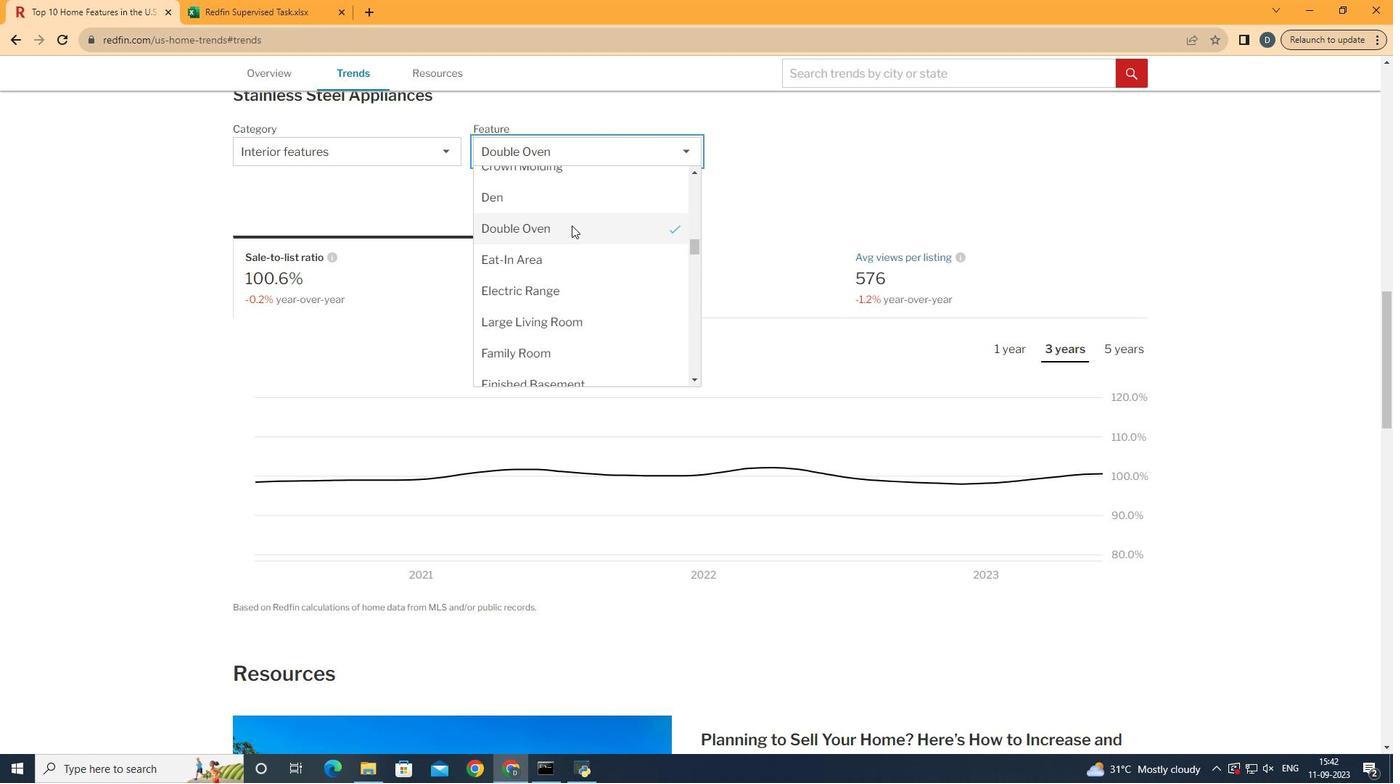 
Action: Mouse pressed left at (596, 250)
Screenshot: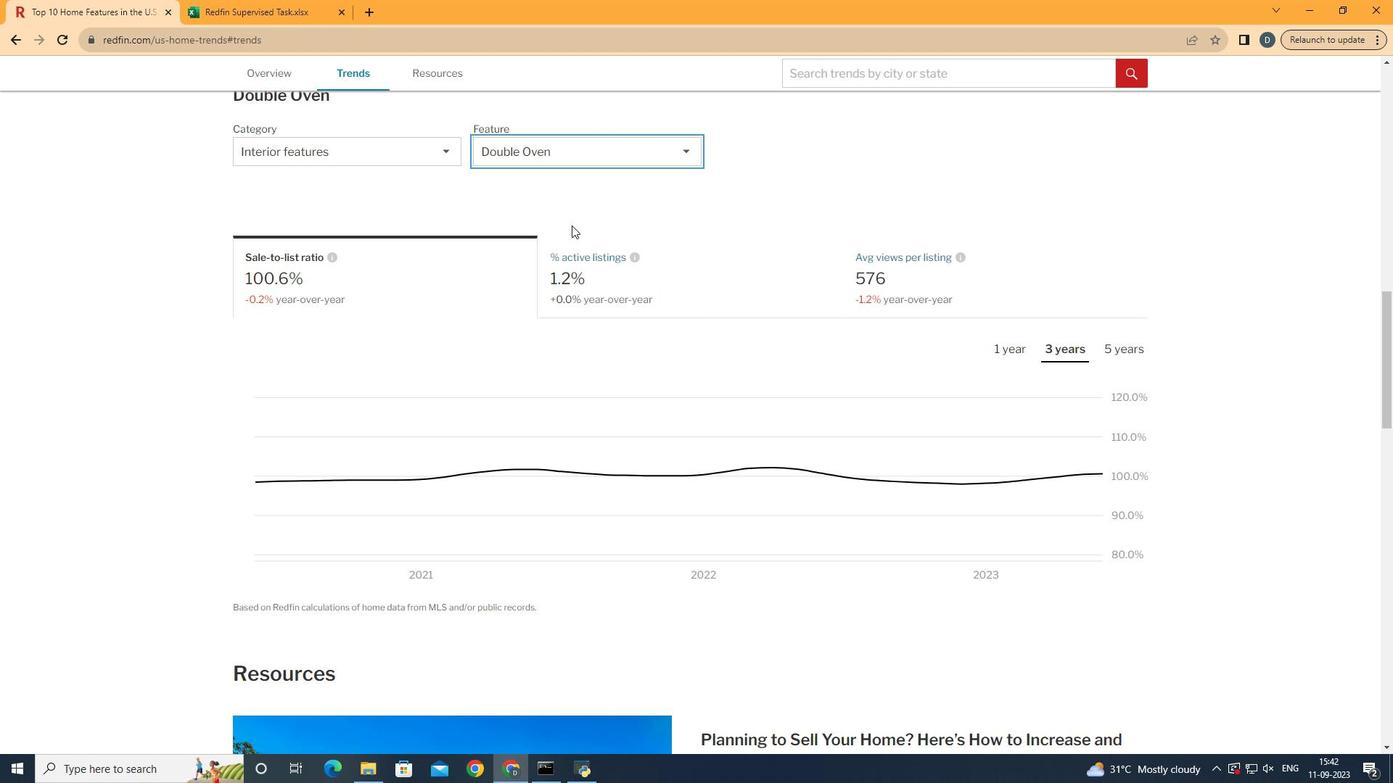 
Action: Mouse moved to (780, 307)
Screenshot: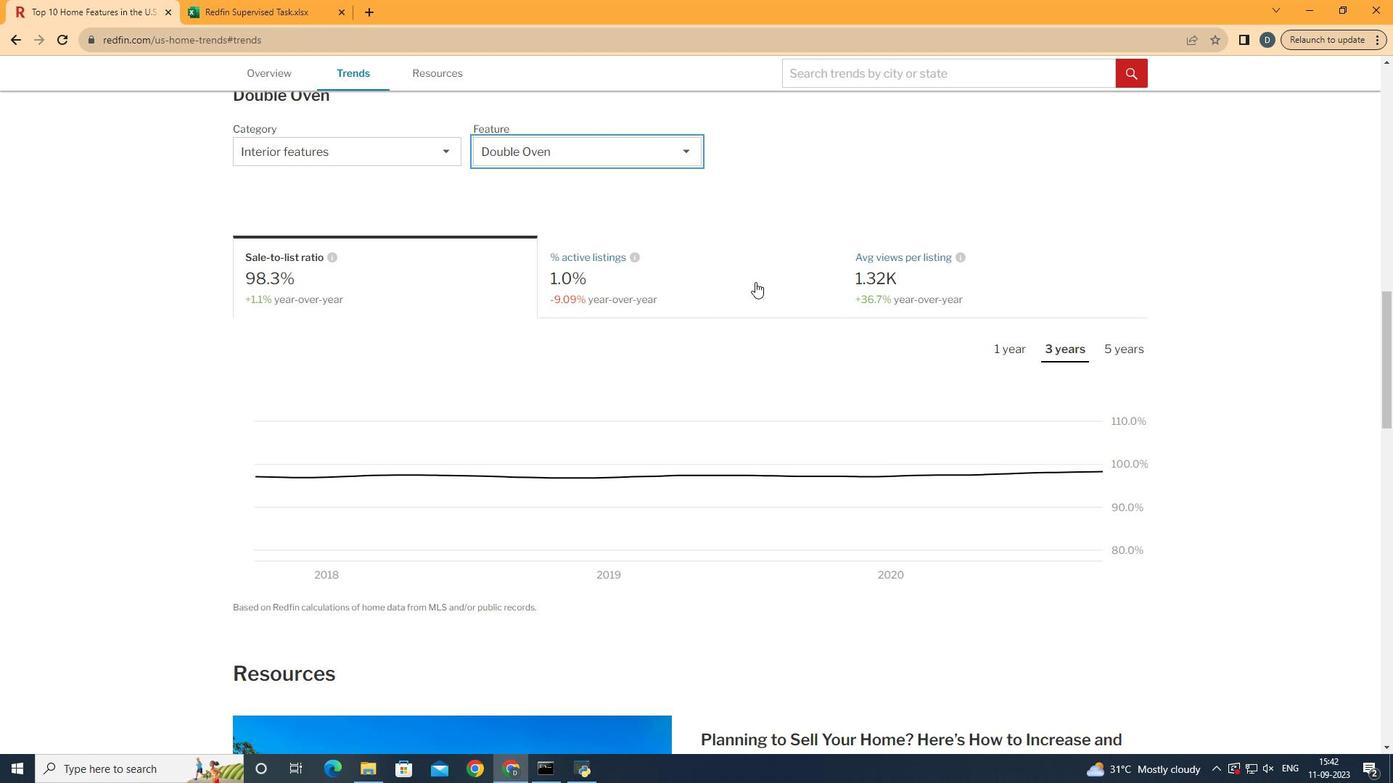 
Action: Mouse pressed left at (780, 307)
Screenshot: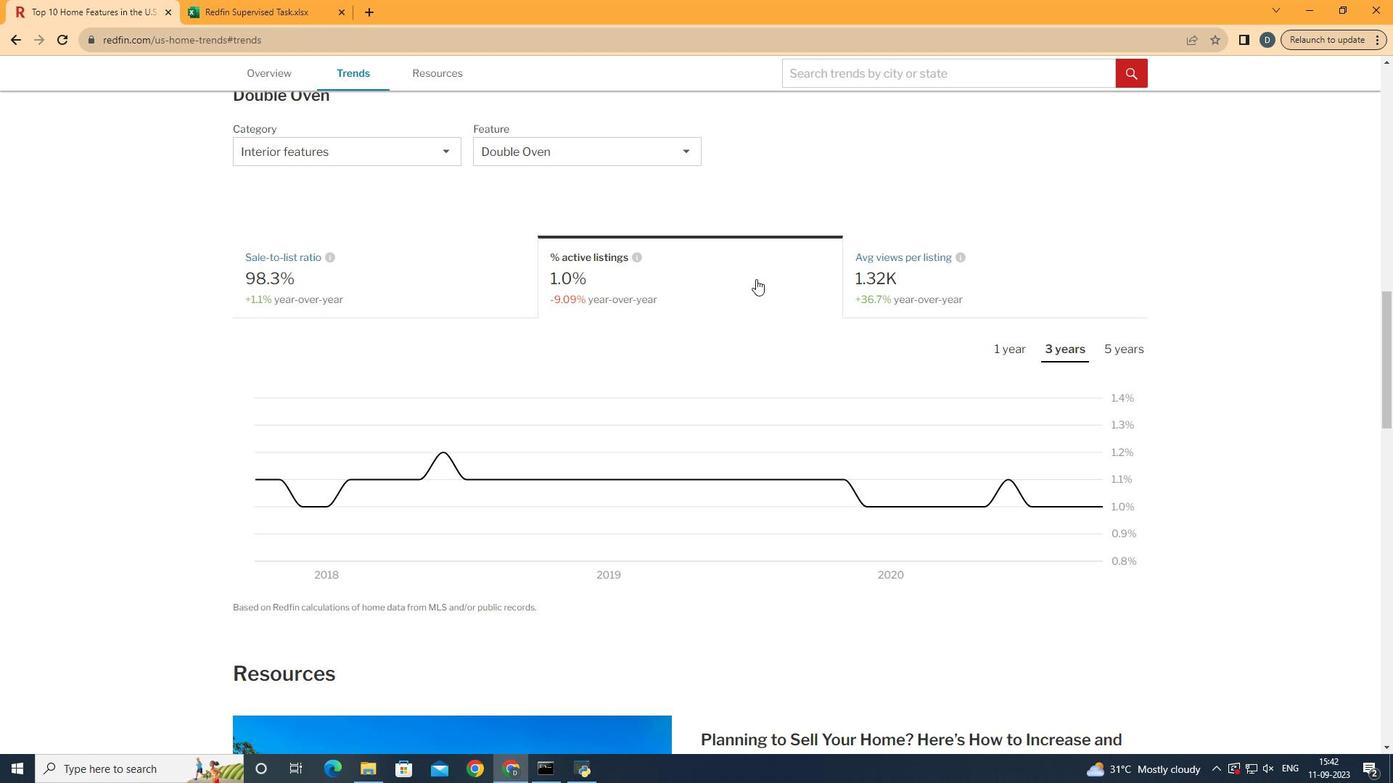 
Action: Mouse moved to (1075, 370)
Screenshot: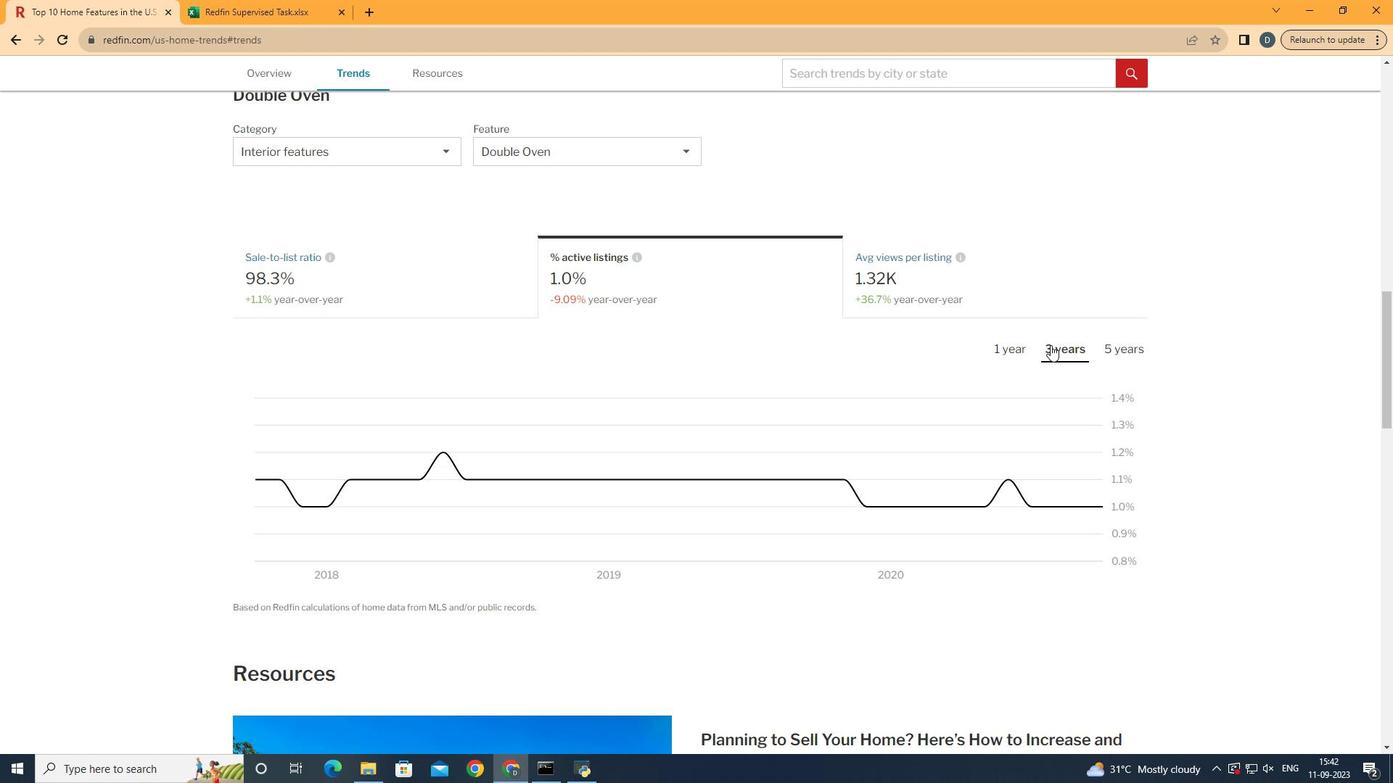 
Action: Mouse pressed left at (1075, 370)
Screenshot: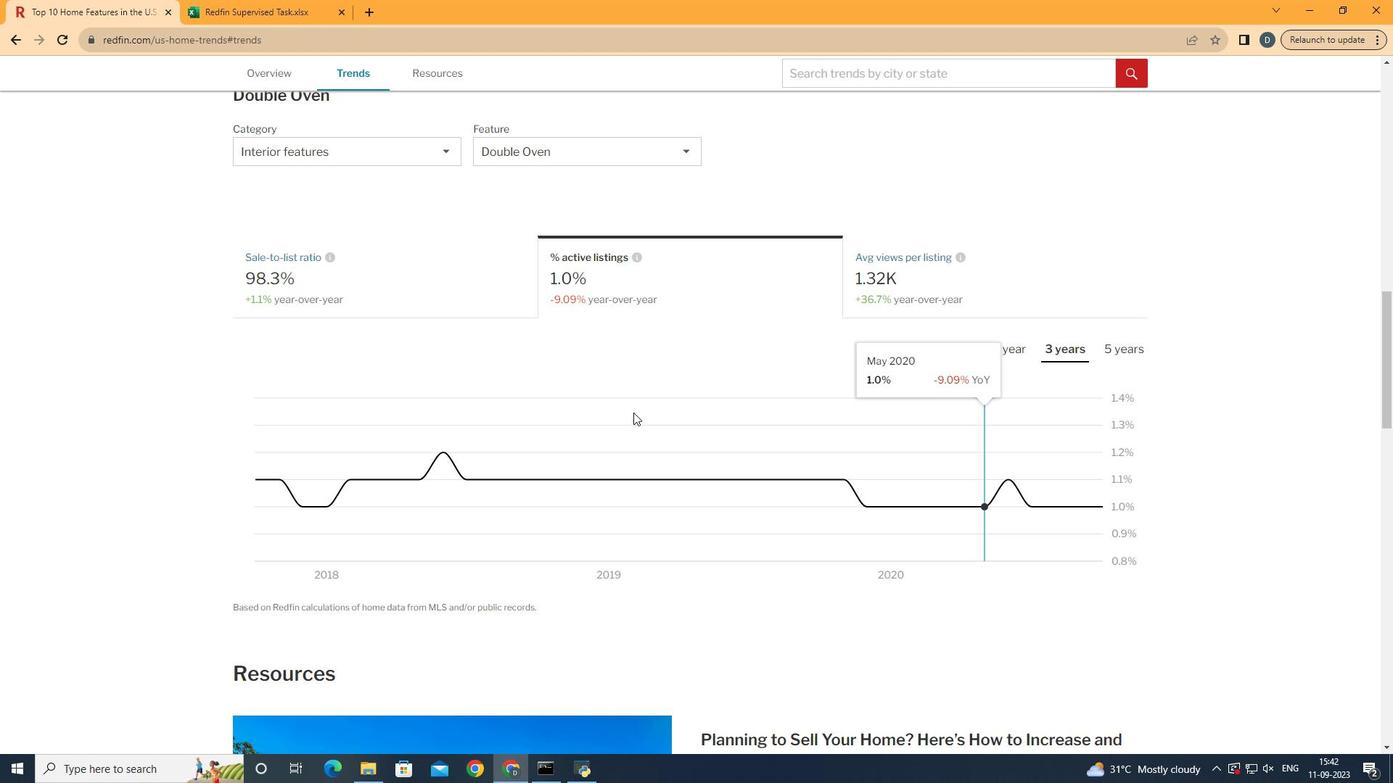 
Action: Mouse moved to (1144, 527)
Screenshot: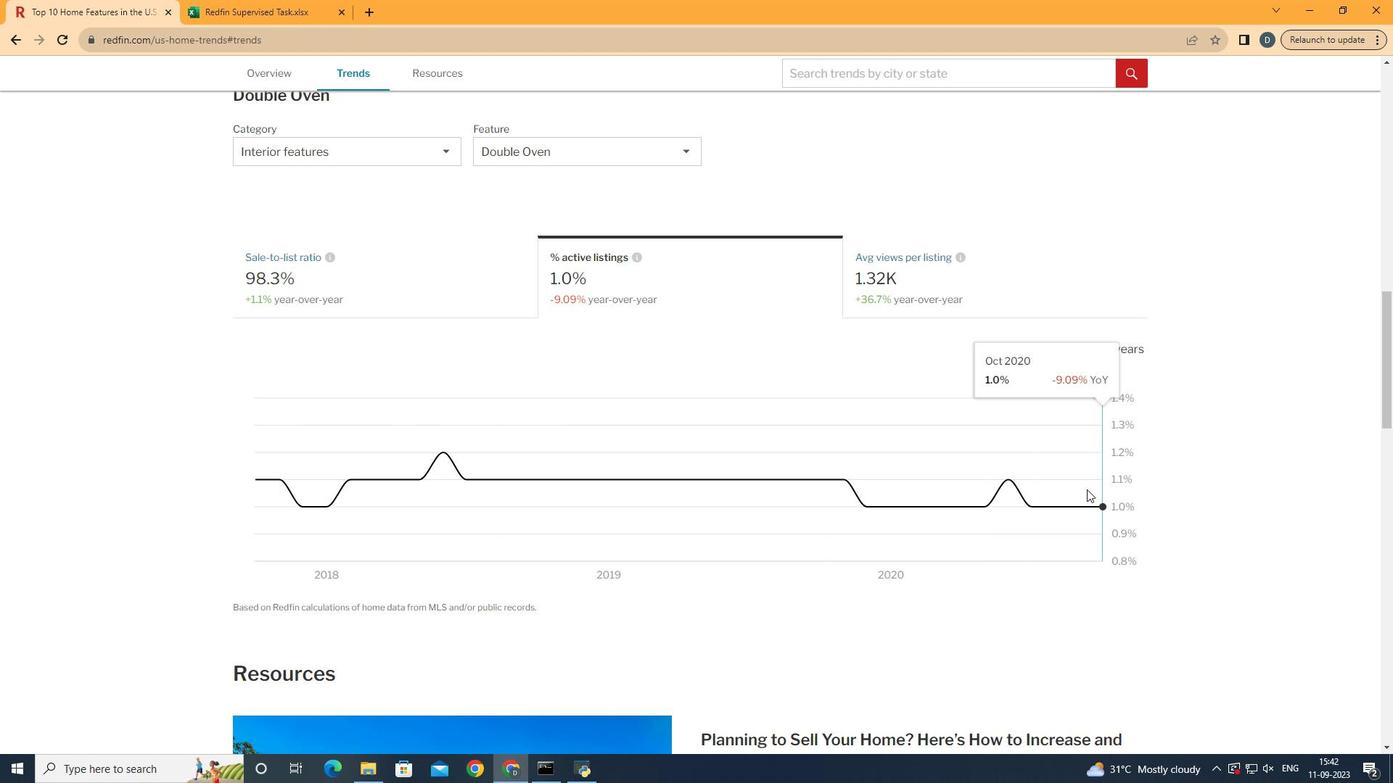 
